 Task: Find connections with filter location Weiterstadt with filter topic #marketingdigitalwith filter profile language Potuguese with filter current company Motive with filter school Dr.Vishwanath Karad MIT WORLD PEACE UNIVERSITY|PUNE with filter industry Technical and Vocational Training with filter service category Tax Law with filter keywords title Waiter/Waitress
Action: Mouse moved to (655, 91)
Screenshot: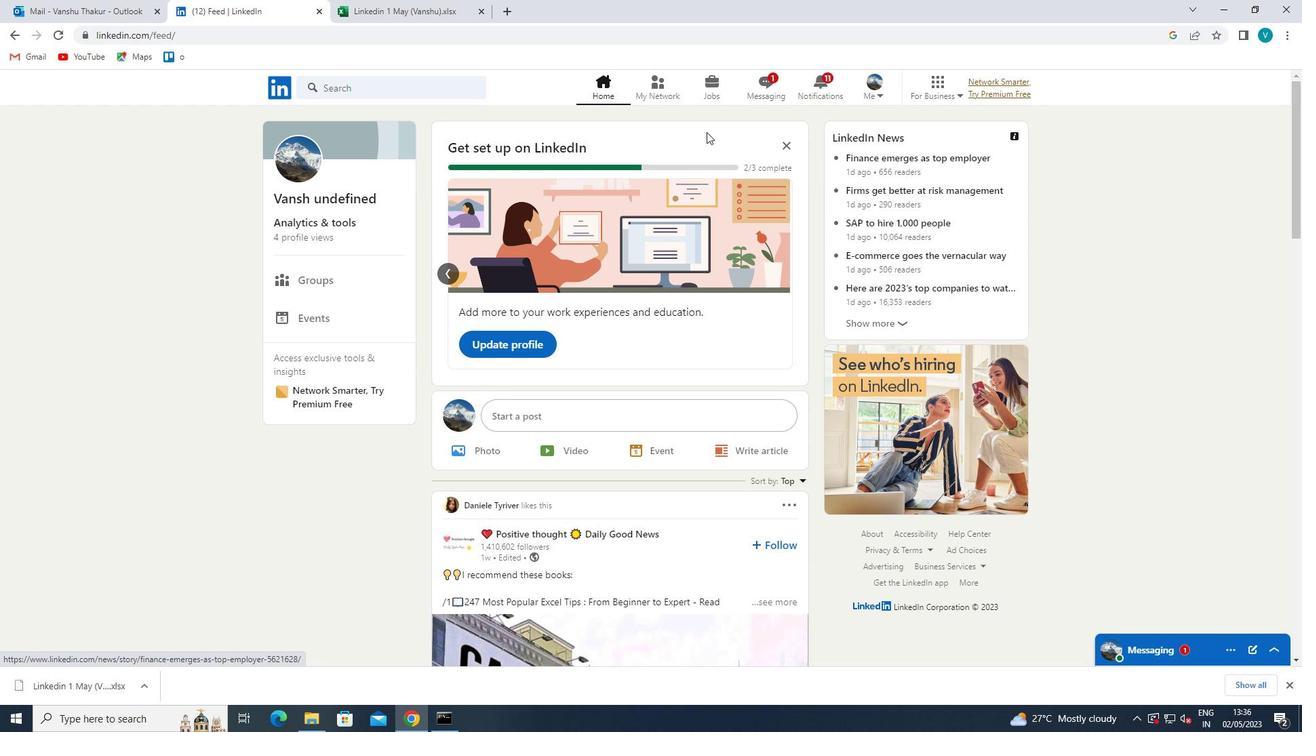 
Action: Mouse pressed left at (655, 91)
Screenshot: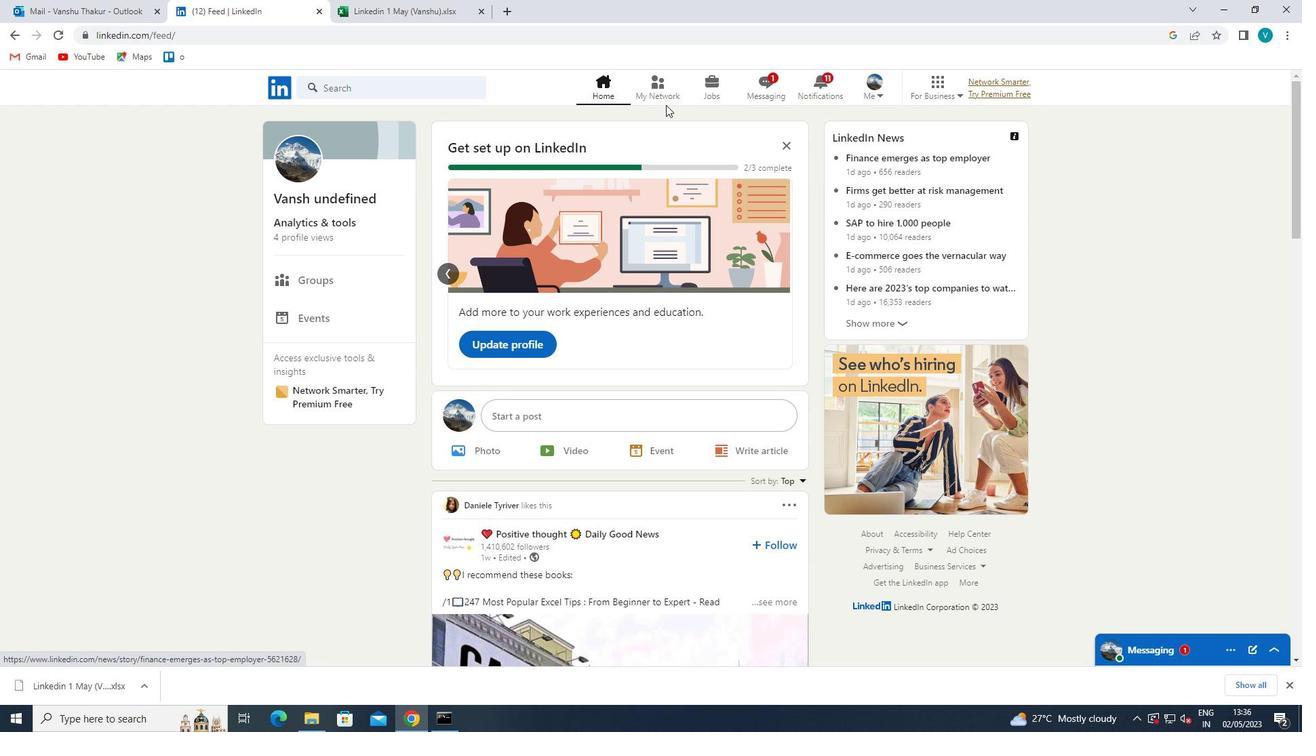 
Action: Mouse moved to (374, 162)
Screenshot: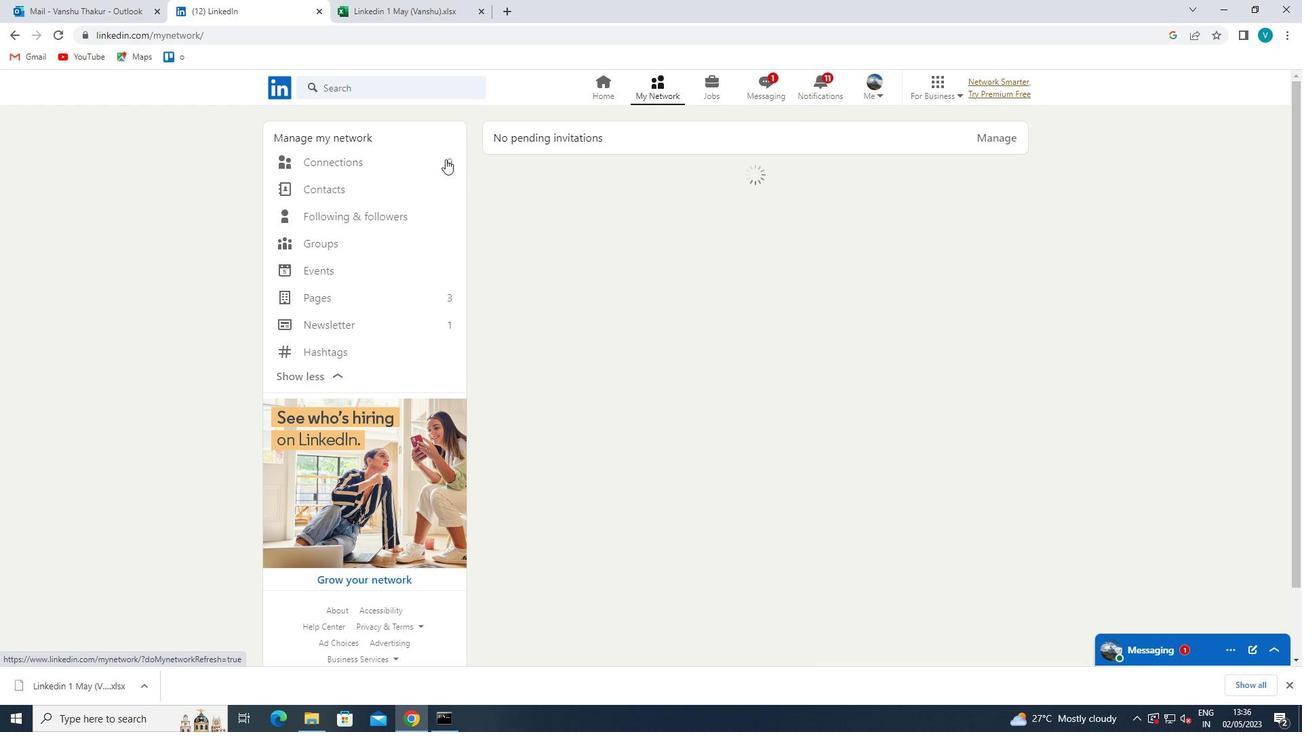 
Action: Mouse pressed left at (374, 162)
Screenshot: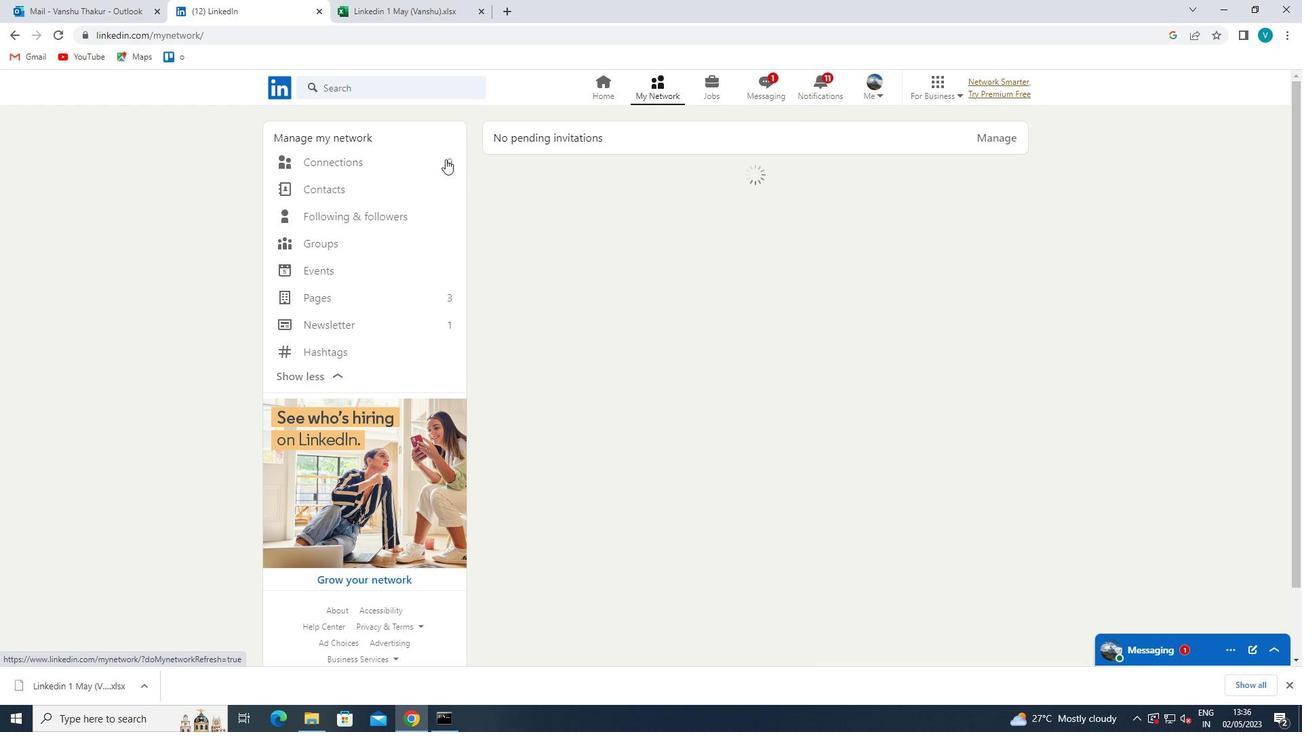 
Action: Mouse moved to (756, 171)
Screenshot: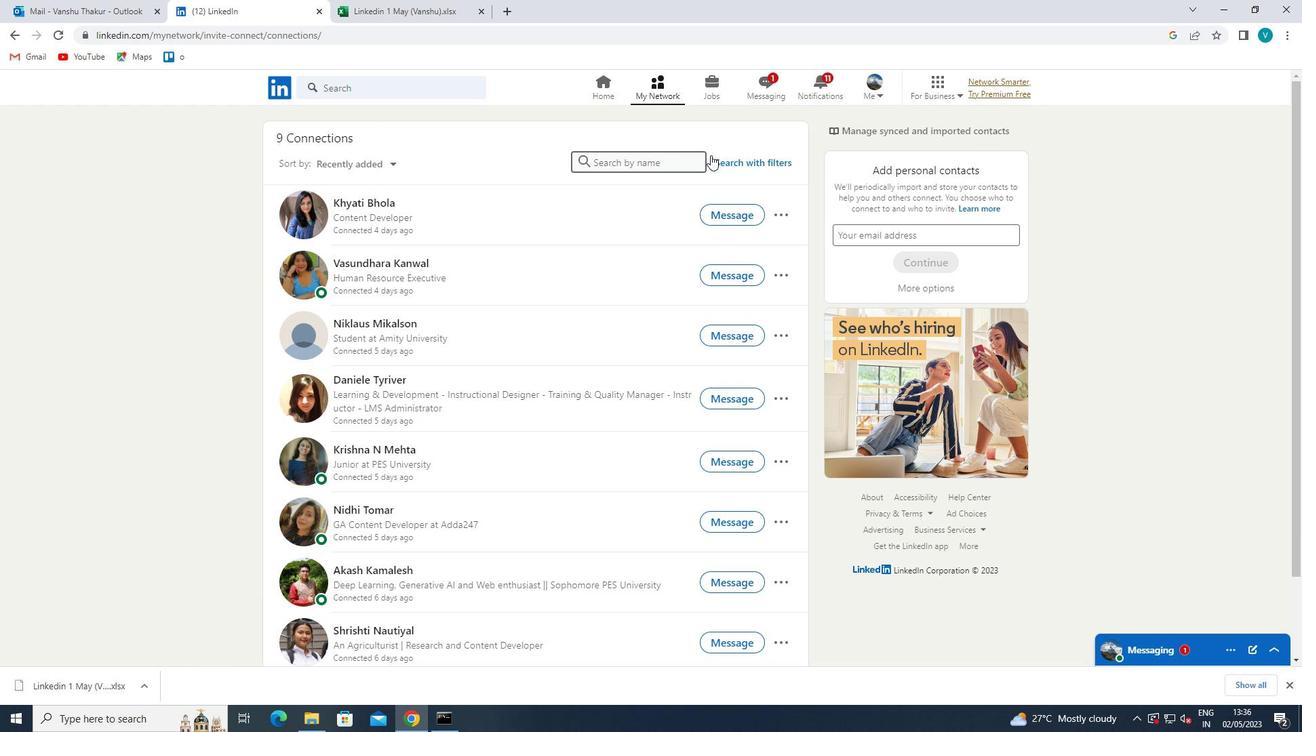
Action: Mouse pressed left at (756, 171)
Screenshot: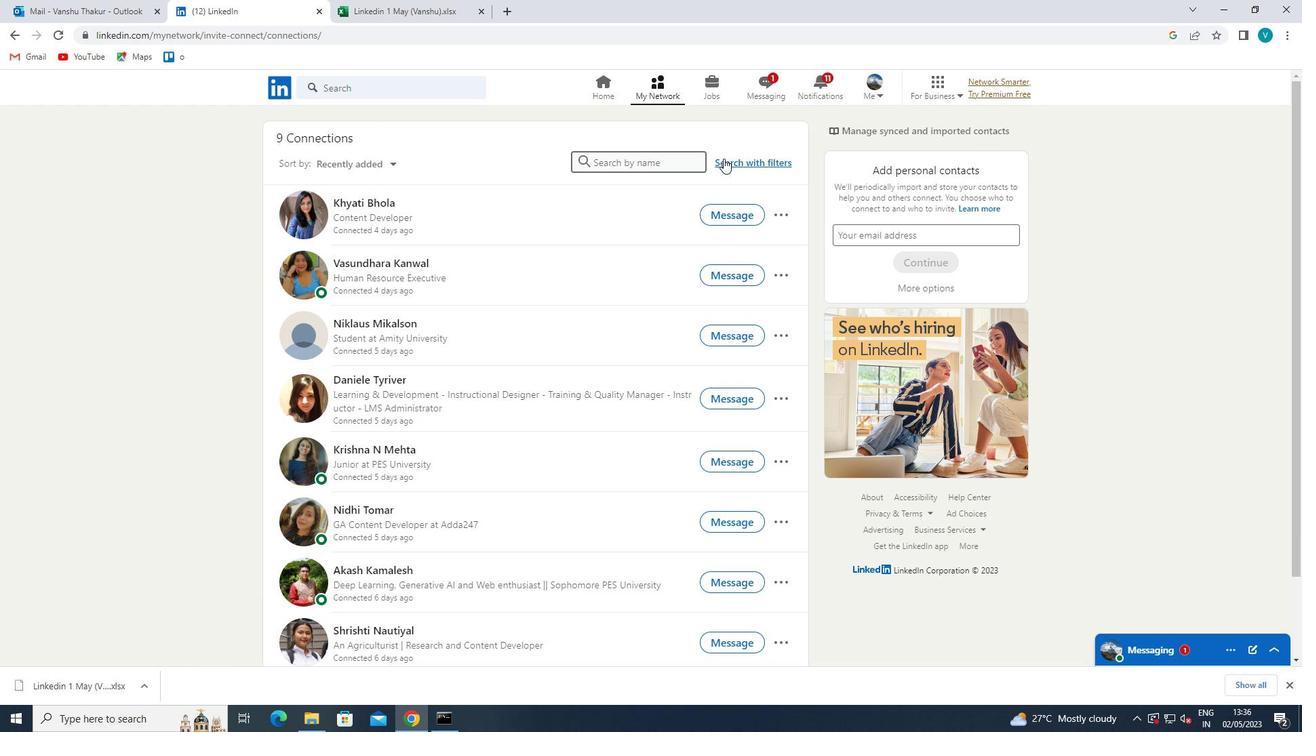 
Action: Mouse moved to (765, 162)
Screenshot: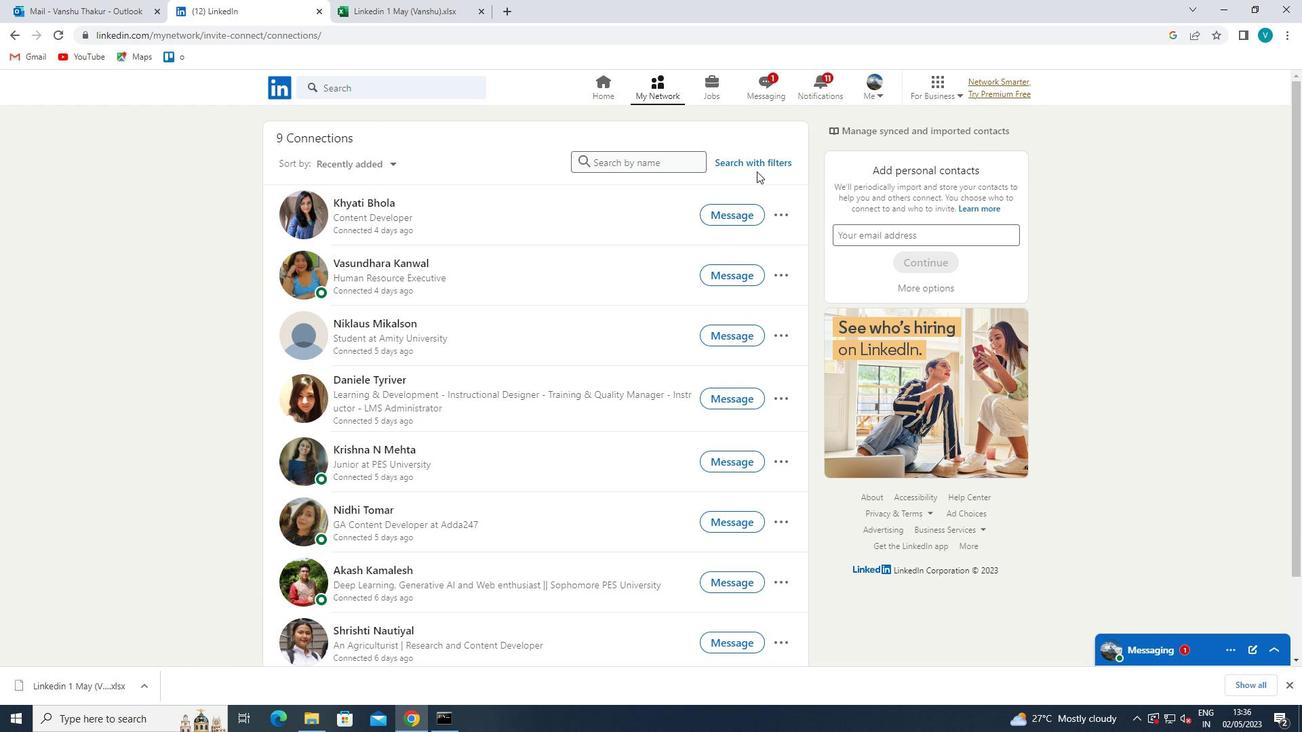 
Action: Mouse pressed left at (765, 162)
Screenshot: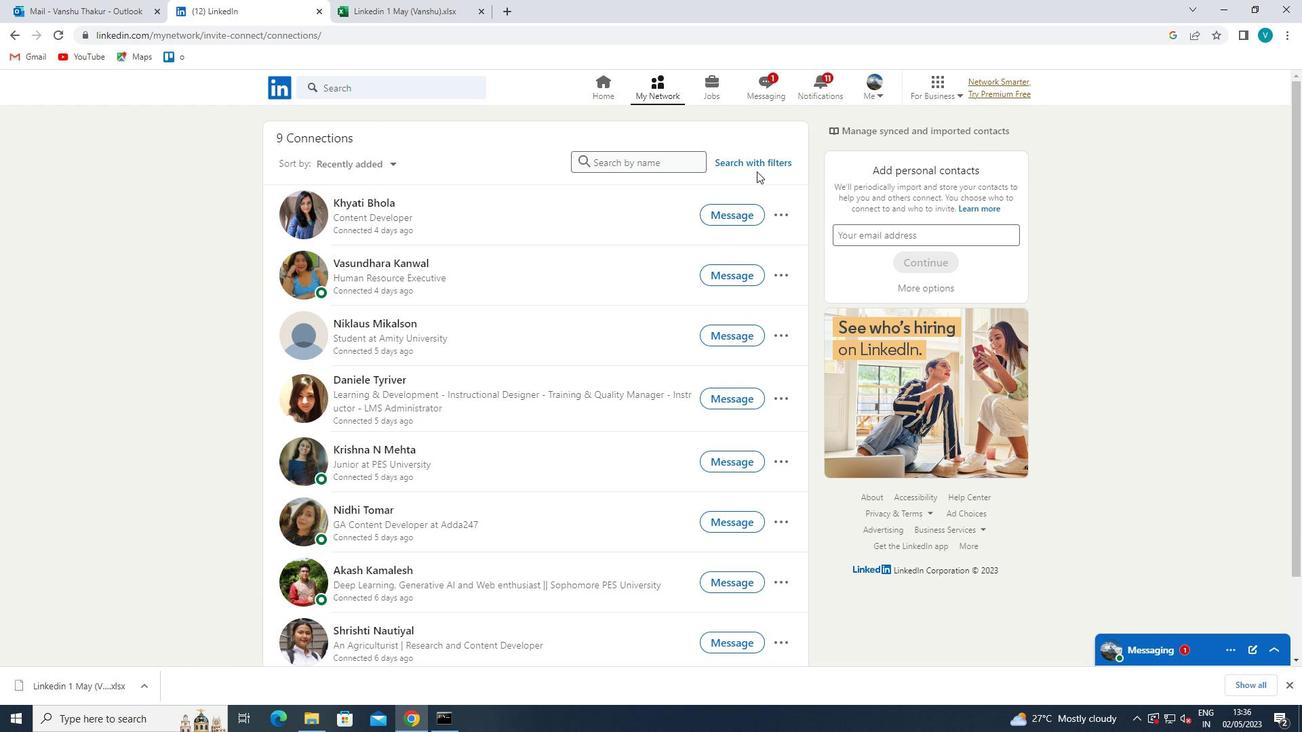 
Action: Mouse moved to (617, 118)
Screenshot: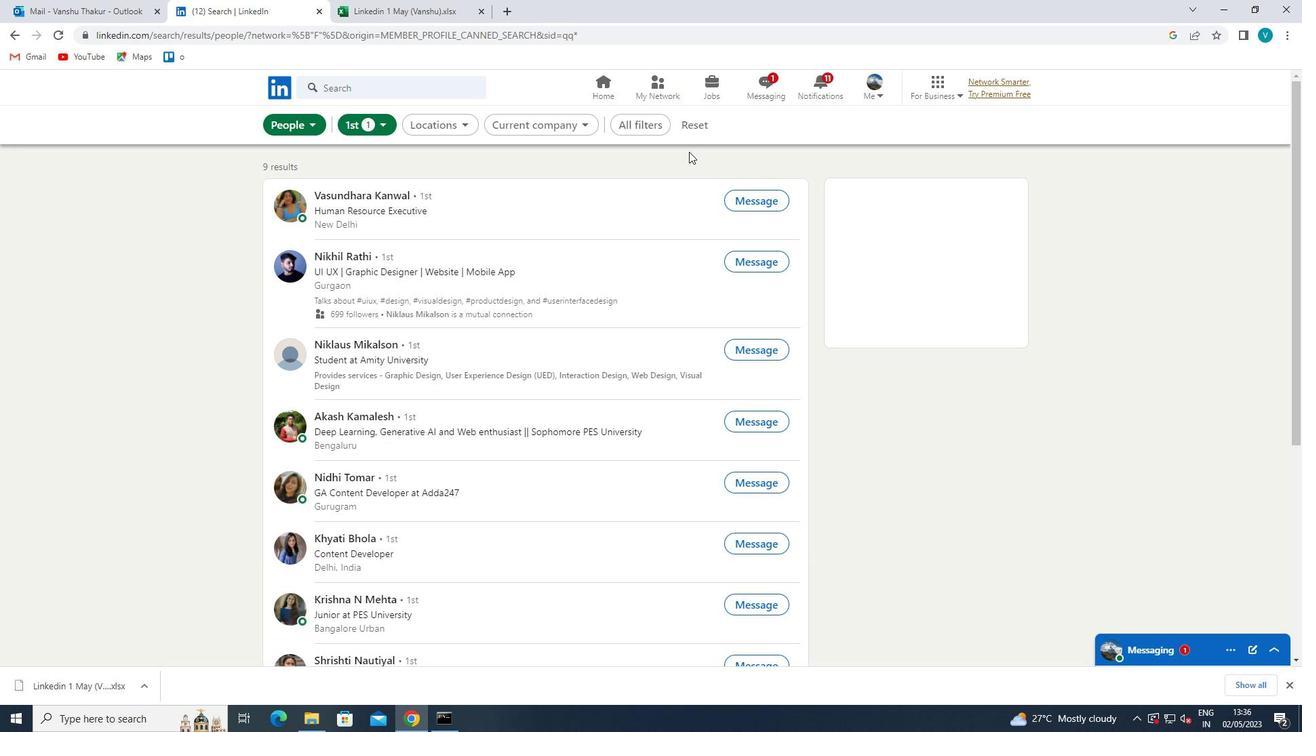 
Action: Mouse pressed left at (617, 118)
Screenshot: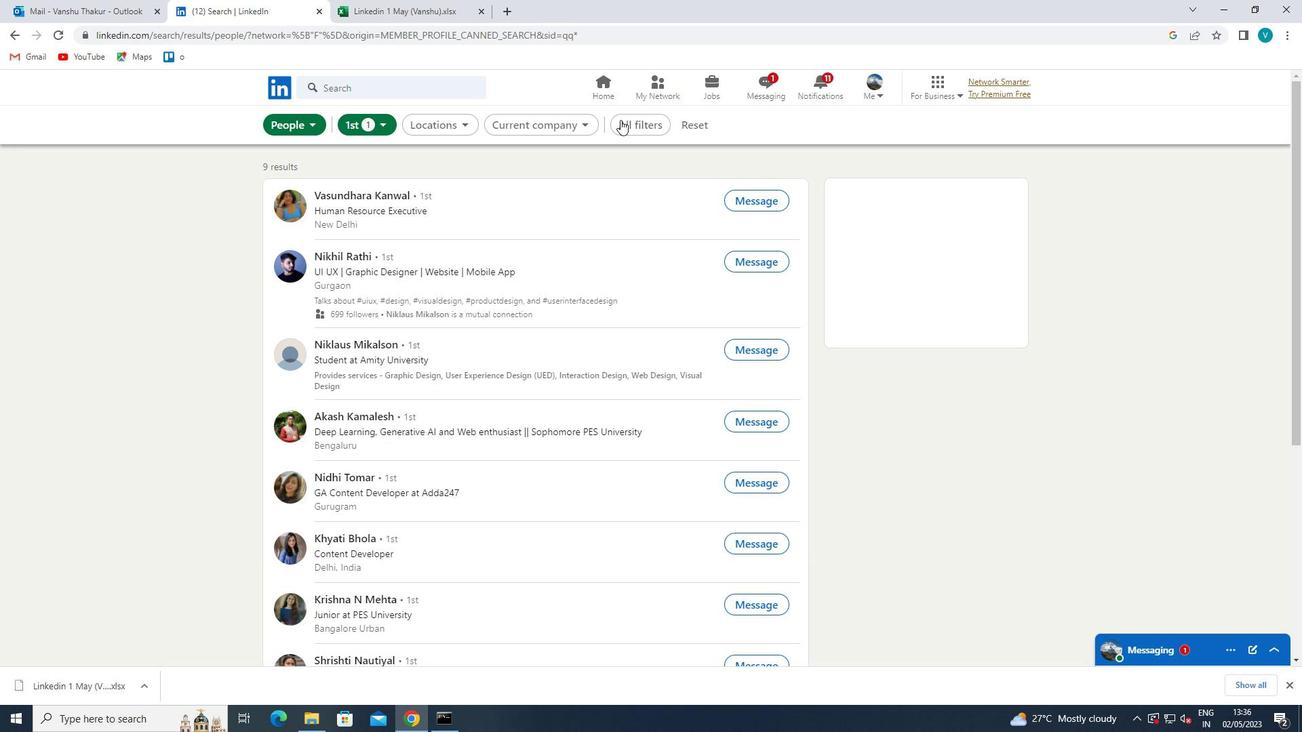 
Action: Mouse moved to (1063, 331)
Screenshot: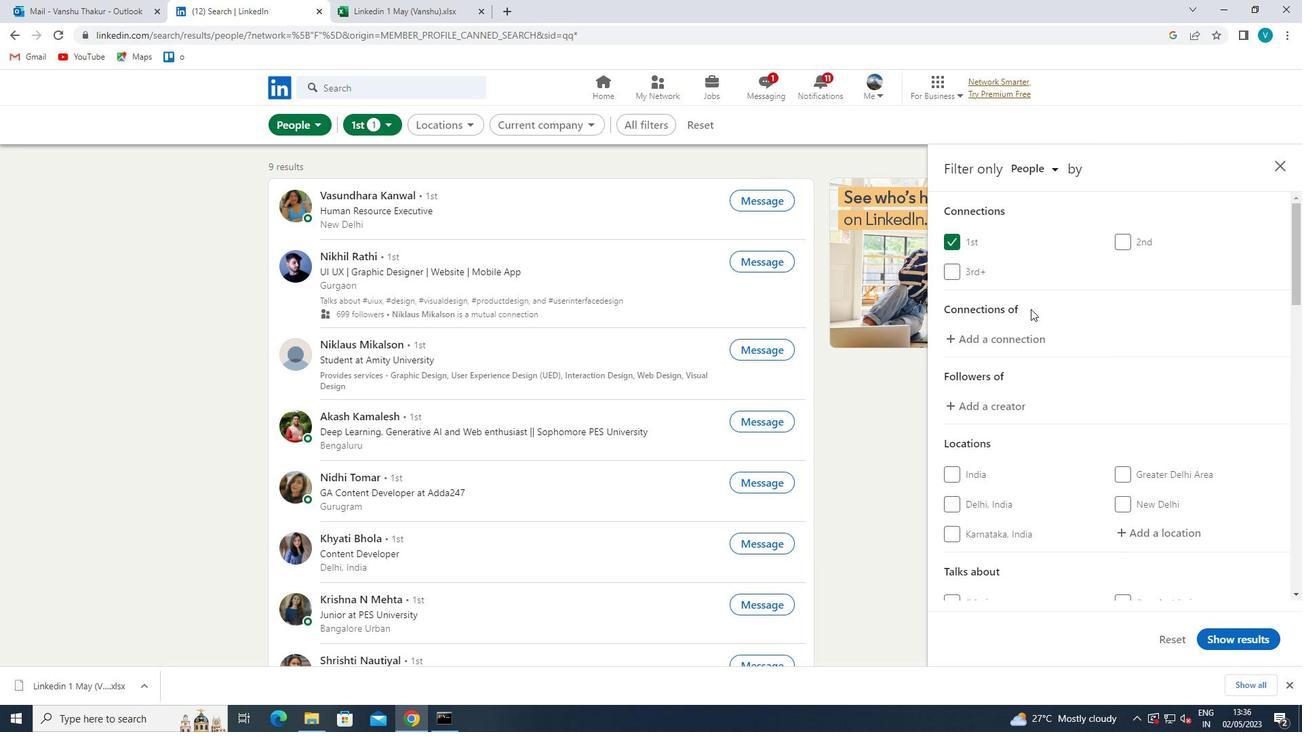 
Action: Mouse scrolled (1063, 330) with delta (0, 0)
Screenshot: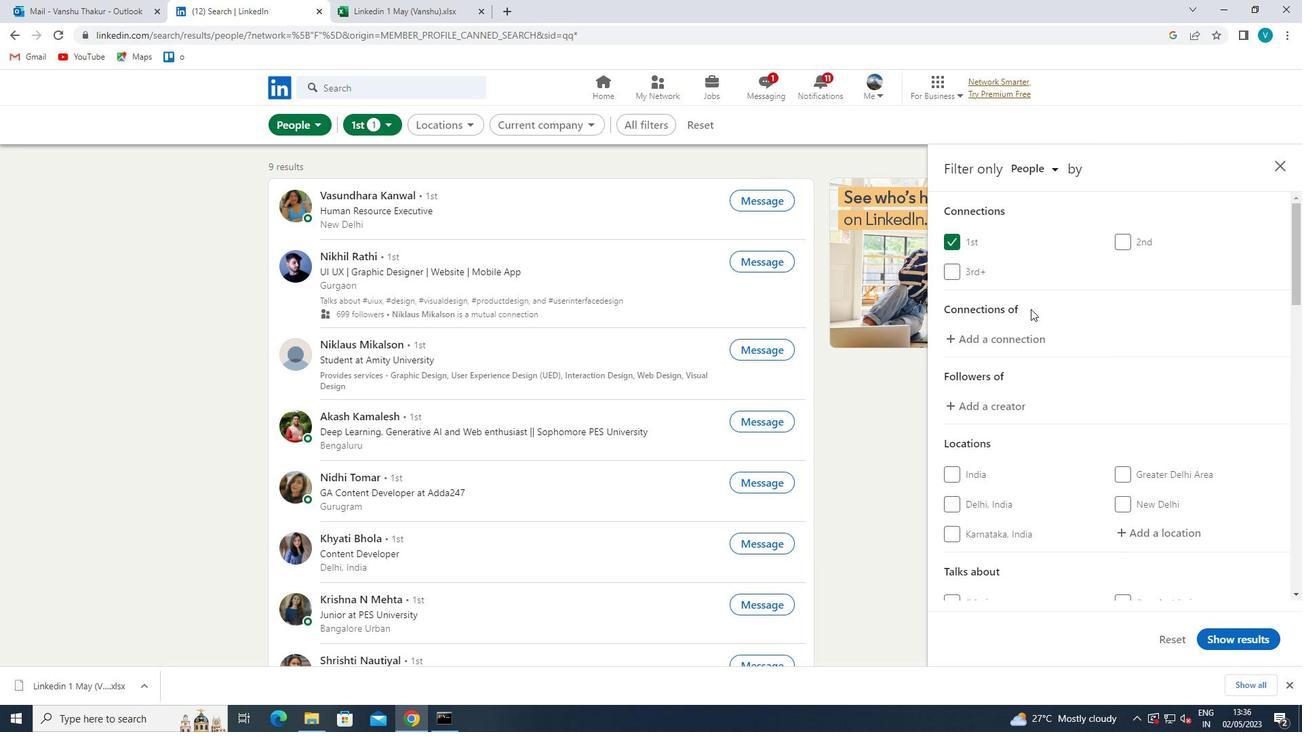 
Action: Mouse moved to (1146, 468)
Screenshot: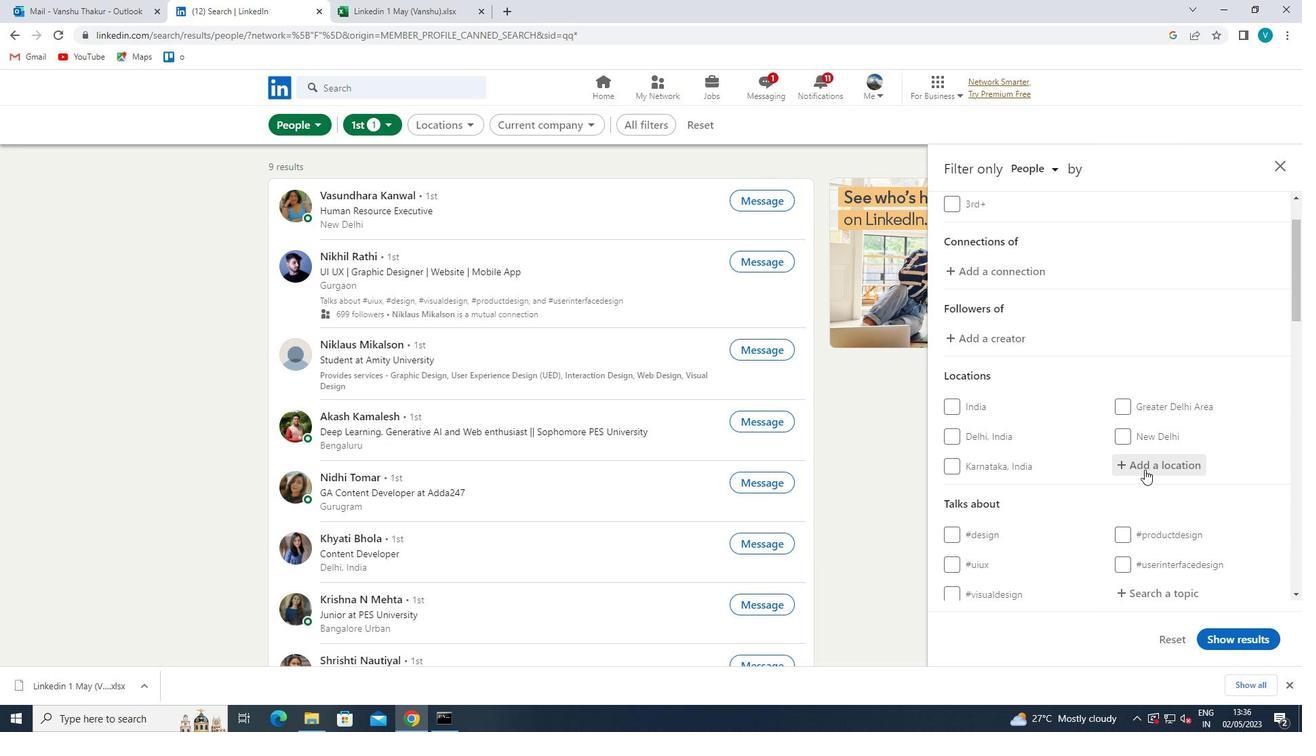 
Action: Mouse pressed left at (1146, 468)
Screenshot: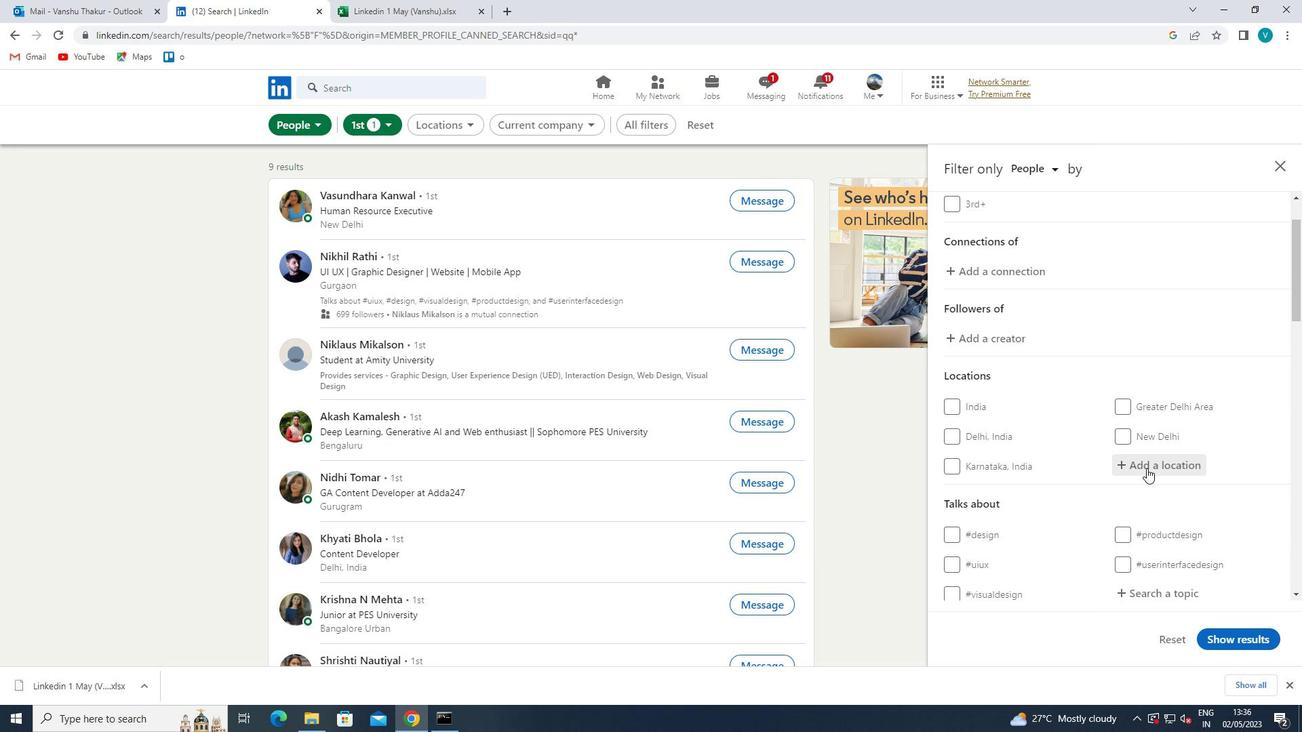 
Action: Key pressed <Key.shift><Key.shift><Key.shift><Key.shift><Key.shift>WEITERSTADT
Screenshot: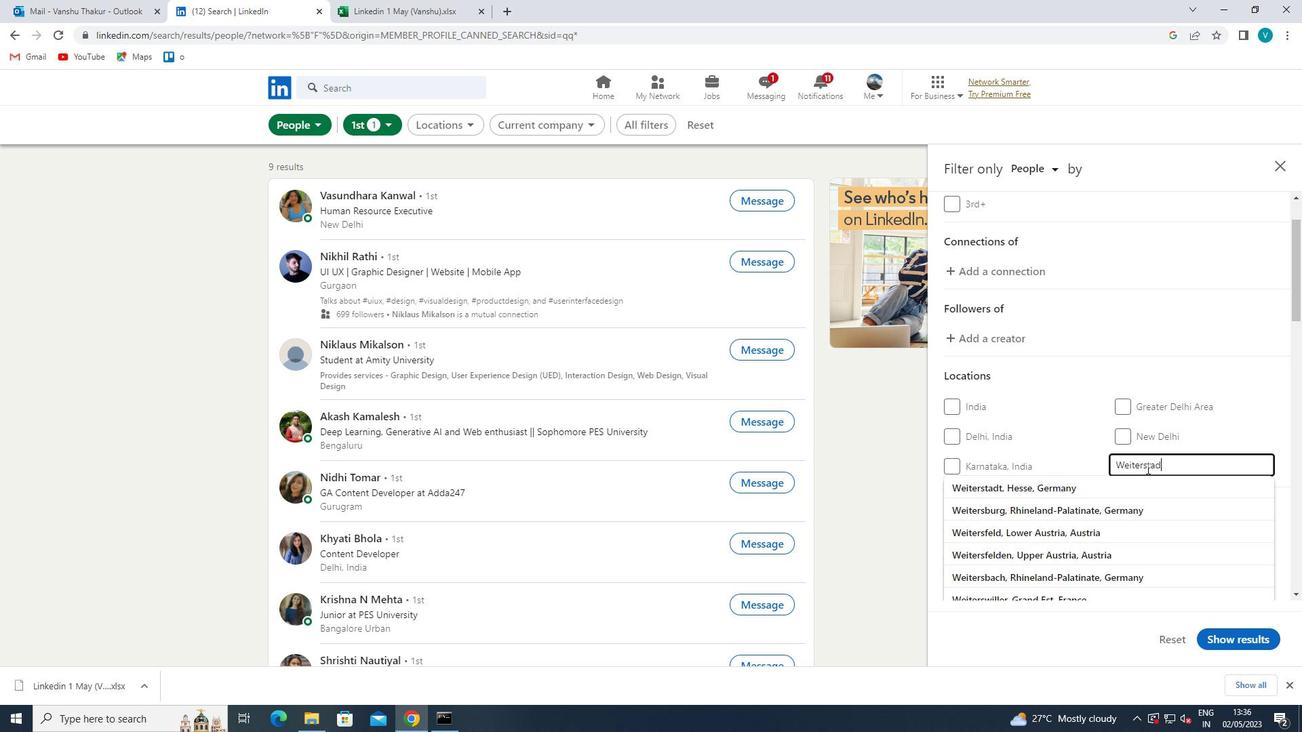 
Action: Mouse moved to (1133, 480)
Screenshot: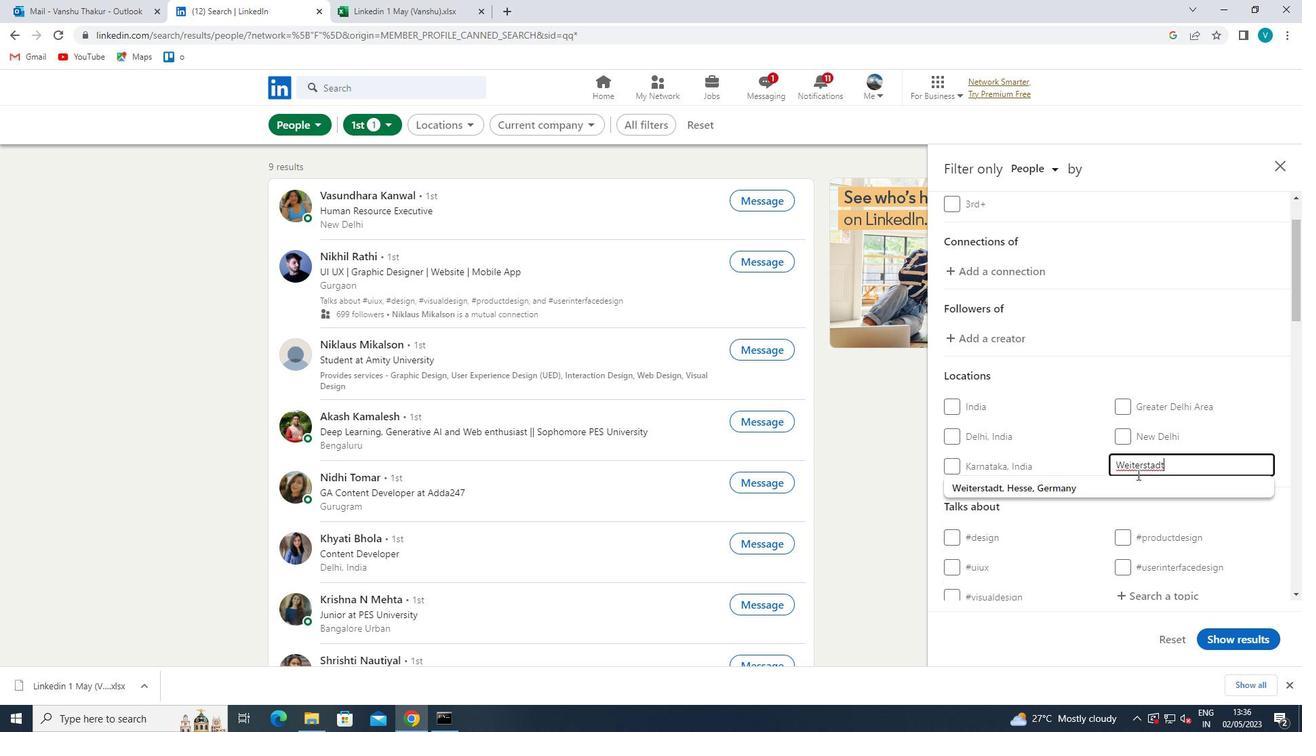 
Action: Mouse pressed left at (1133, 480)
Screenshot: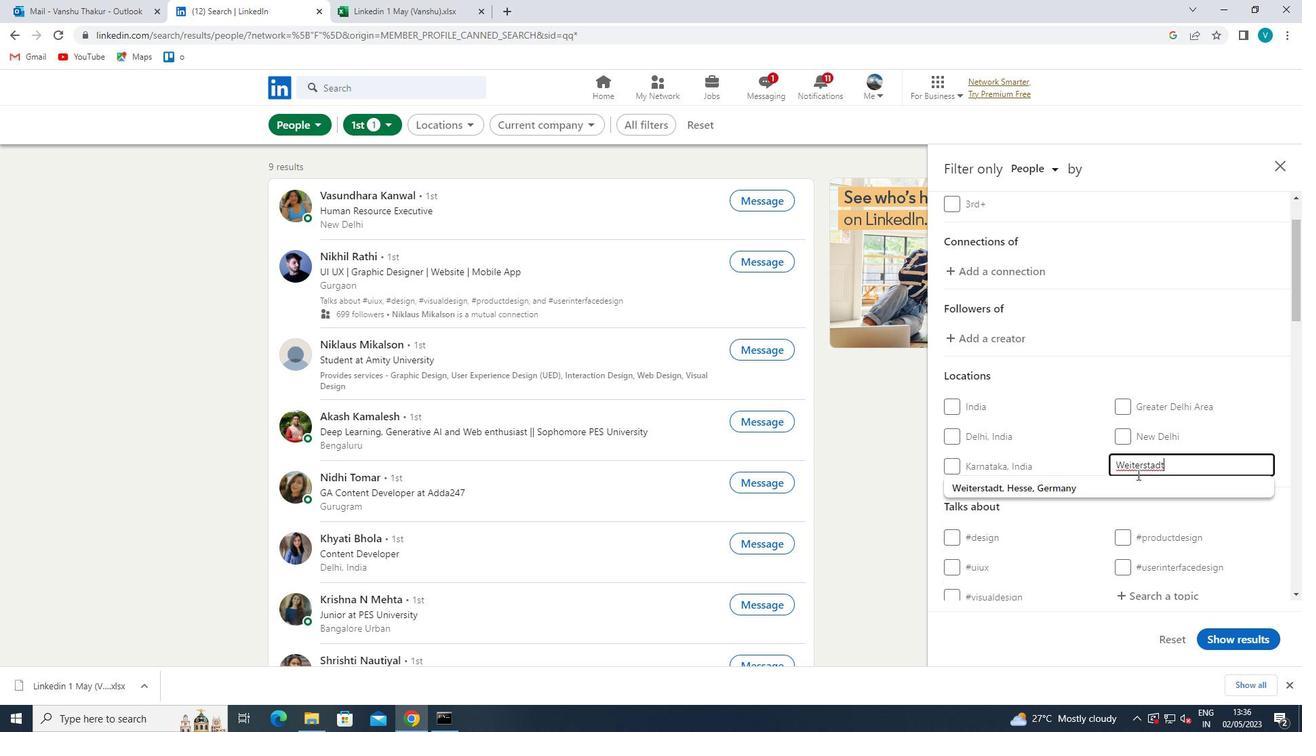 
Action: Mouse moved to (1138, 431)
Screenshot: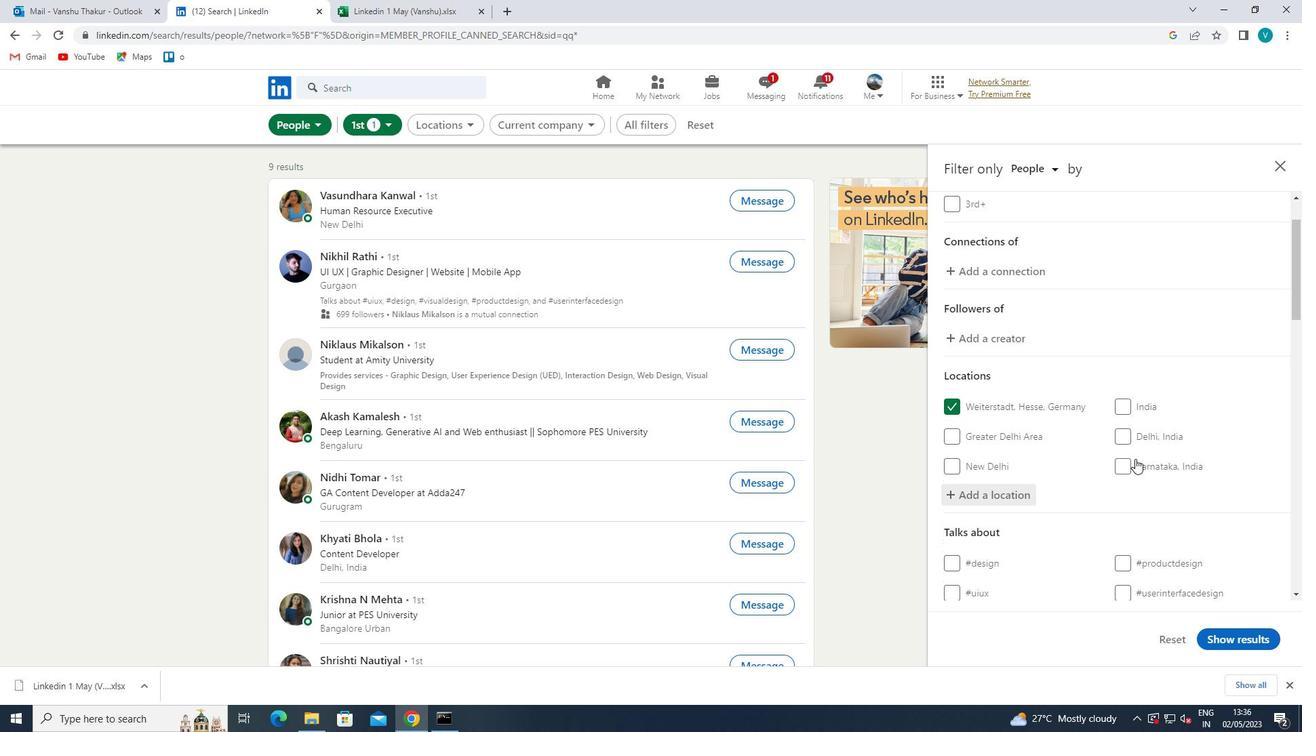 
Action: Mouse scrolled (1138, 430) with delta (0, 0)
Screenshot: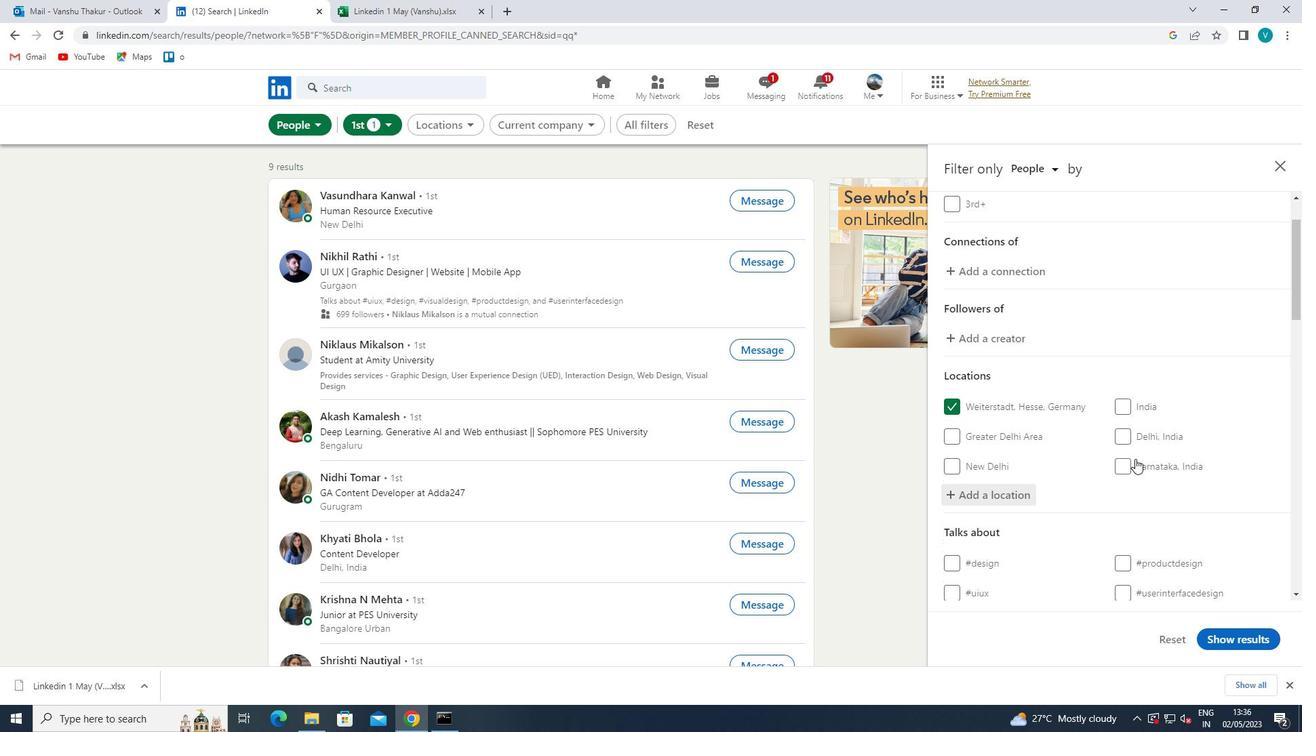 
Action: Mouse moved to (1139, 430)
Screenshot: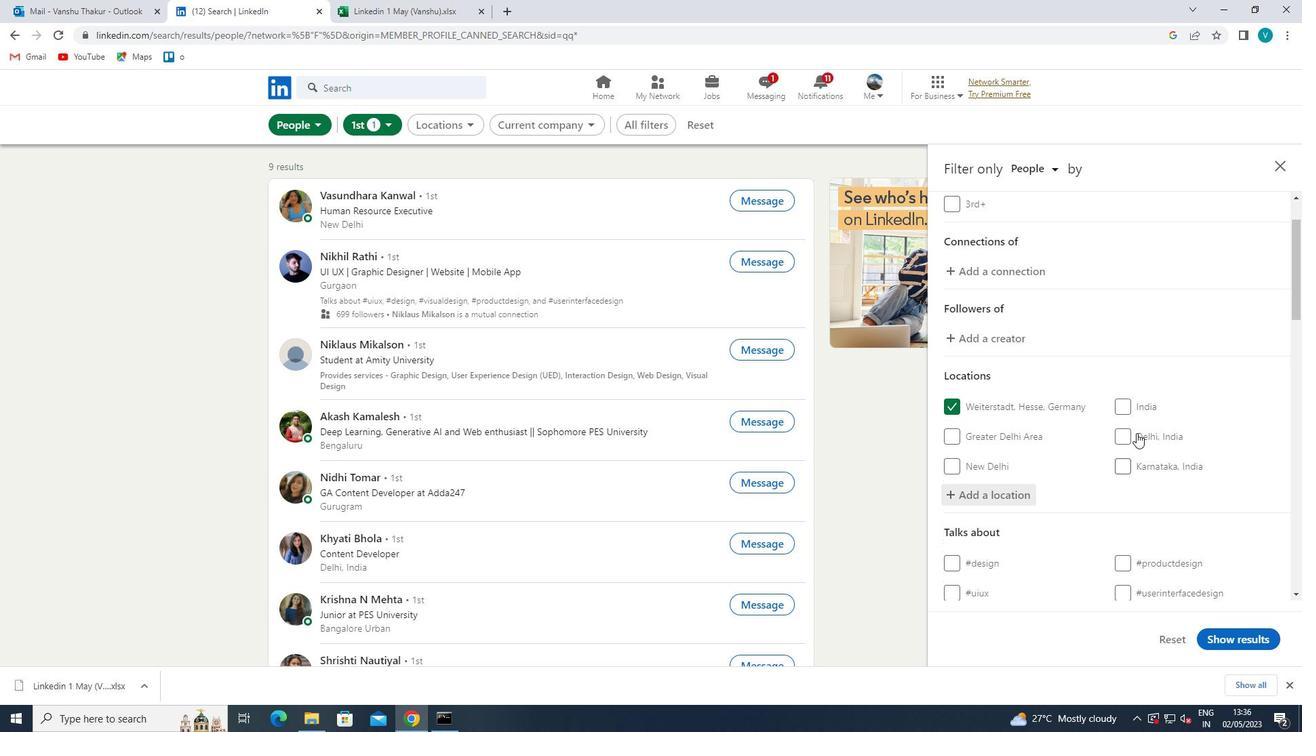 
Action: Mouse scrolled (1139, 429) with delta (0, 0)
Screenshot: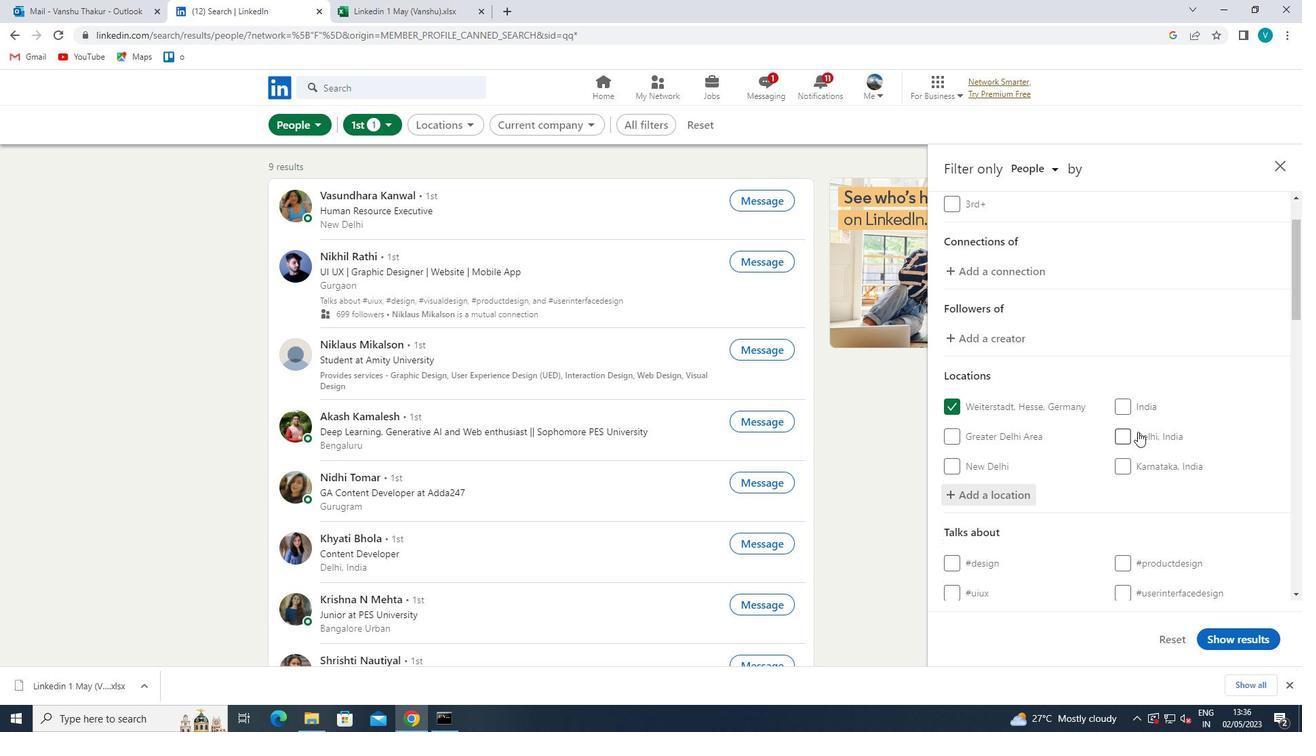 
Action: Mouse moved to (1139, 430)
Screenshot: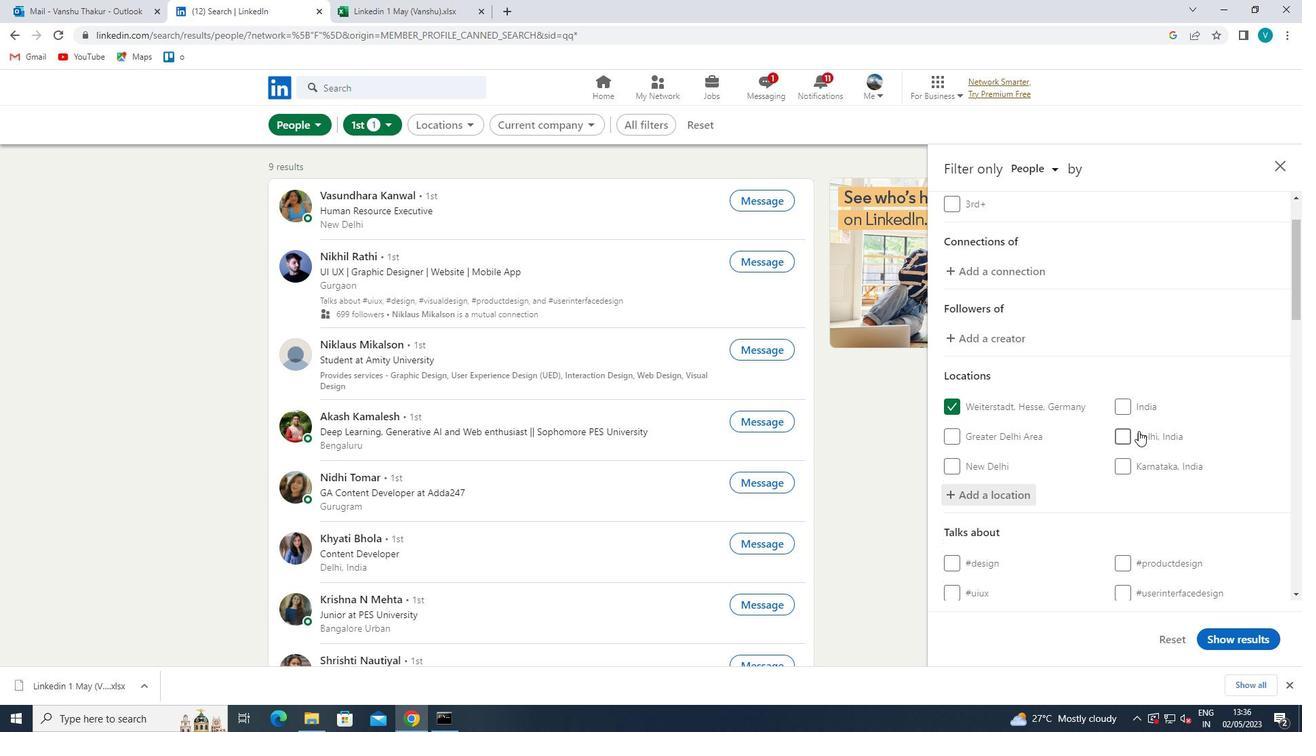 
Action: Mouse scrolled (1139, 429) with delta (0, 0)
Screenshot: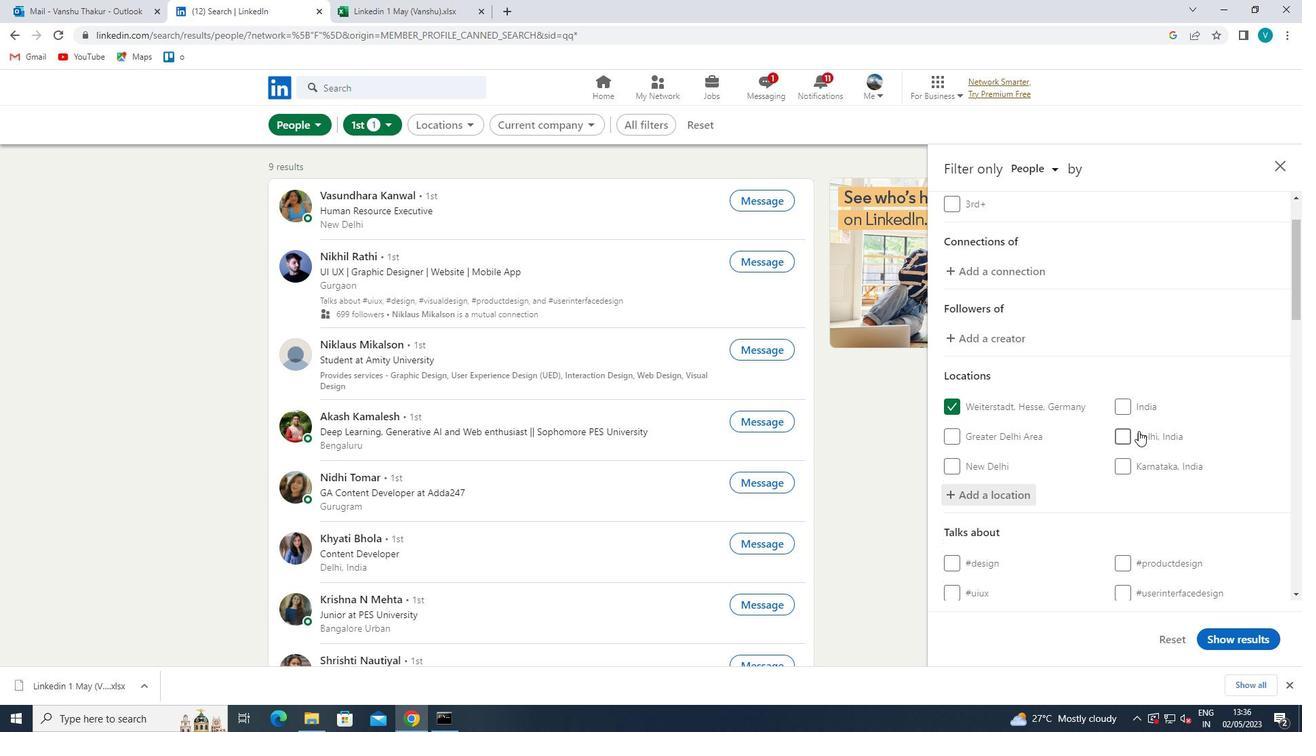 
Action: Mouse moved to (1168, 426)
Screenshot: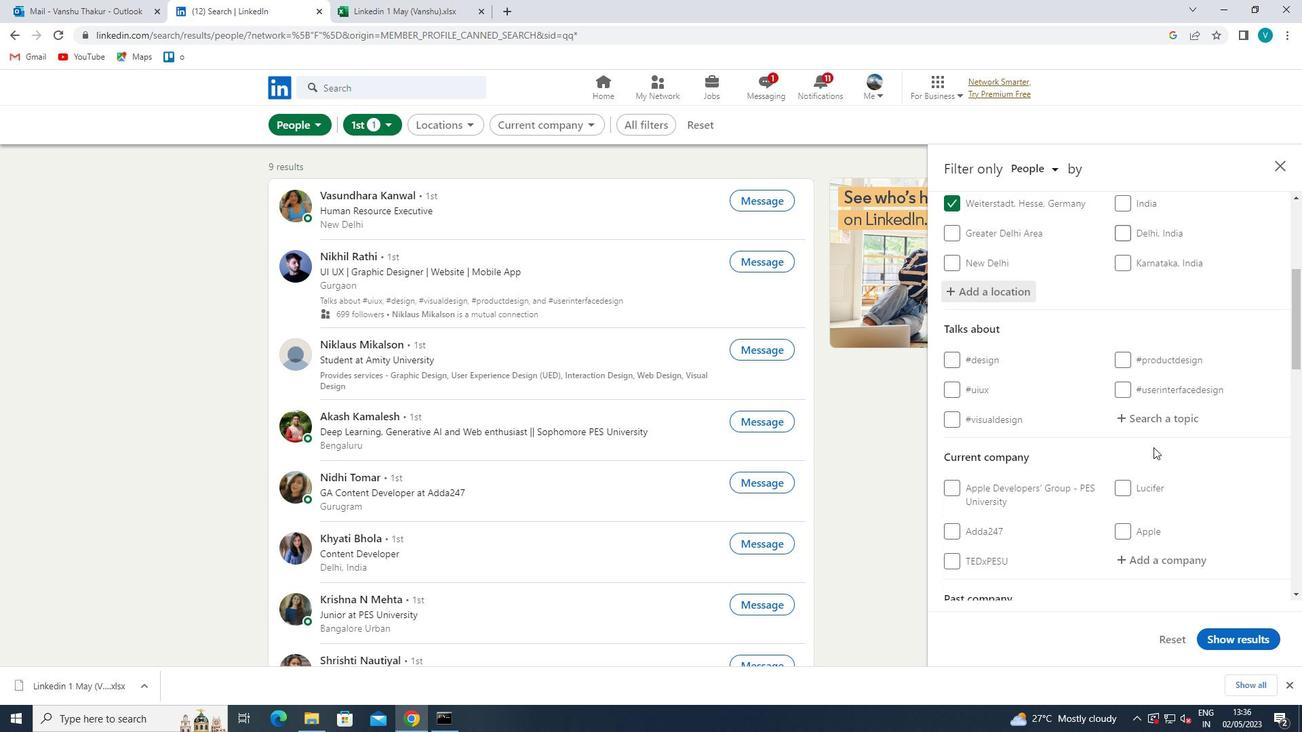 
Action: Mouse pressed left at (1168, 426)
Screenshot: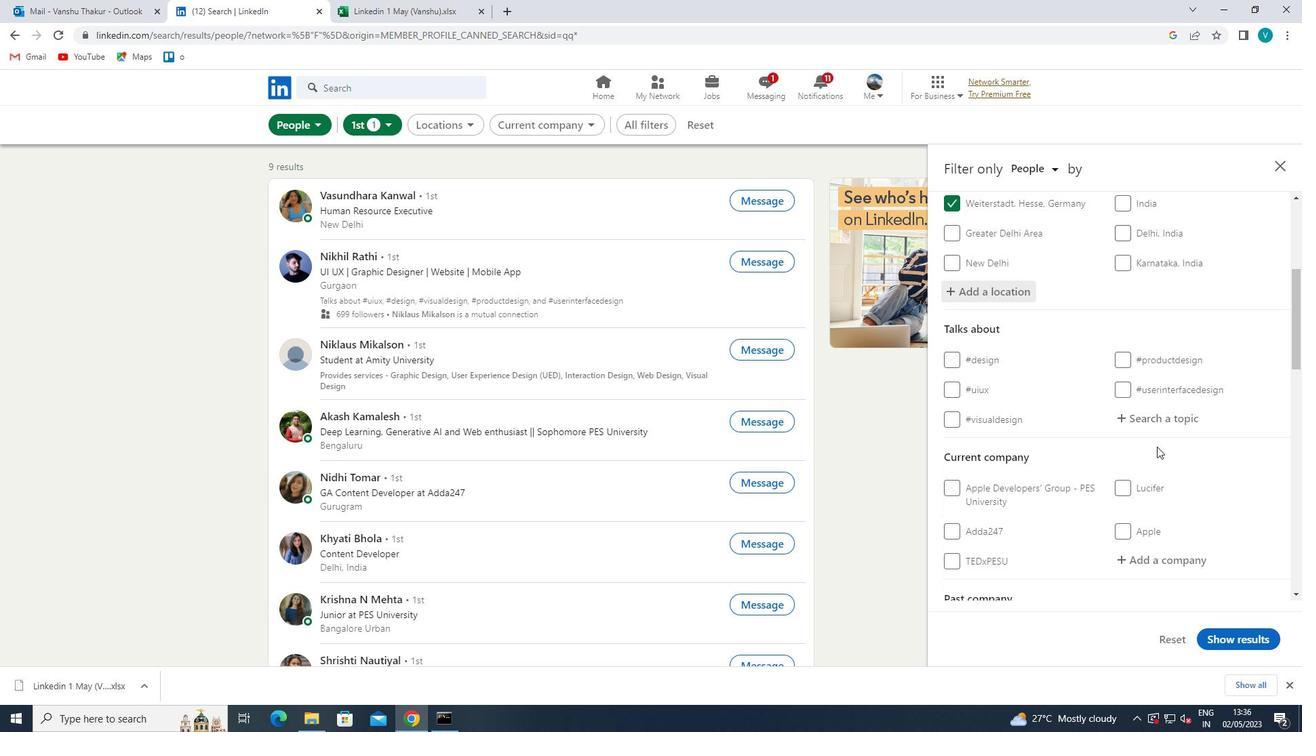
Action: Mouse moved to (1168, 425)
Screenshot: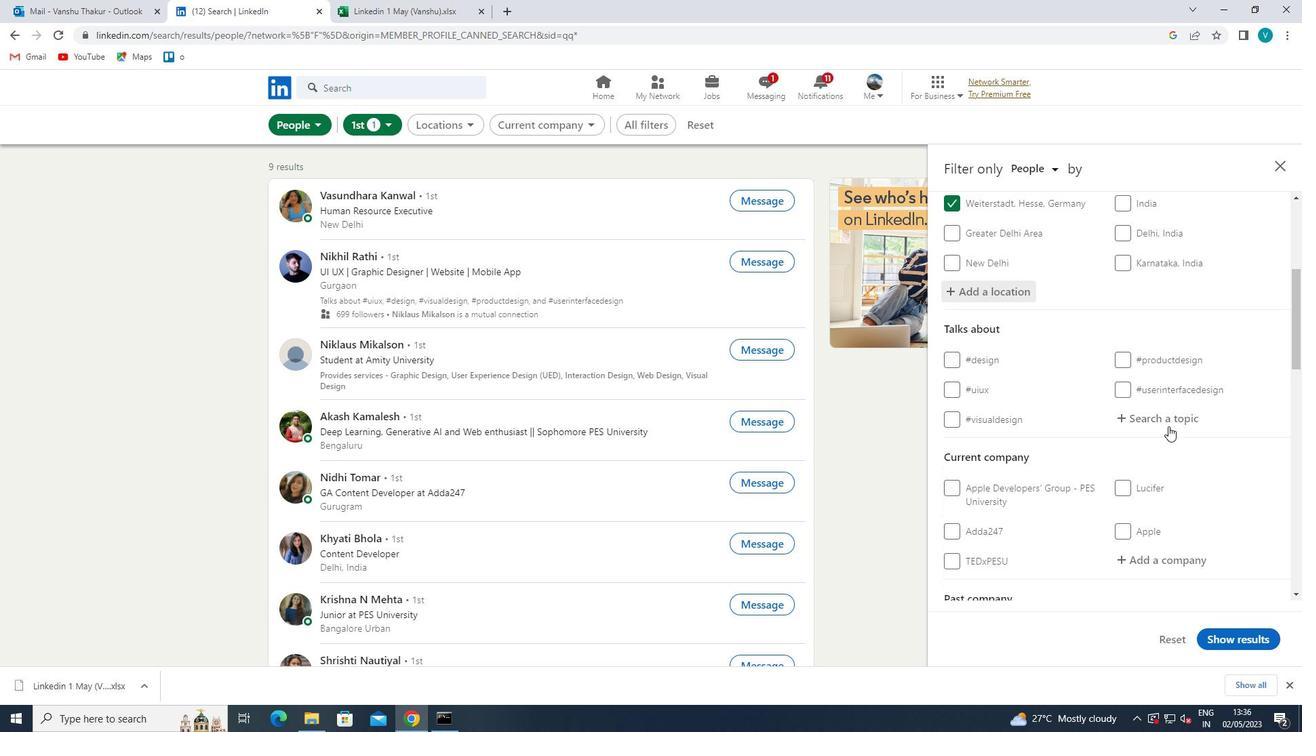 
Action: Key pressed MARKETDIGITAL
Screenshot: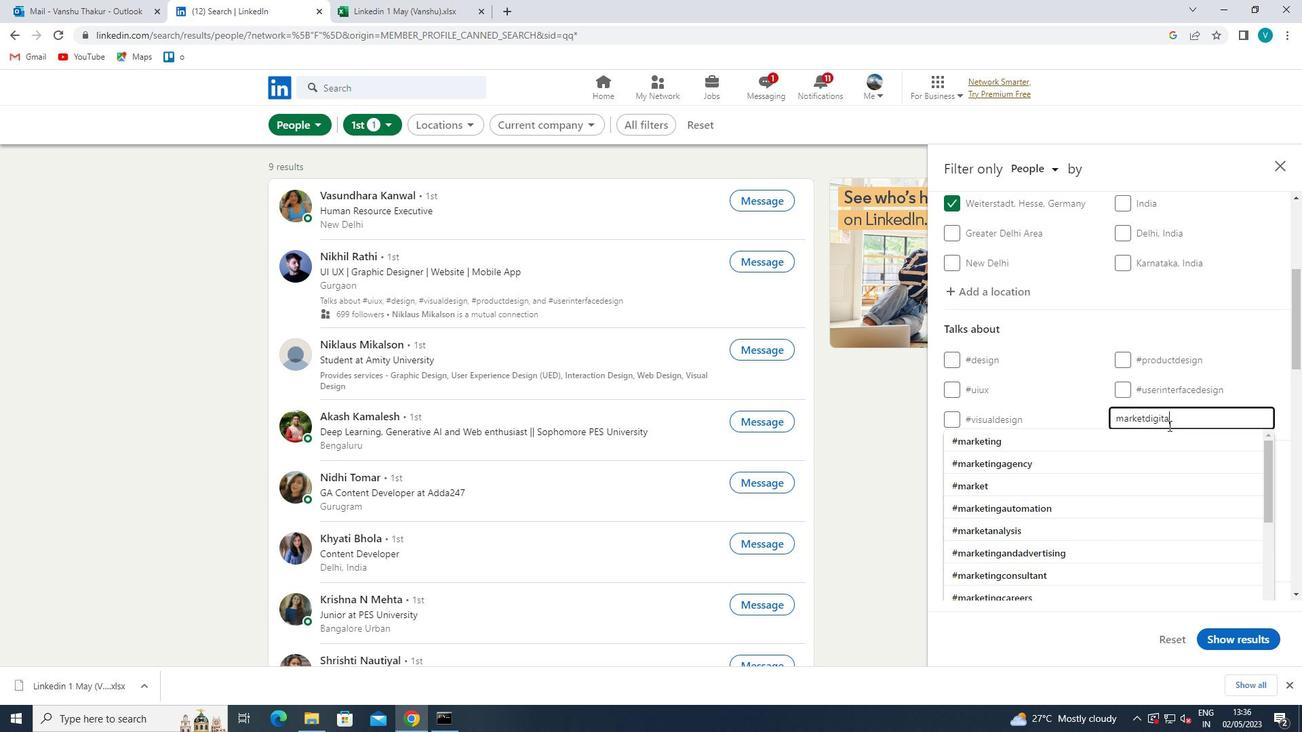 
Action: Mouse moved to (1118, 416)
Screenshot: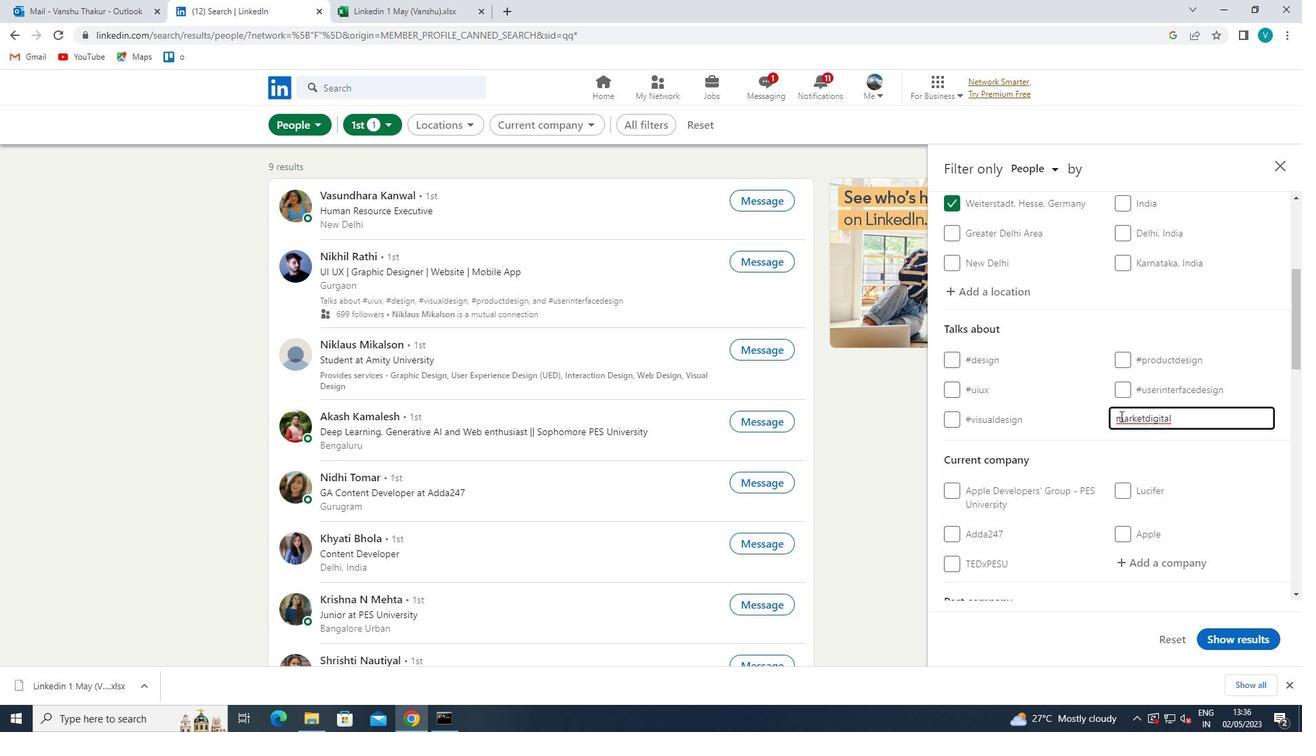 
Action: Mouse pressed left at (1118, 416)
Screenshot: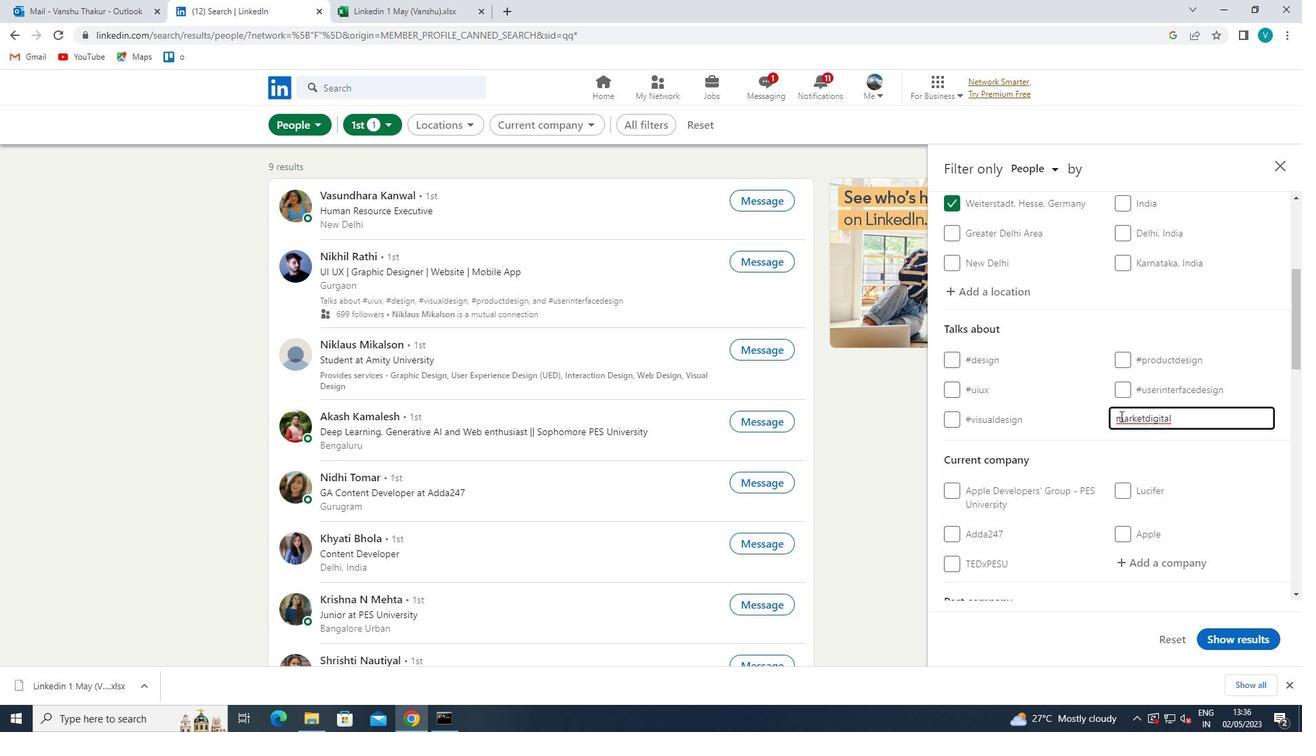 
Action: Mouse moved to (1147, 455)
Screenshot: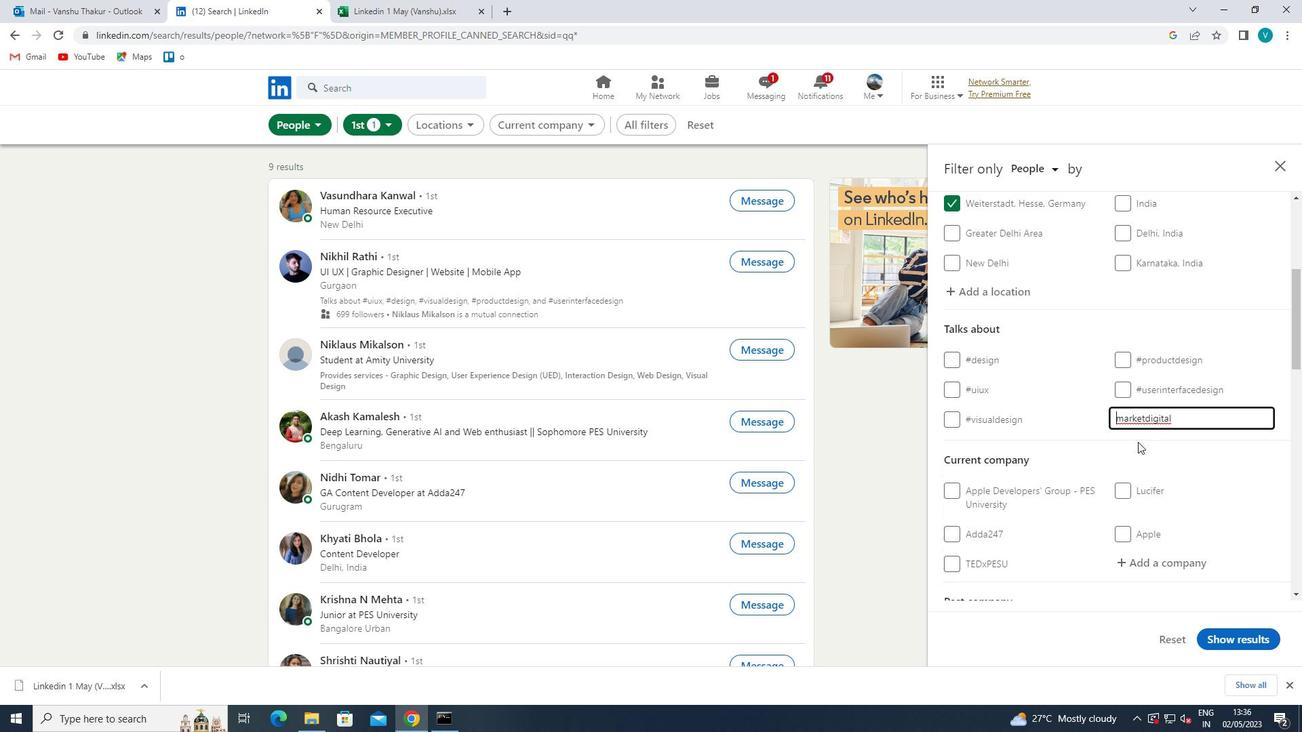 
Action: Key pressed <Key.shift><Key.shift><Key.shift>#
Screenshot: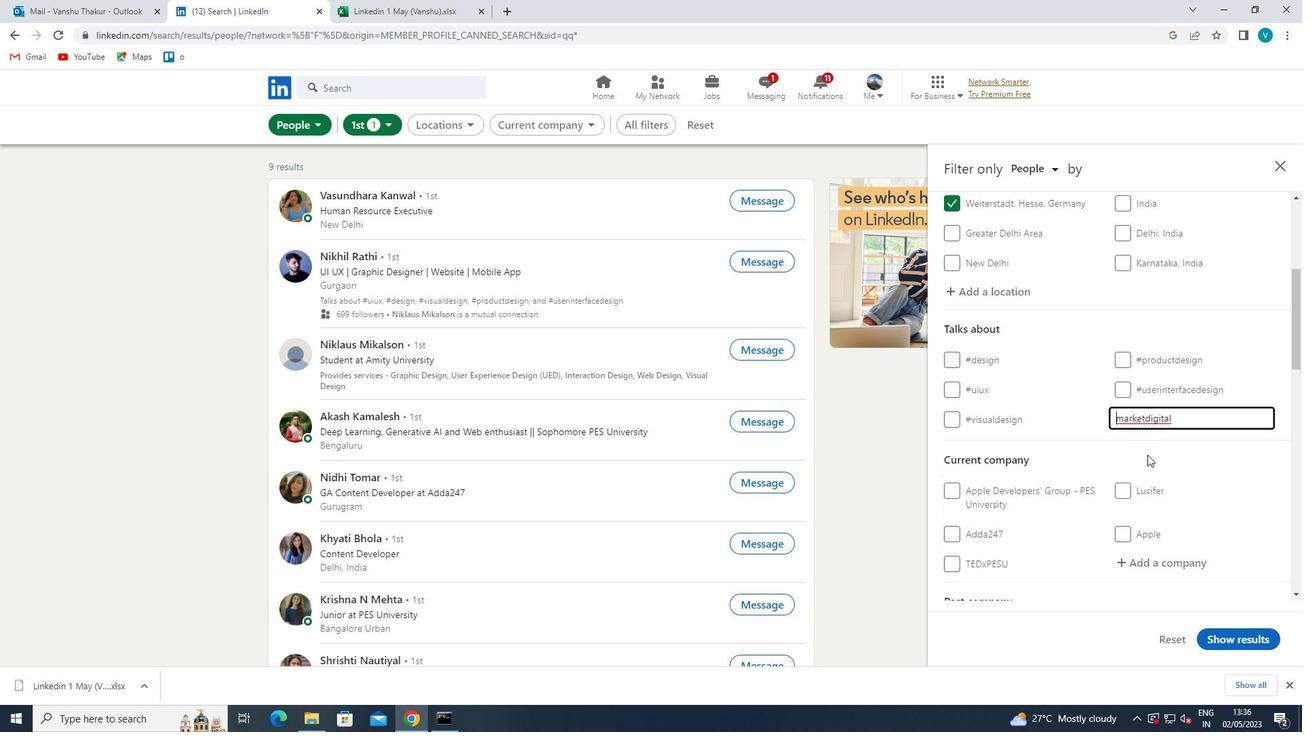 
Action: Mouse moved to (1108, 432)
Screenshot: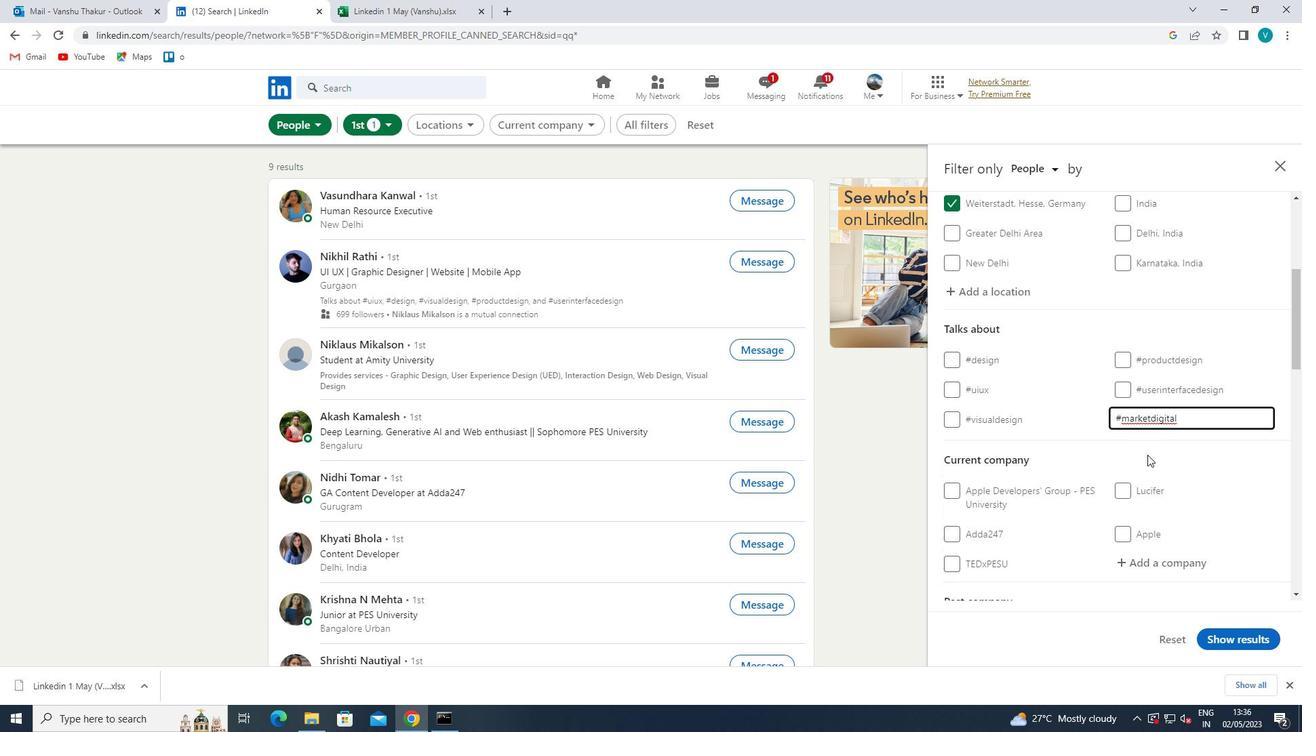 
Action: Mouse pressed left at (1108, 432)
Screenshot: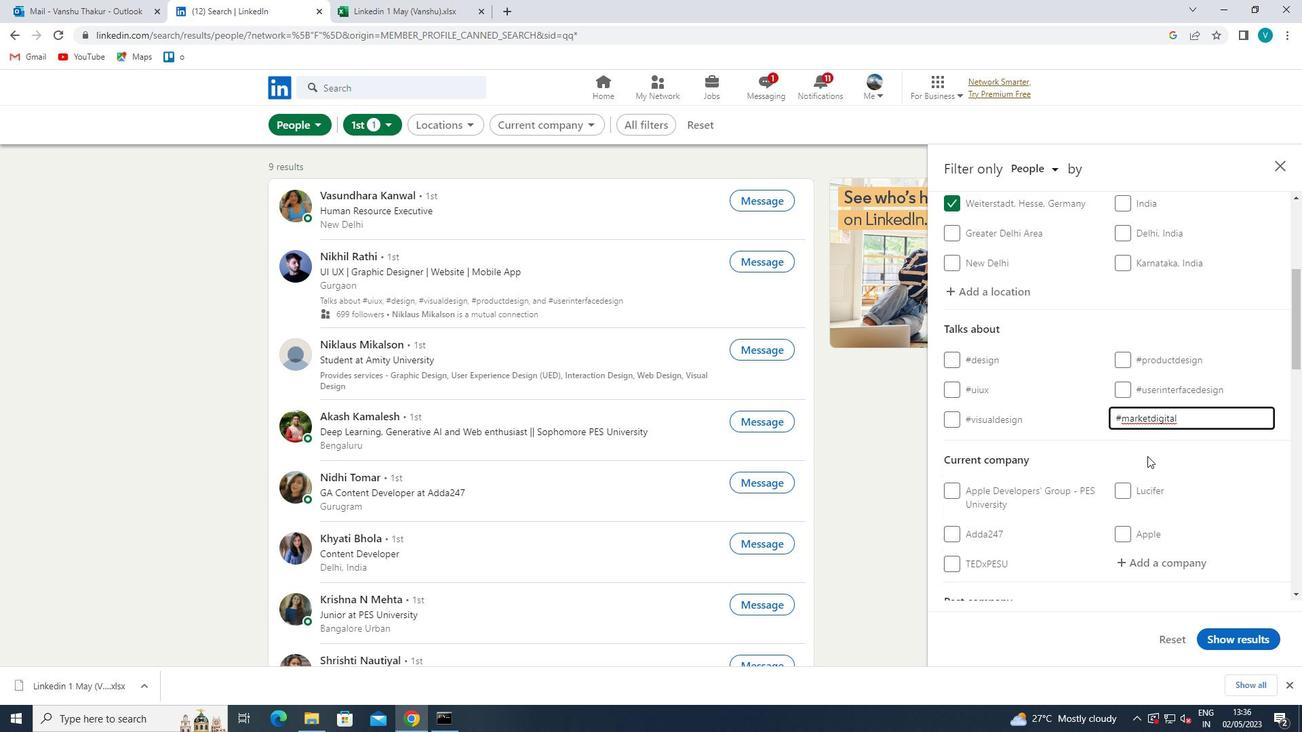 
Action: Mouse scrolled (1108, 431) with delta (0, 0)
Screenshot: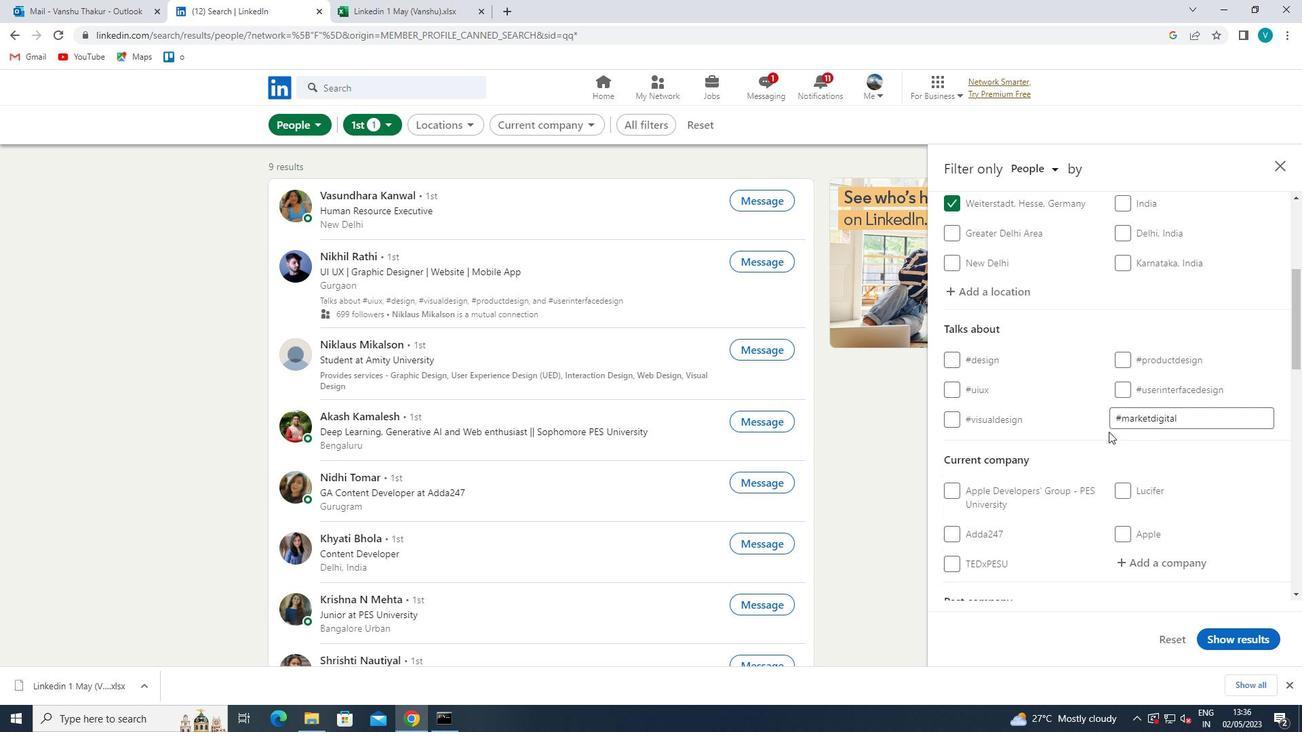 
Action: Mouse scrolled (1108, 431) with delta (0, 0)
Screenshot: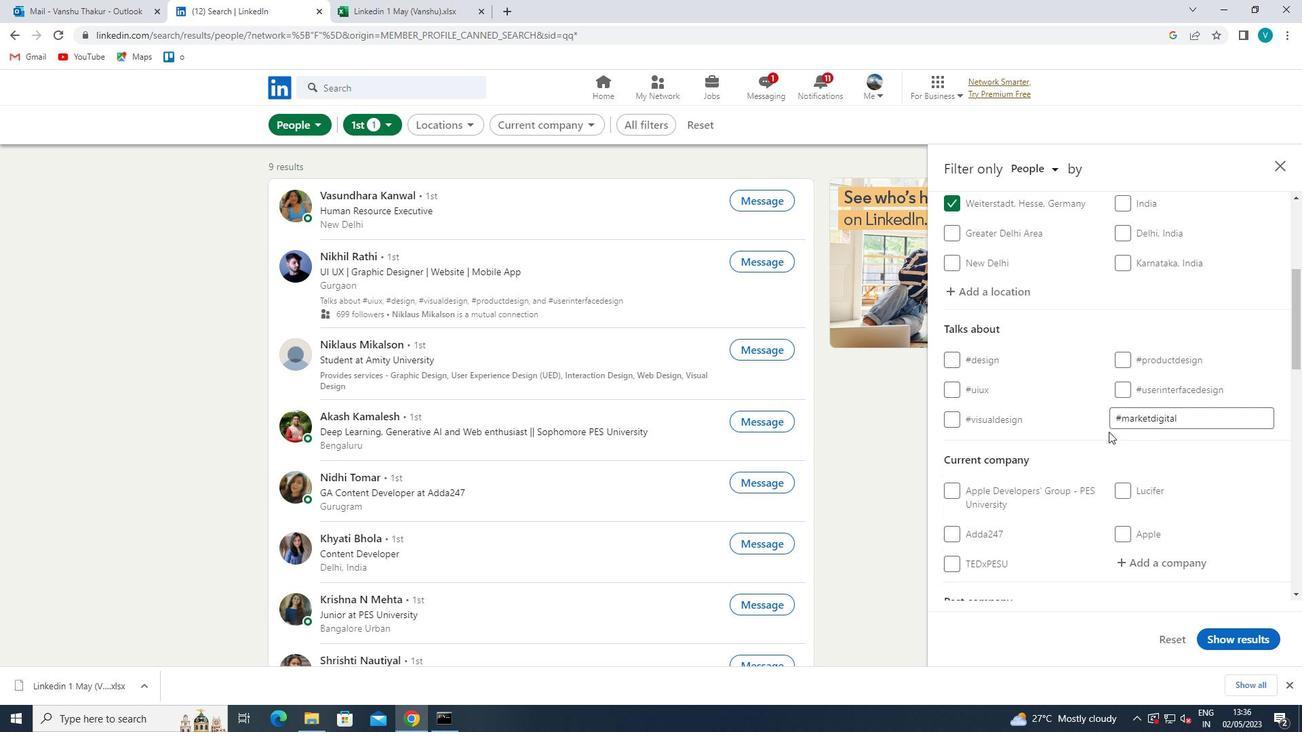 
Action: Mouse scrolled (1108, 431) with delta (0, 0)
Screenshot: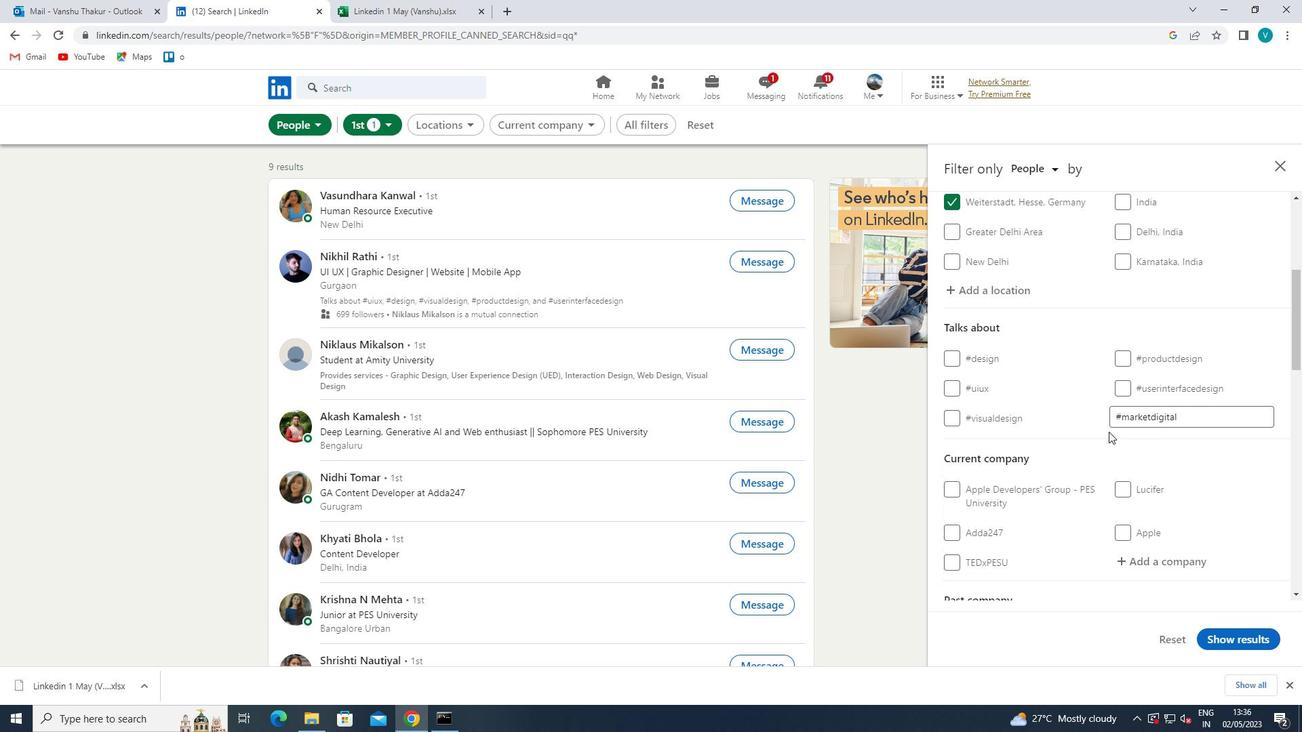 
Action: Mouse moved to (1179, 359)
Screenshot: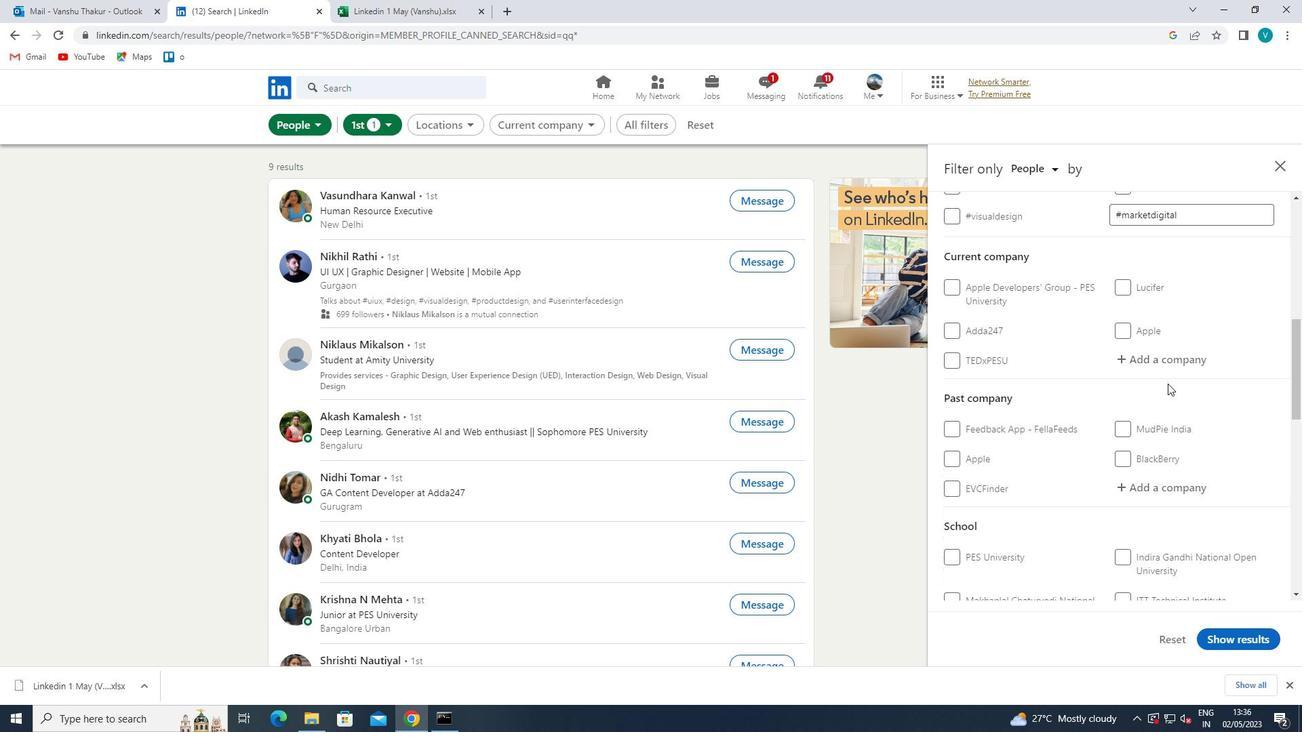 
Action: Mouse pressed left at (1179, 359)
Screenshot: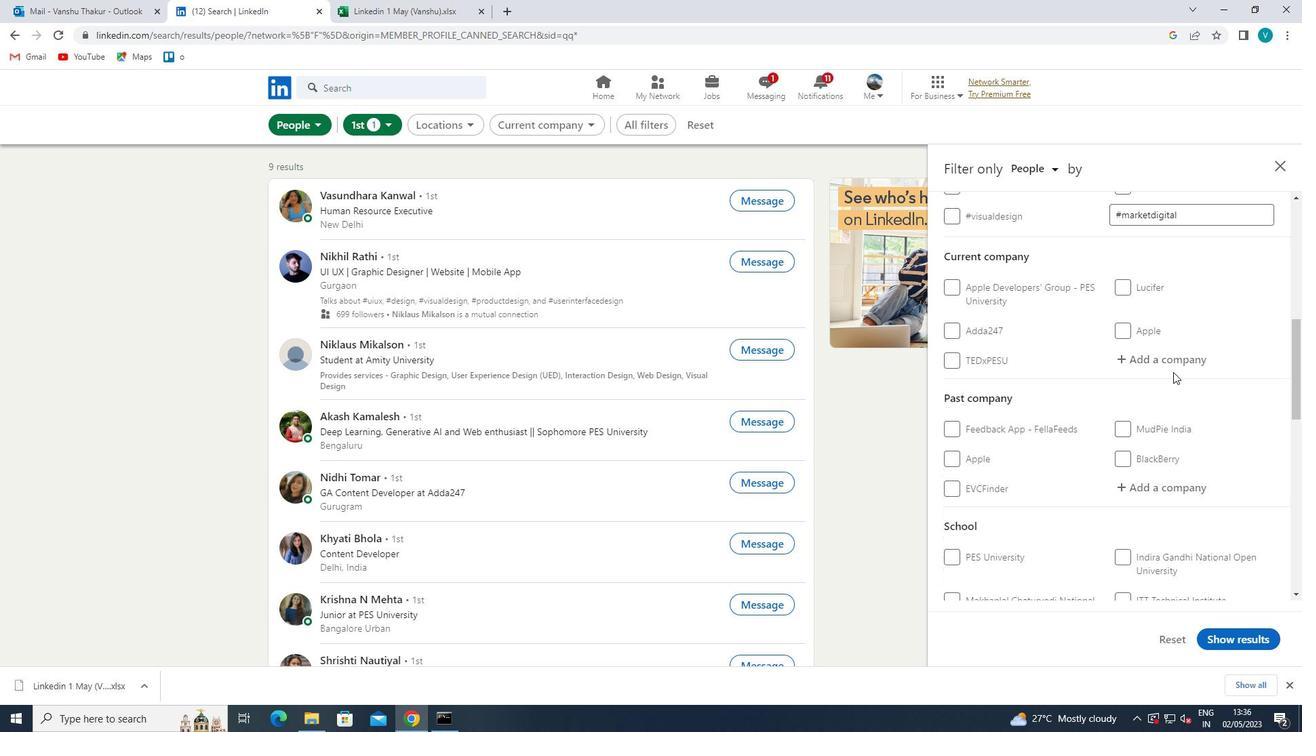 
Action: Key pressed <Key.shift>MOTIVE
Screenshot: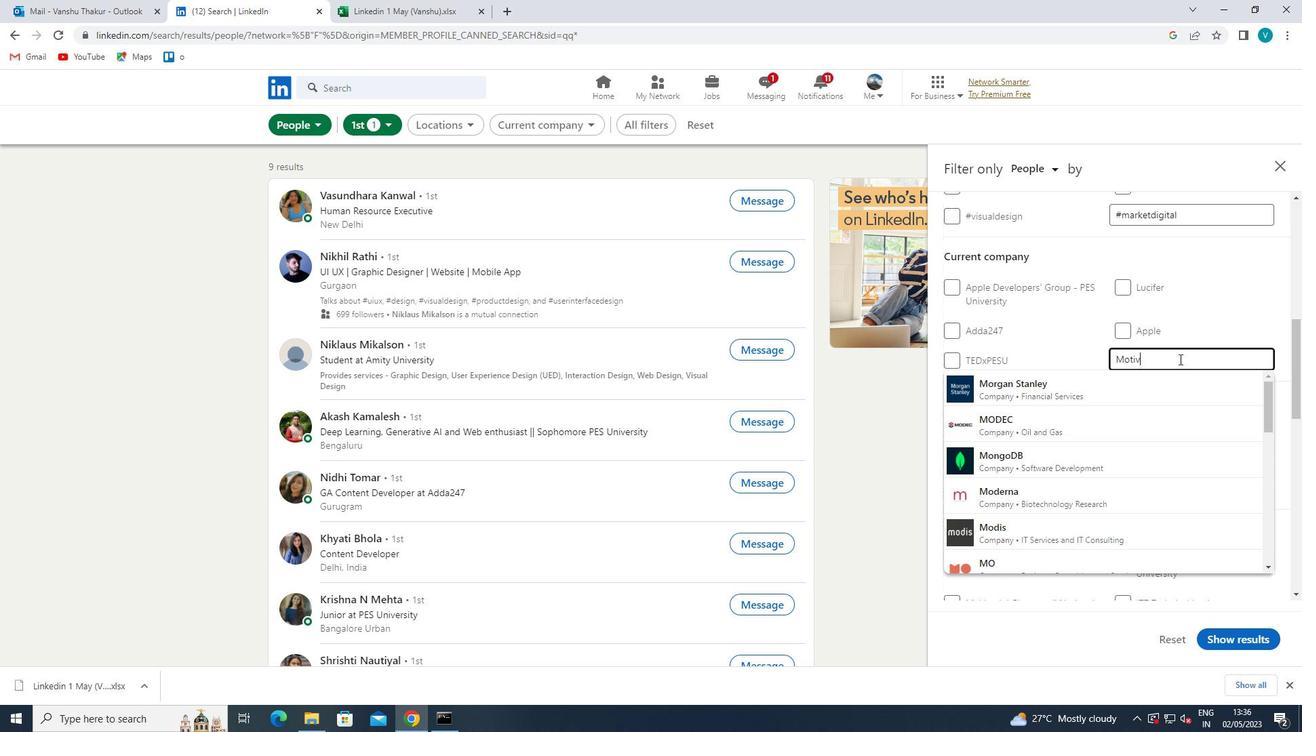 
Action: Mouse moved to (1148, 394)
Screenshot: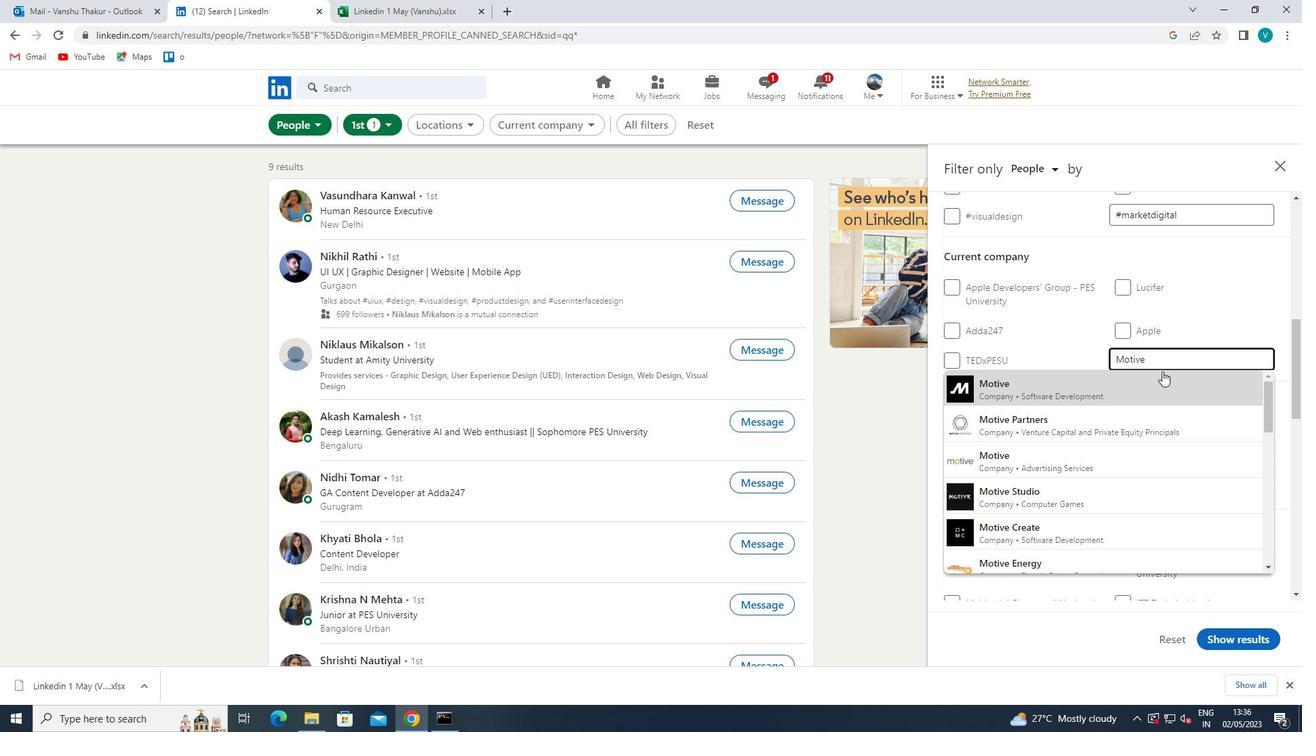 
Action: Mouse pressed left at (1148, 394)
Screenshot: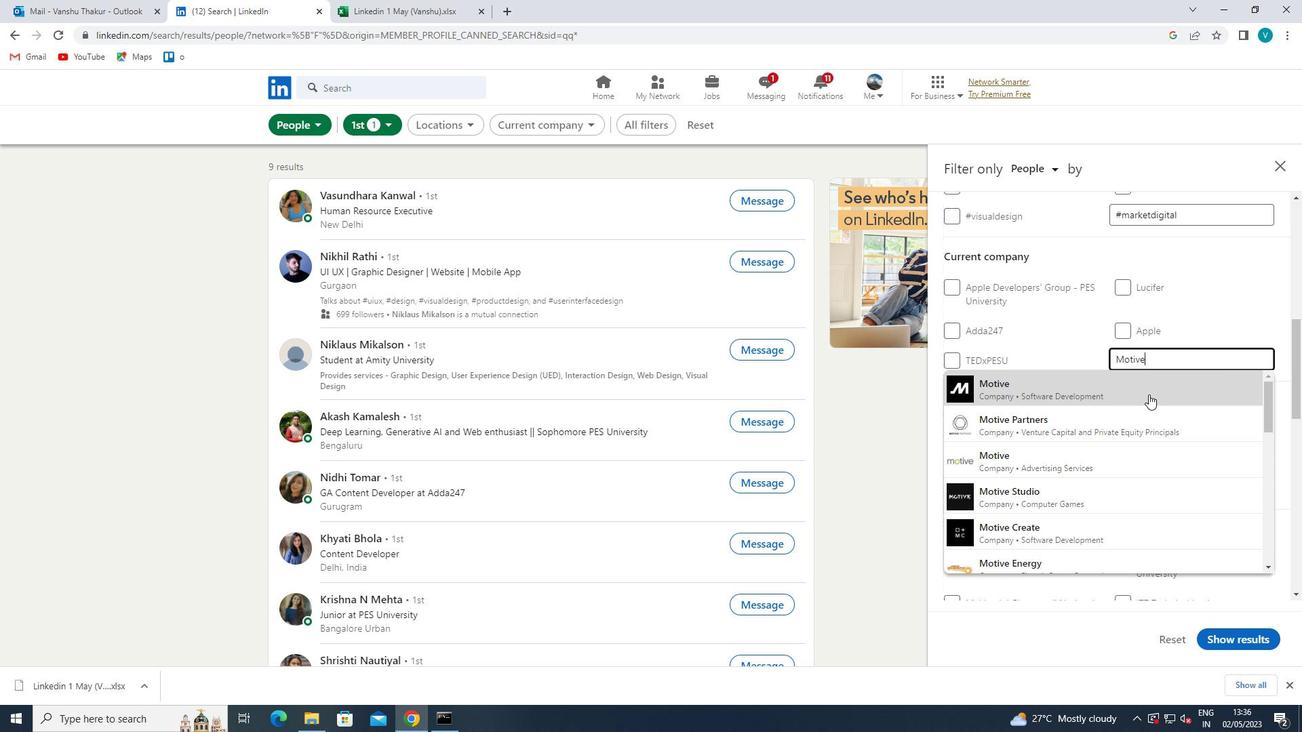
Action: Mouse scrolled (1148, 394) with delta (0, 0)
Screenshot: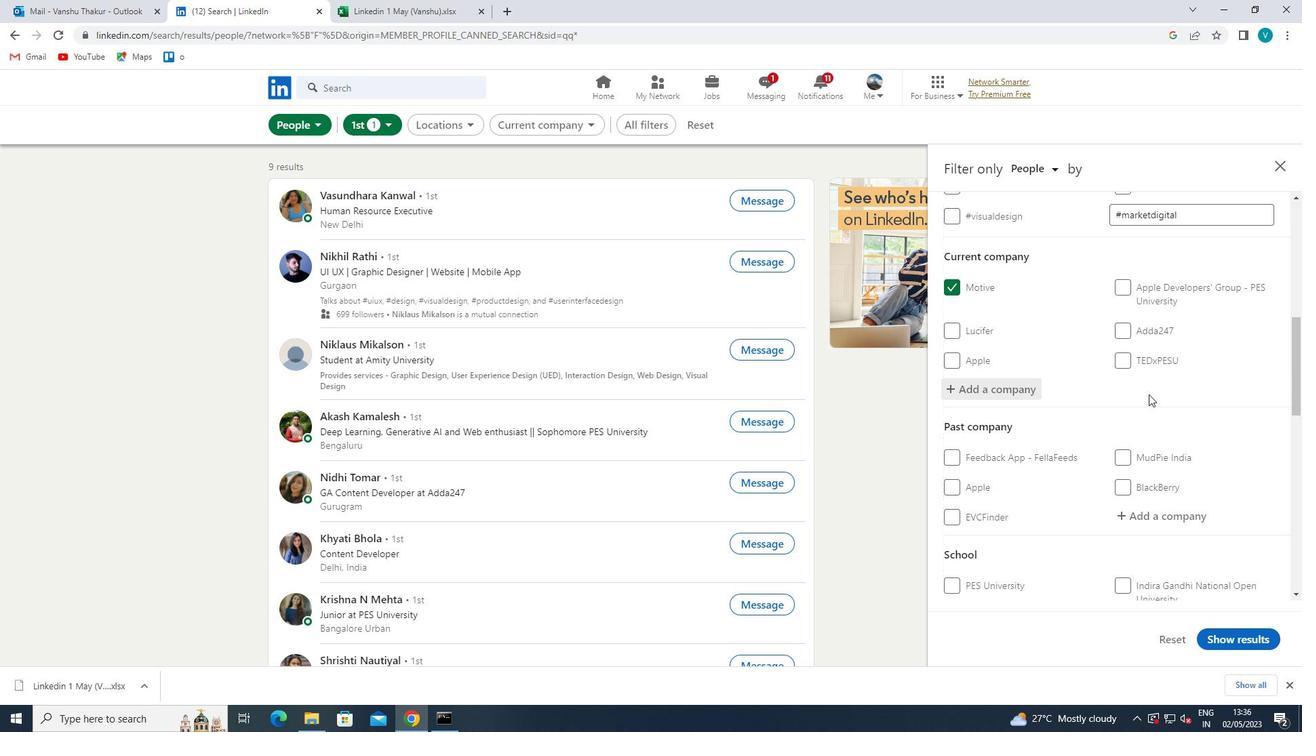 
Action: Mouse scrolled (1148, 394) with delta (0, 0)
Screenshot: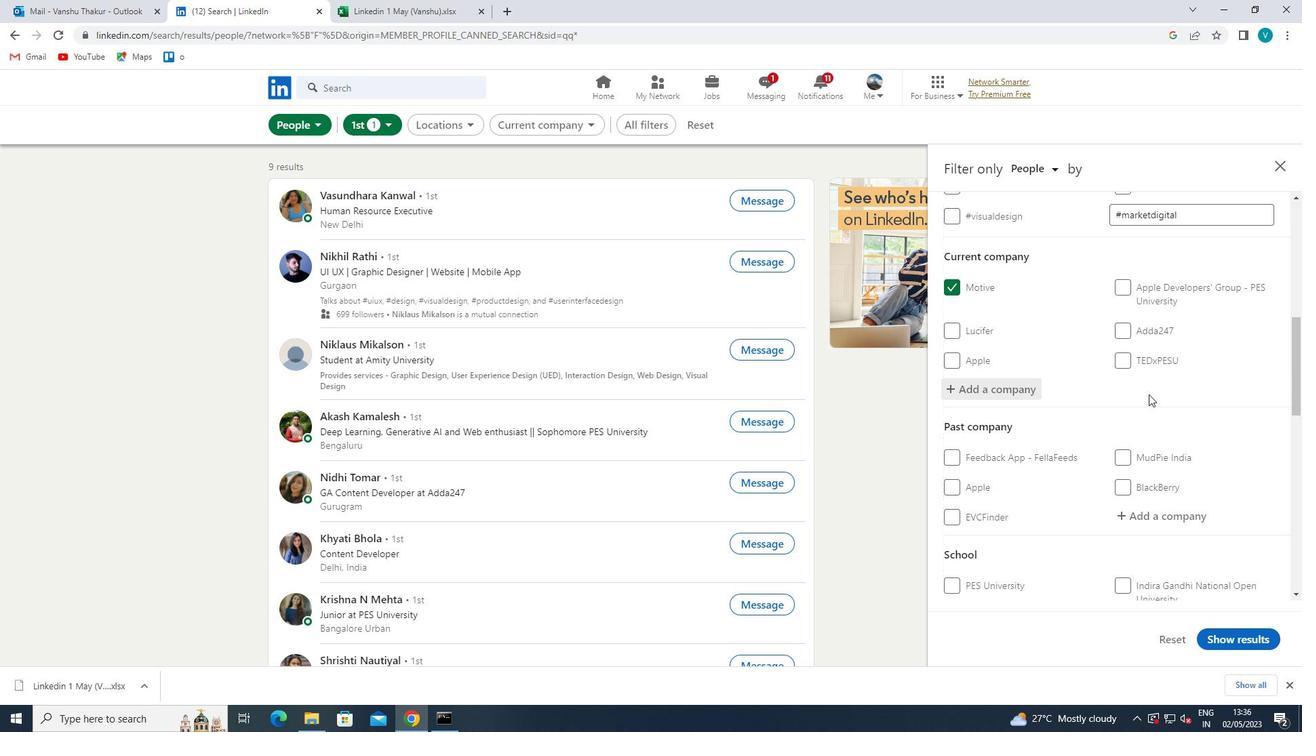 
Action: Mouse scrolled (1148, 394) with delta (0, 0)
Screenshot: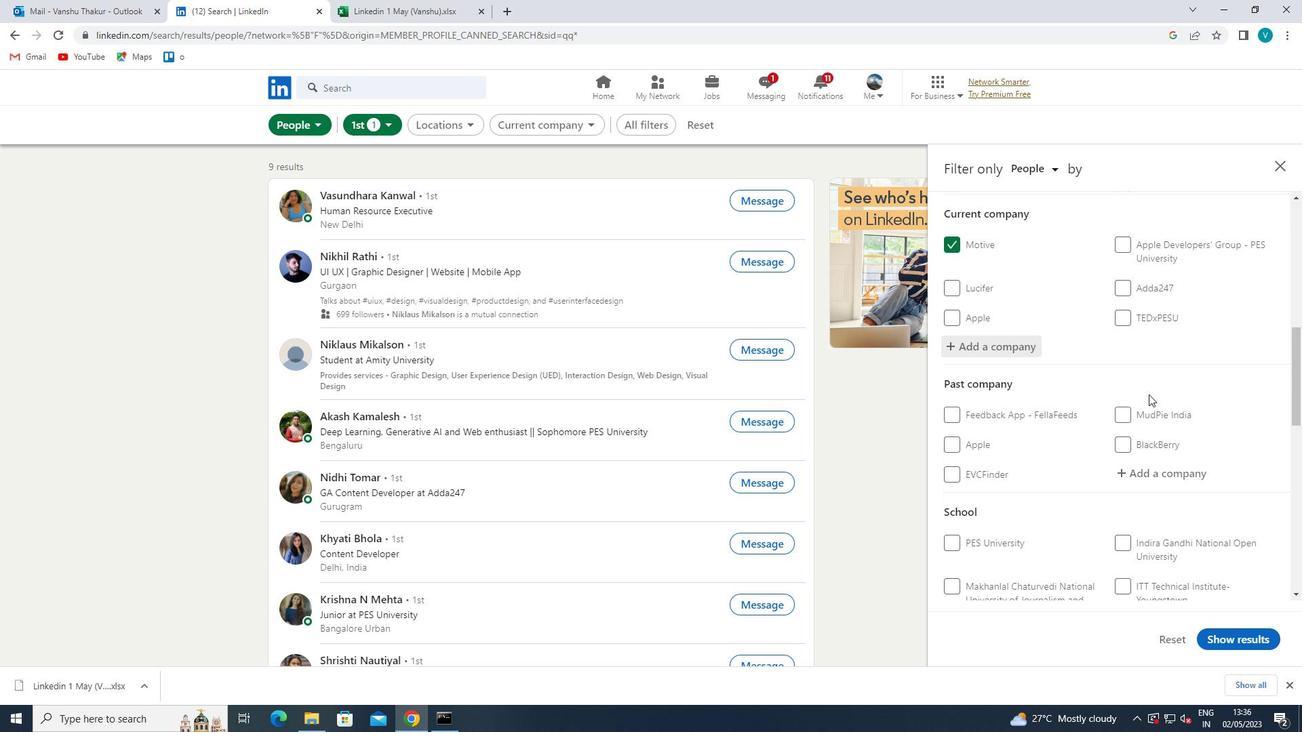 
Action: Mouse scrolled (1148, 394) with delta (0, 0)
Screenshot: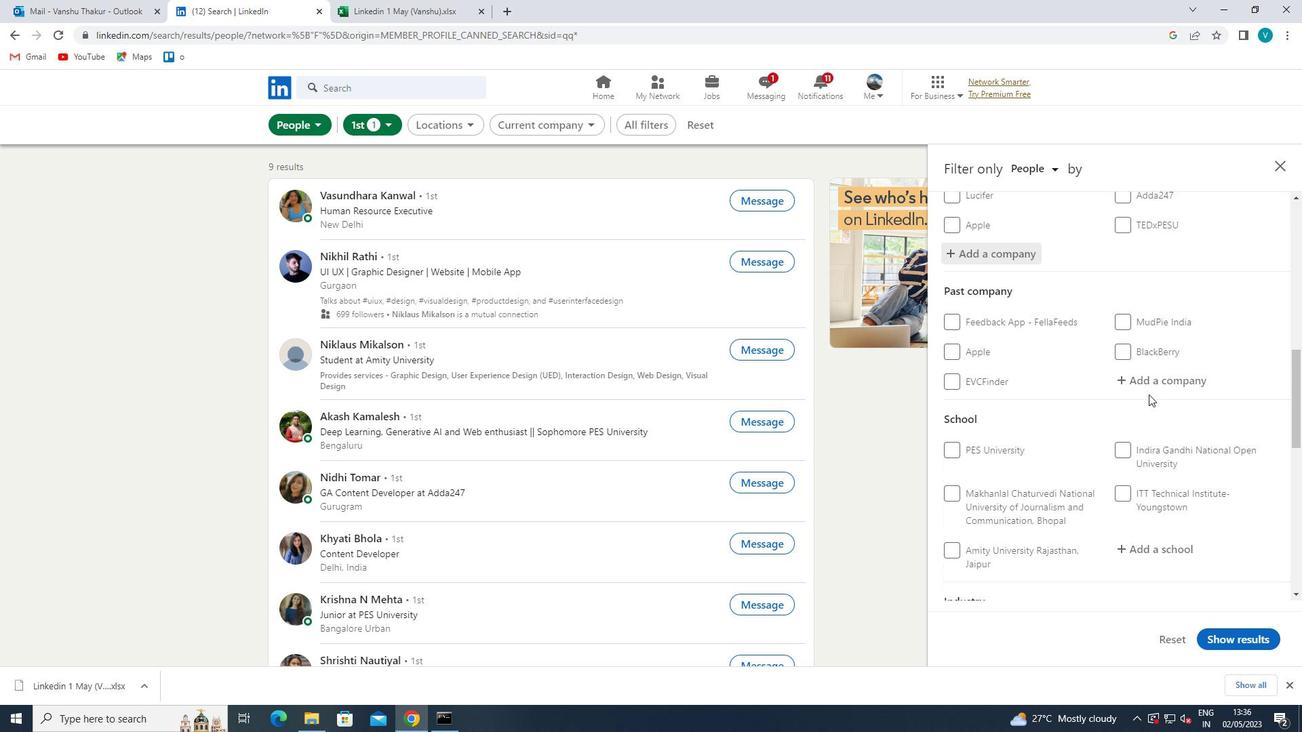 
Action: Mouse moved to (1146, 406)
Screenshot: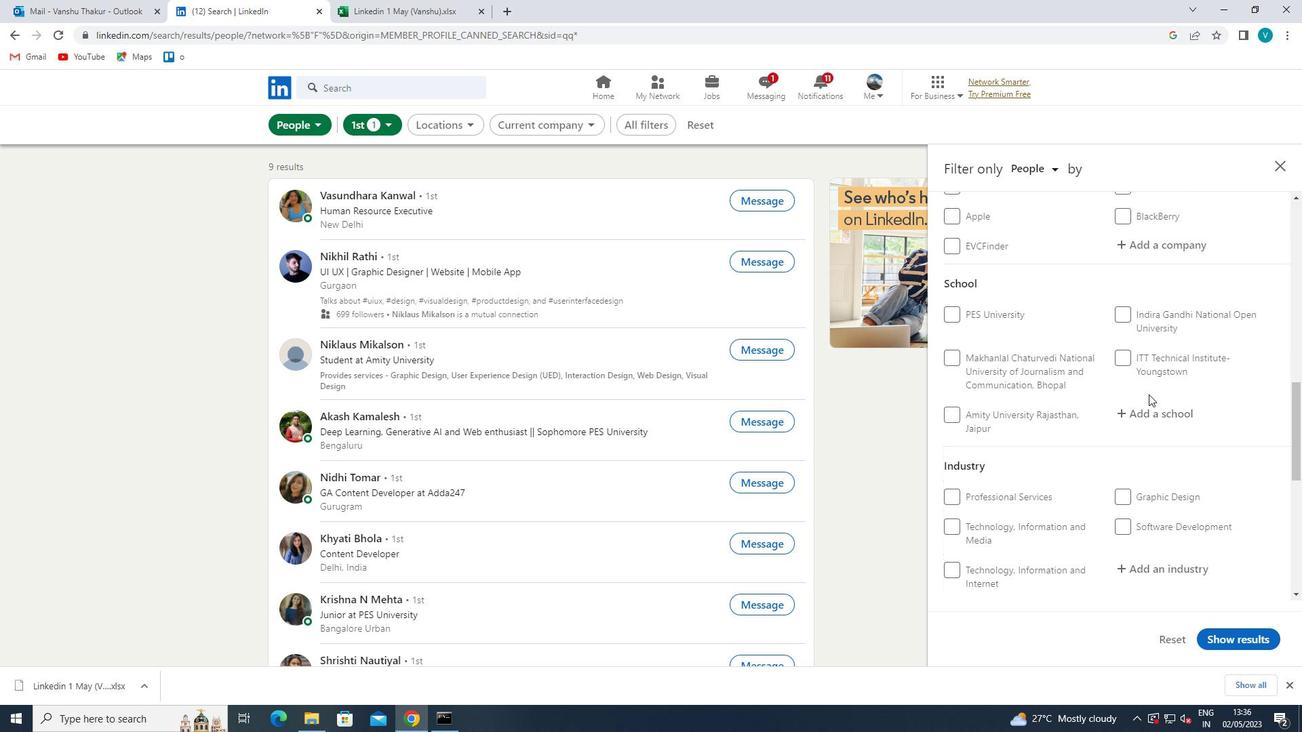 
Action: Mouse pressed left at (1146, 406)
Screenshot: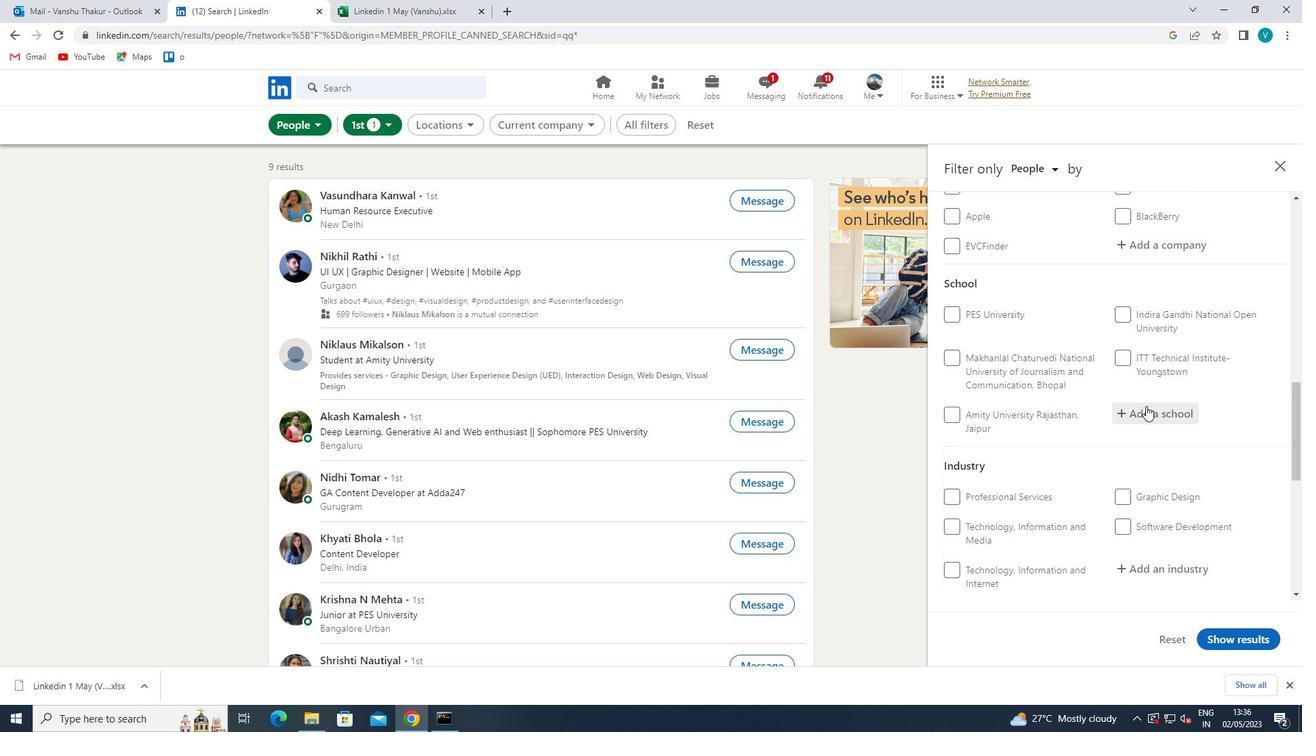 
Action: Key pressed <Key.shift>DR.<Key.space><Key.shift>VISHWANATH<Key.space>
Screenshot: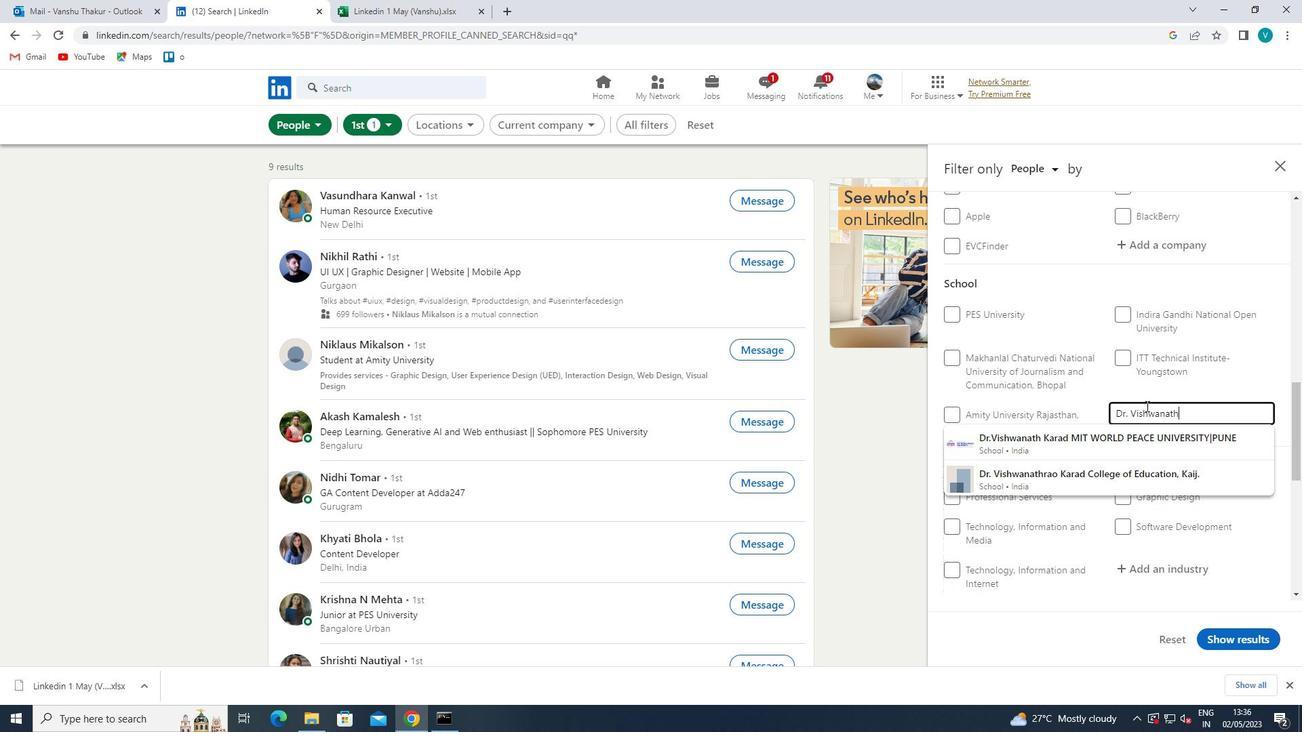 
Action: Mouse moved to (1142, 438)
Screenshot: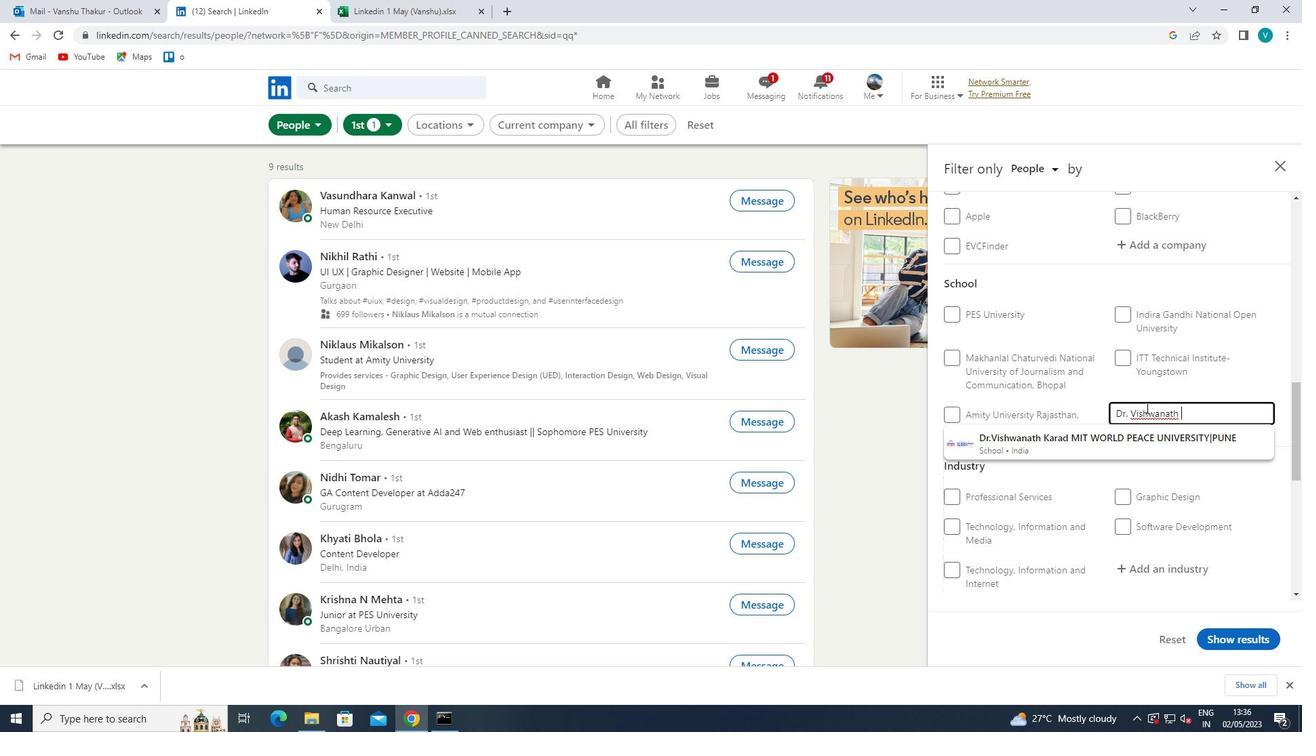 
Action: Mouse pressed left at (1142, 438)
Screenshot: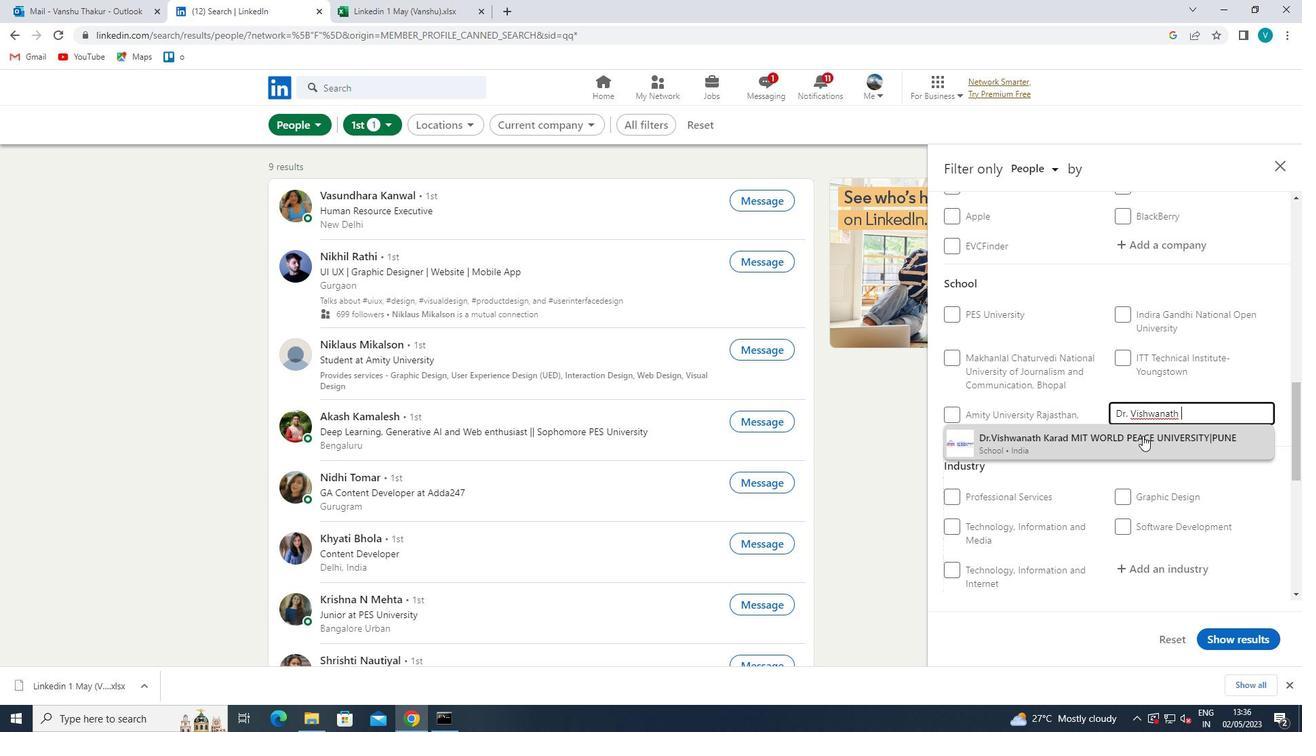
Action: Mouse scrolled (1142, 438) with delta (0, 0)
Screenshot: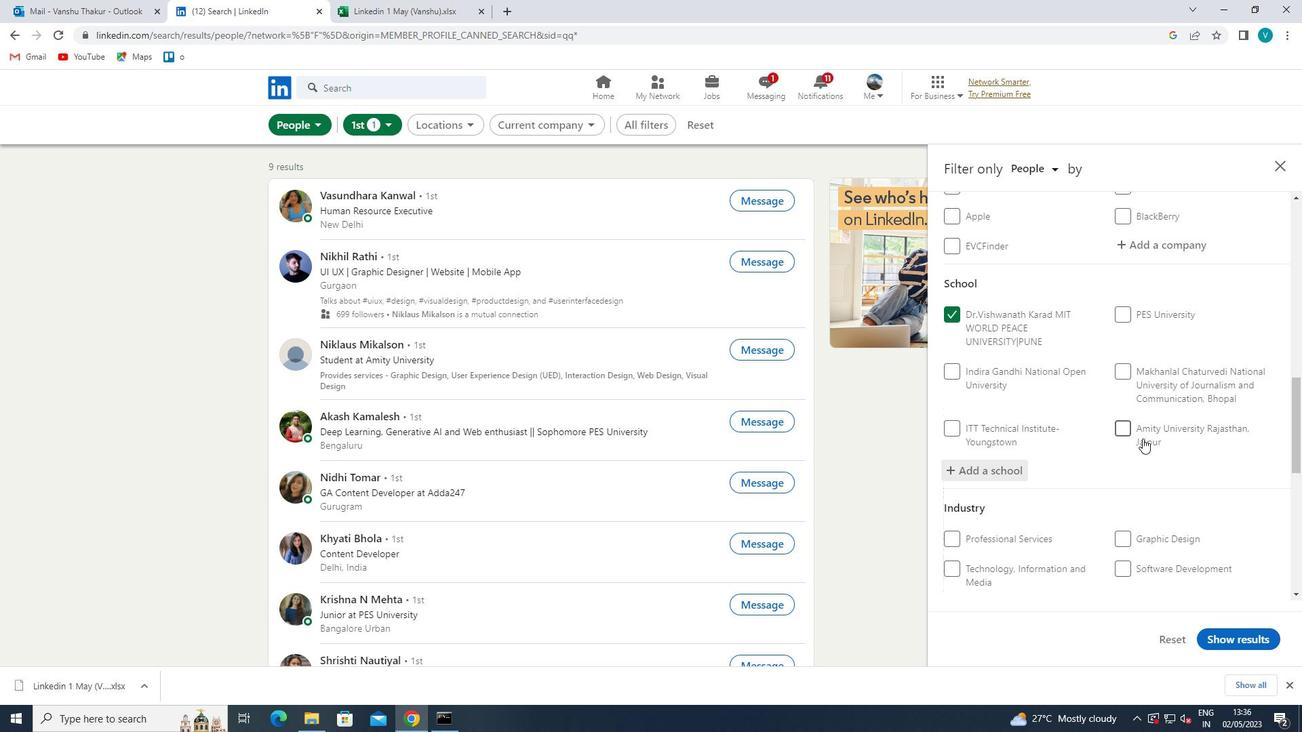 
Action: Mouse scrolled (1142, 438) with delta (0, 0)
Screenshot: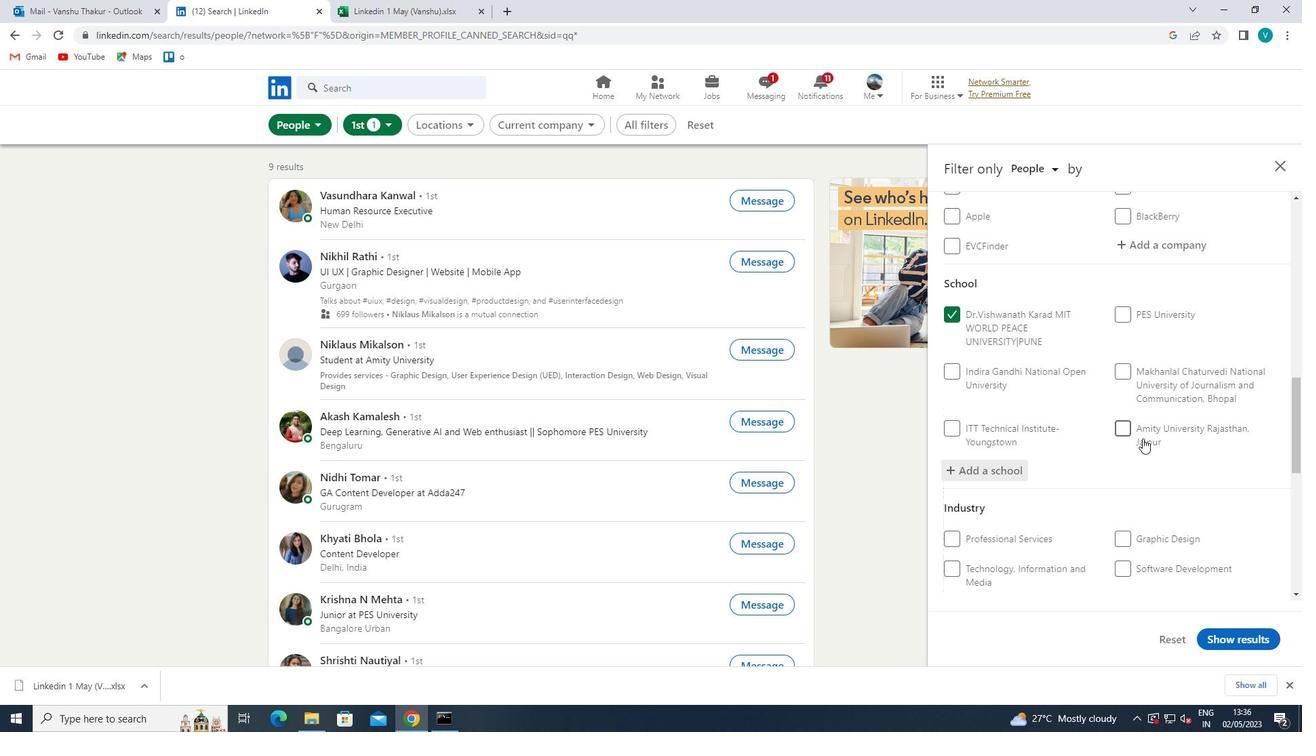 
Action: Mouse moved to (1145, 471)
Screenshot: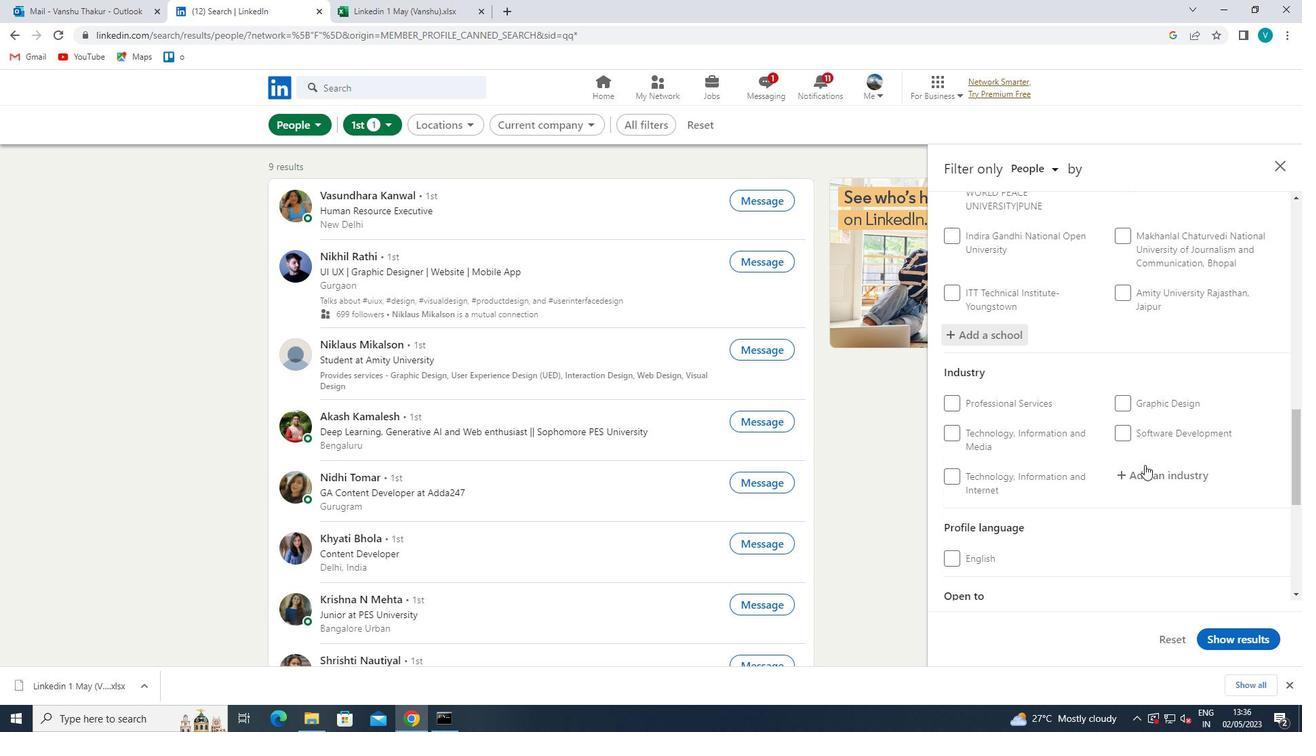 
Action: Mouse pressed left at (1145, 471)
Screenshot: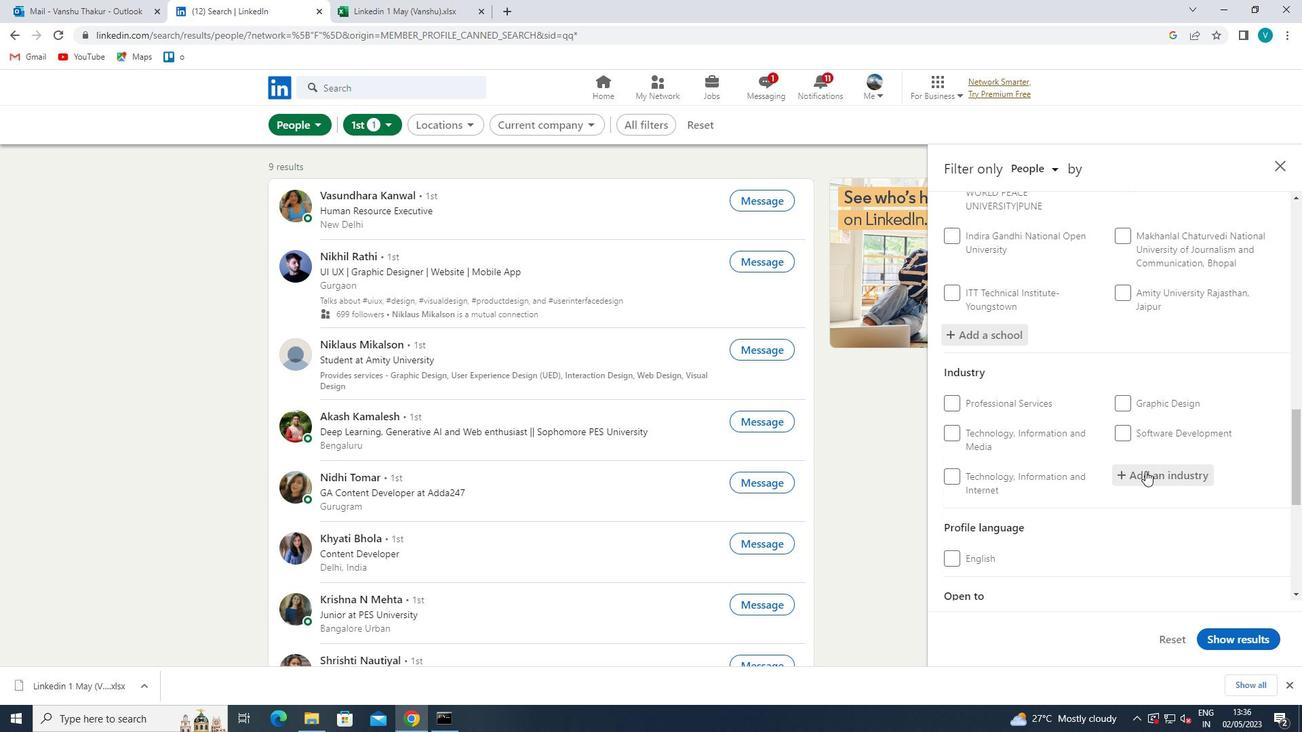 
Action: Key pressed <Key.shift>TECHNICAL<Key.space>
Screenshot: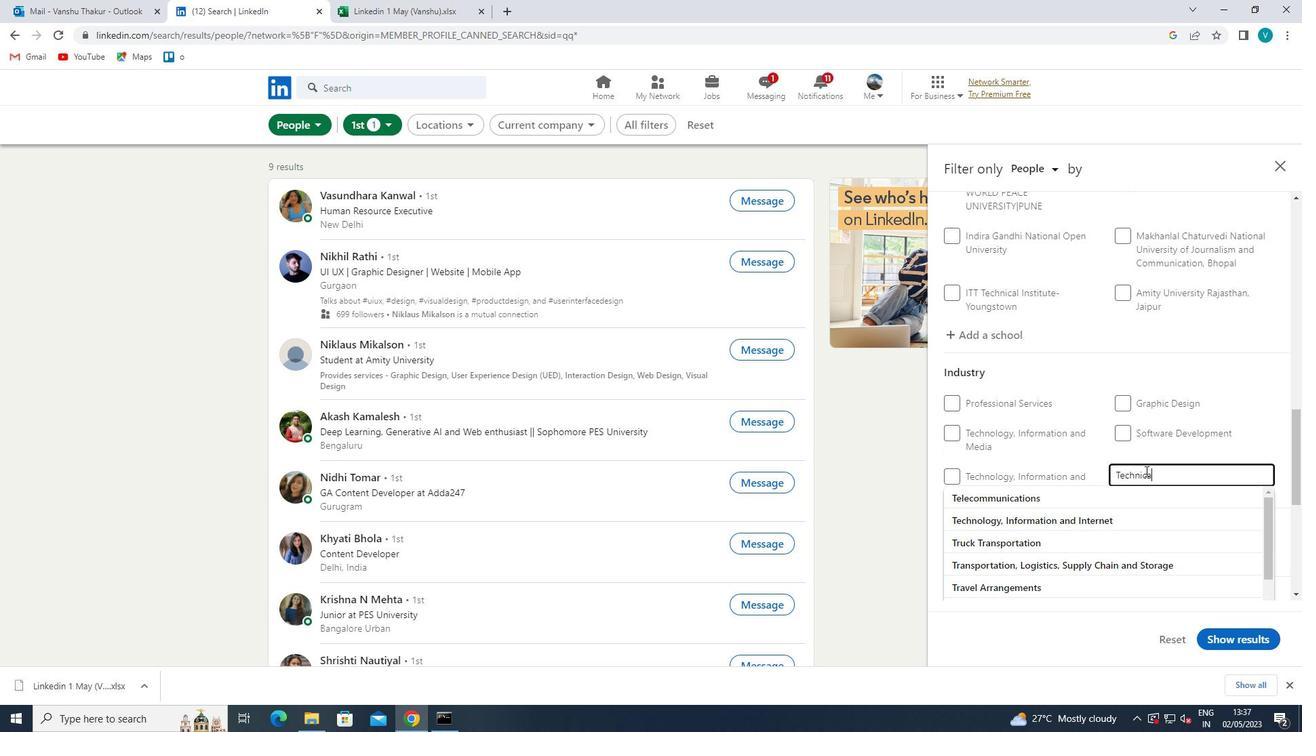 
Action: Mouse moved to (1138, 492)
Screenshot: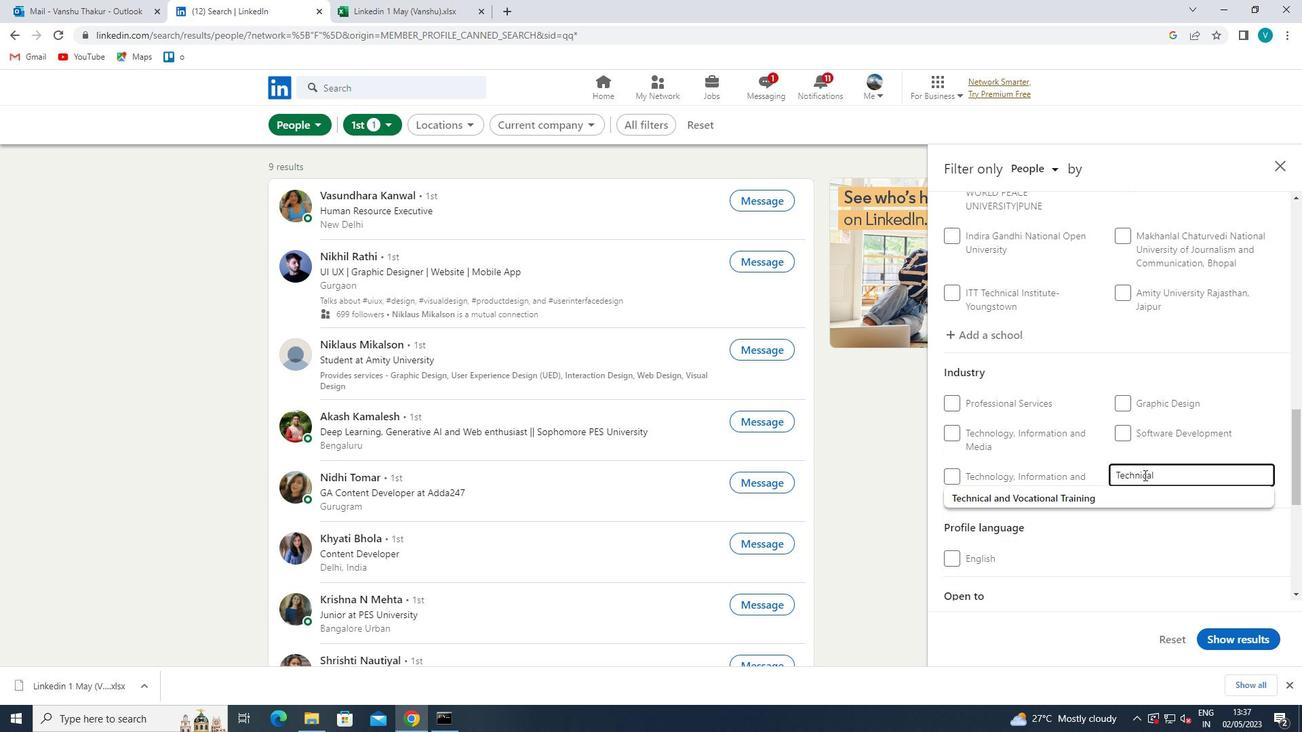 
Action: Mouse pressed left at (1138, 492)
Screenshot: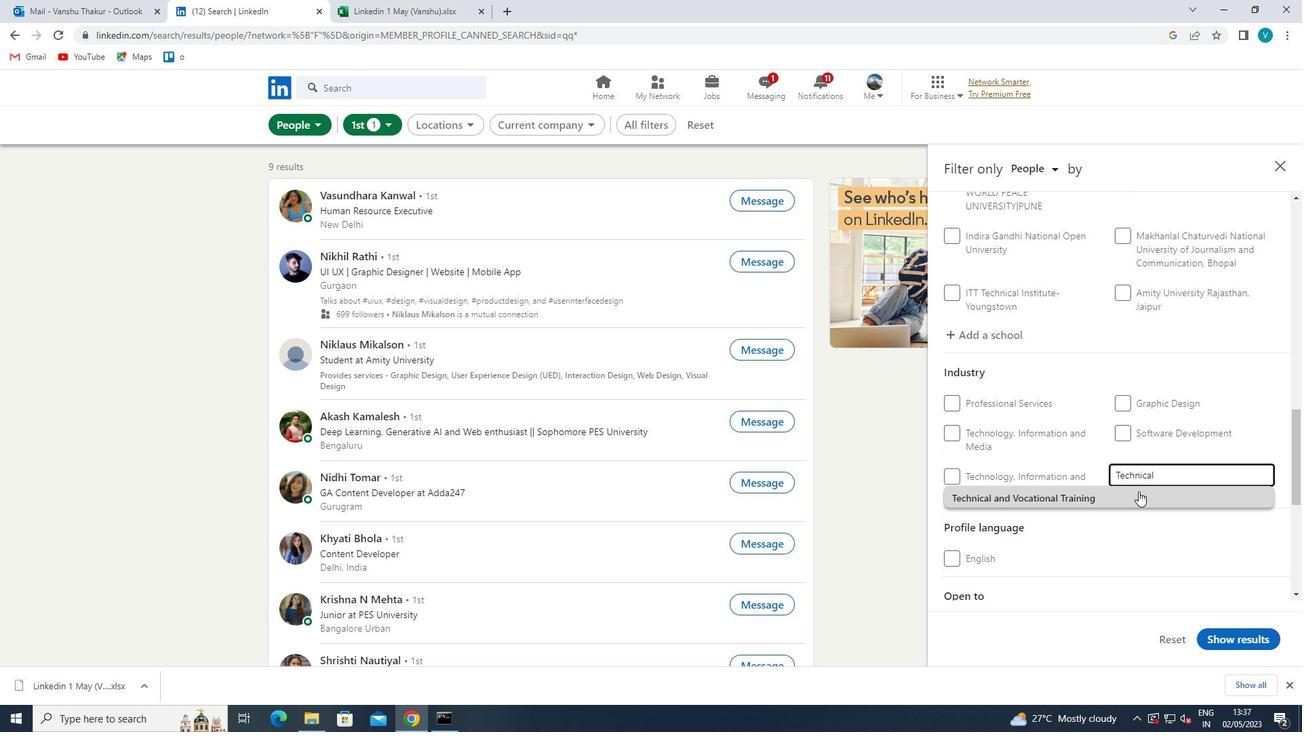 
Action: Mouse moved to (1138, 478)
Screenshot: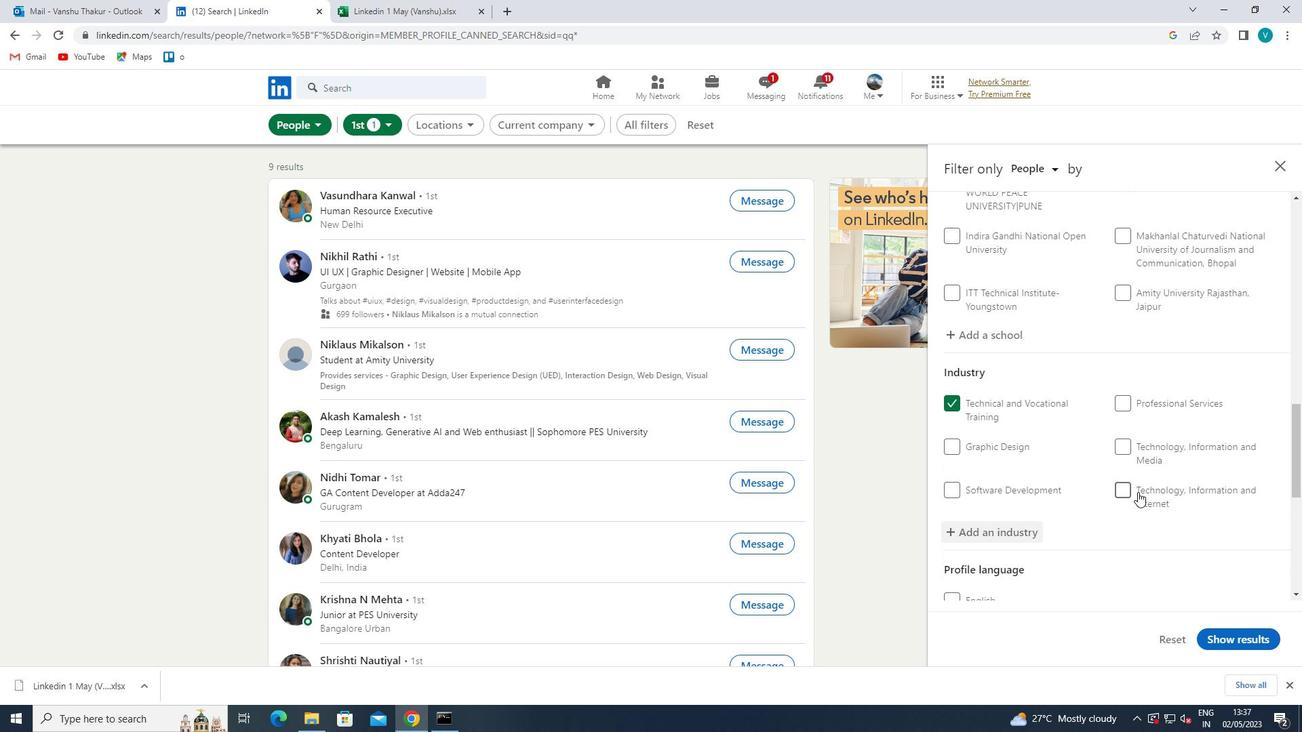 
Action: Mouse scrolled (1138, 478) with delta (0, 0)
Screenshot: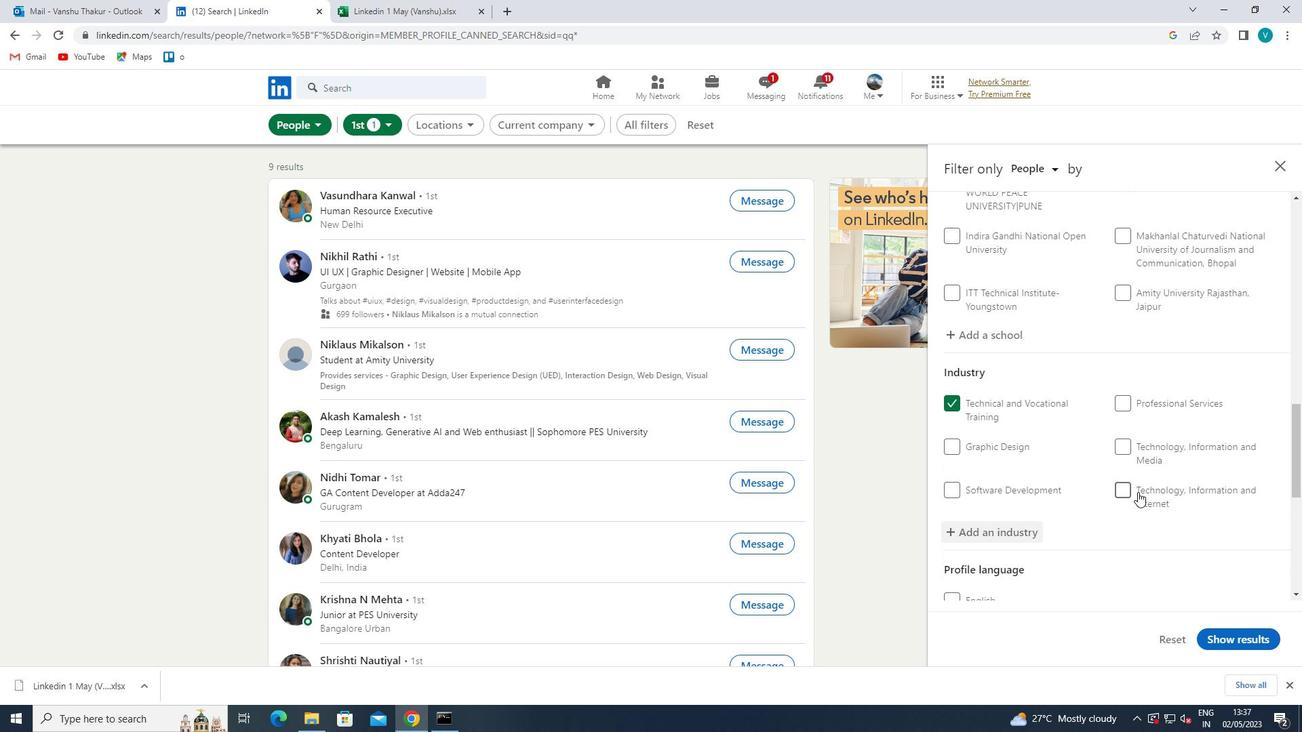 
Action: Mouse moved to (1138, 476)
Screenshot: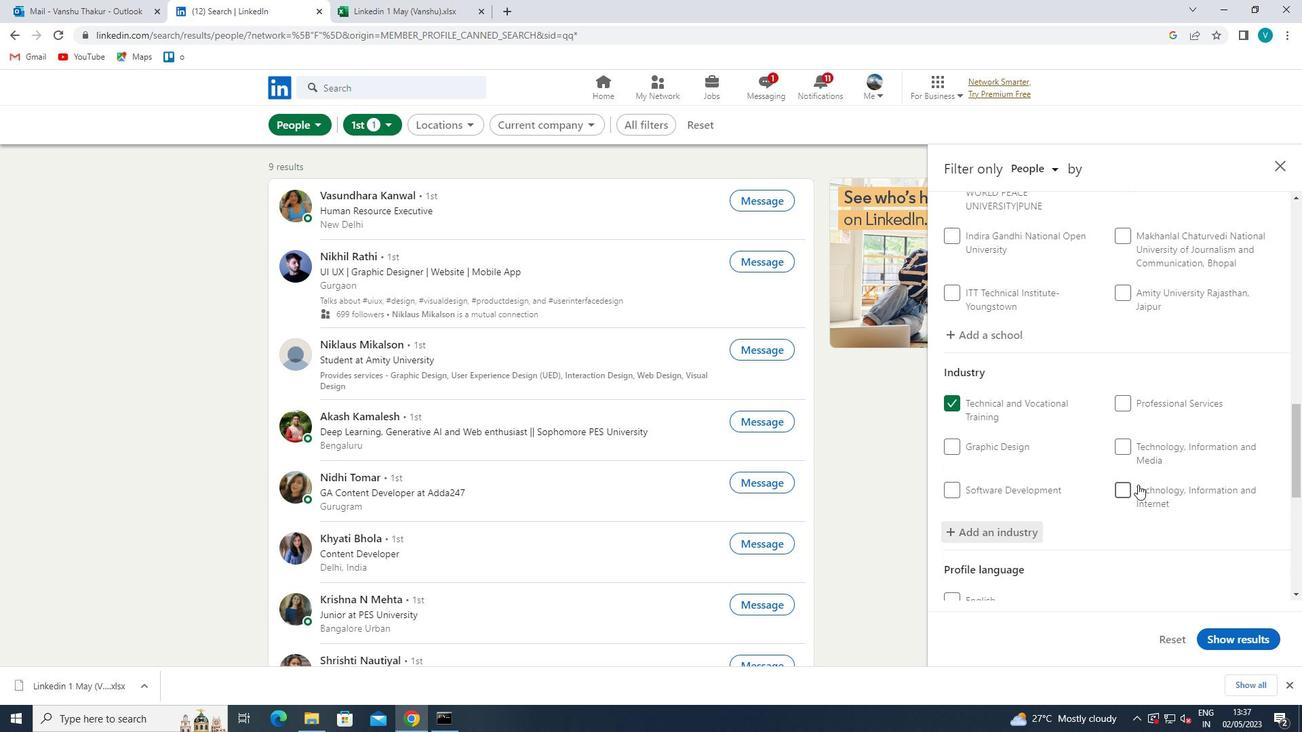 
Action: Mouse scrolled (1138, 475) with delta (0, 0)
Screenshot: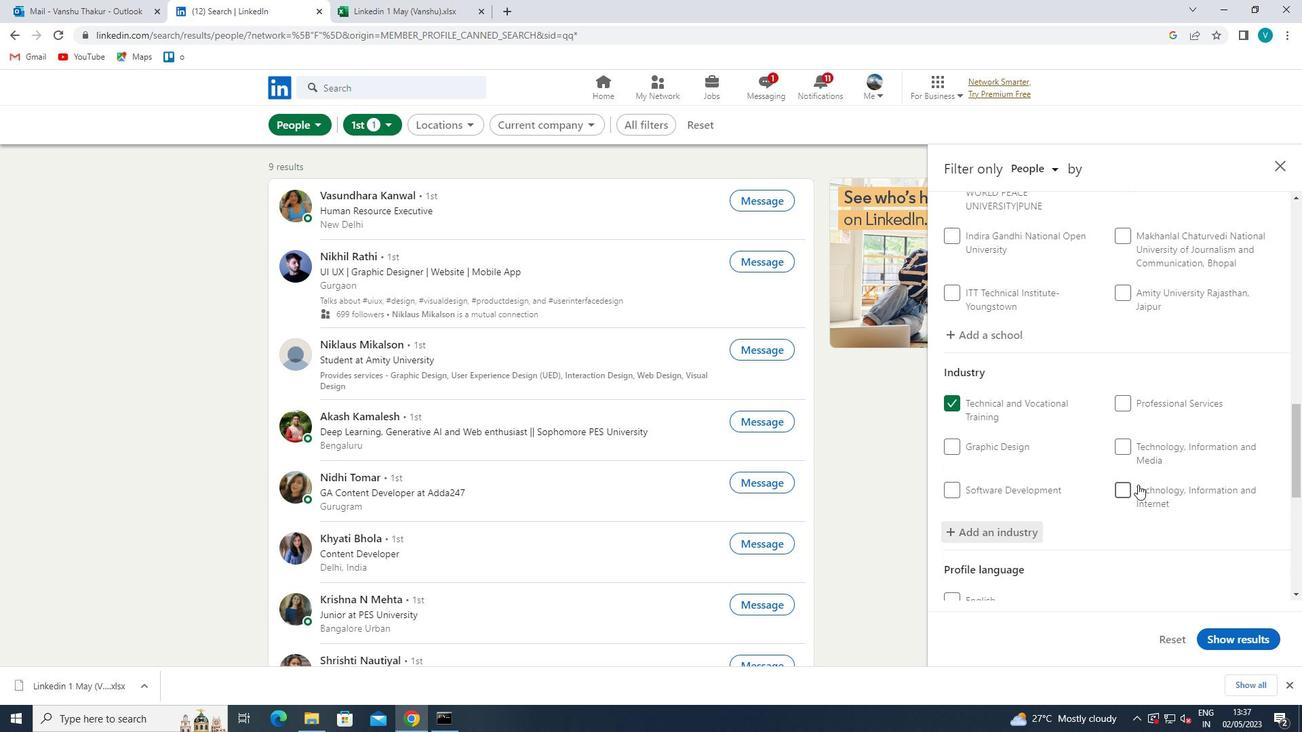 
Action: Mouse moved to (1138, 475)
Screenshot: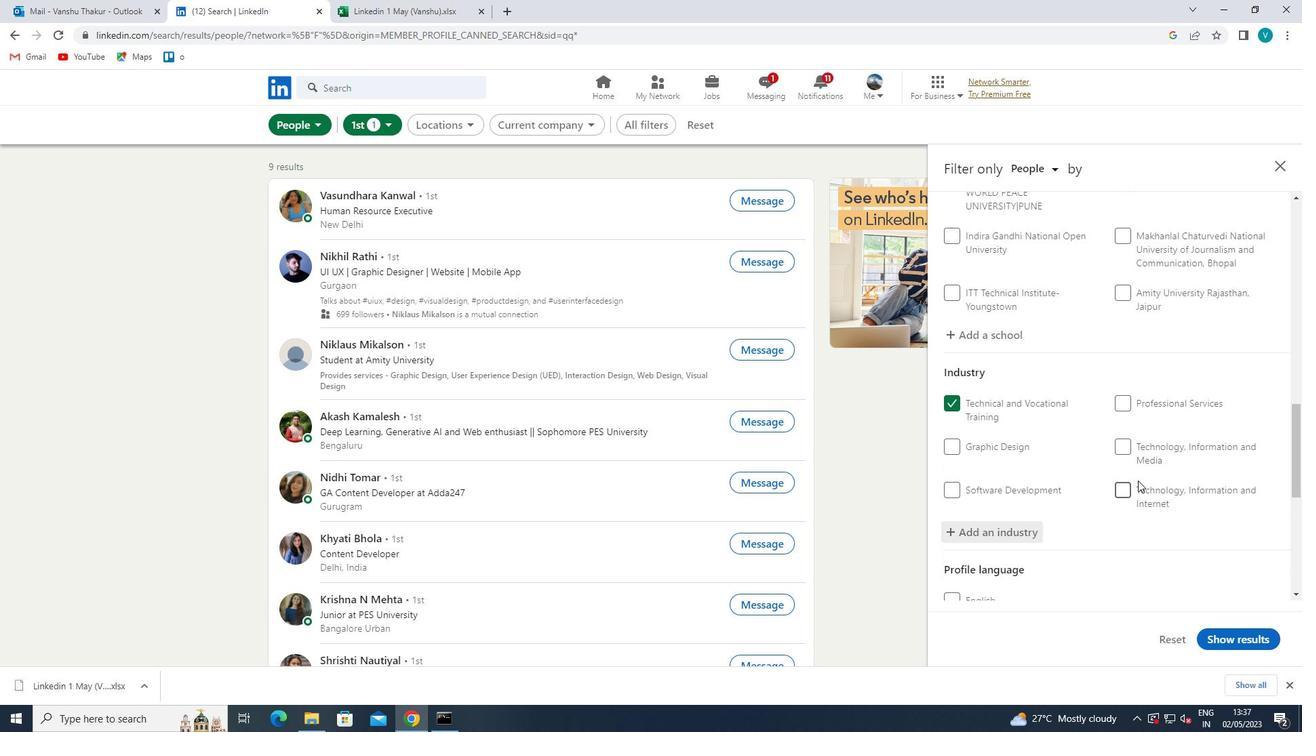 
Action: Mouse scrolled (1138, 474) with delta (0, 0)
Screenshot: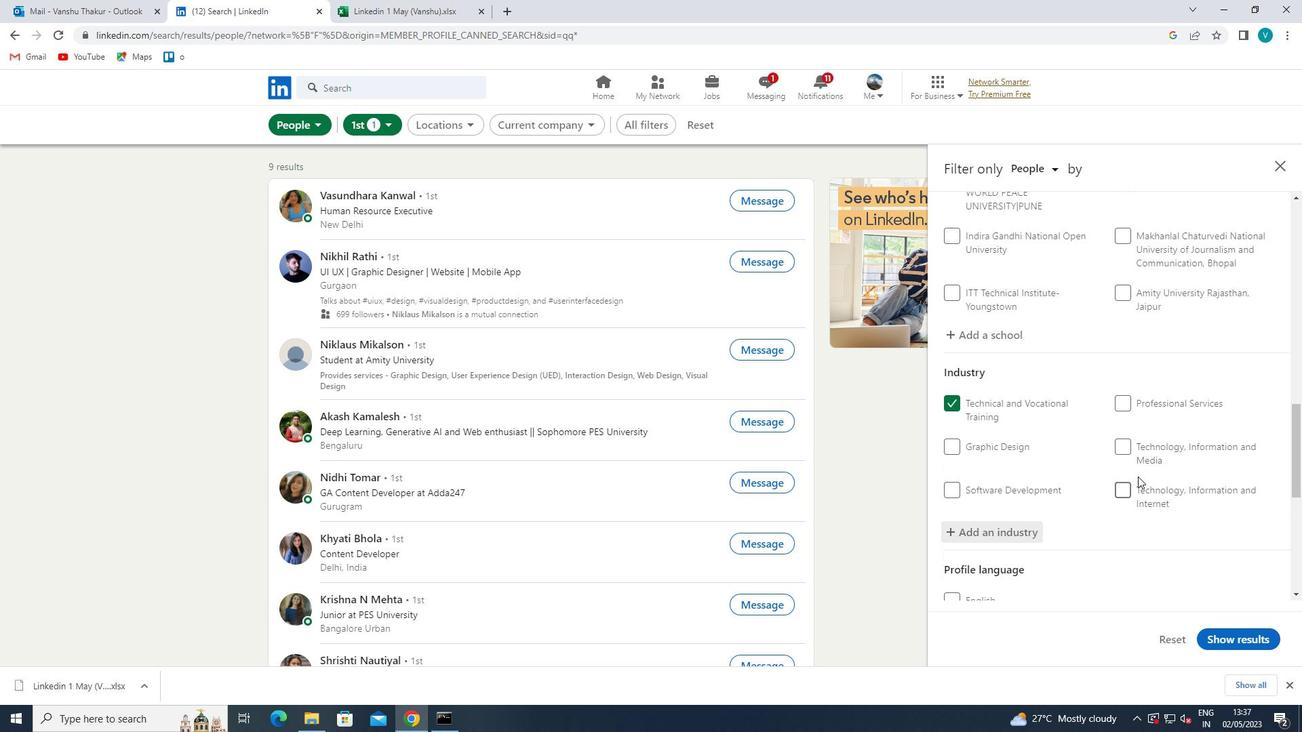 
Action: Mouse scrolled (1138, 474) with delta (0, 0)
Screenshot: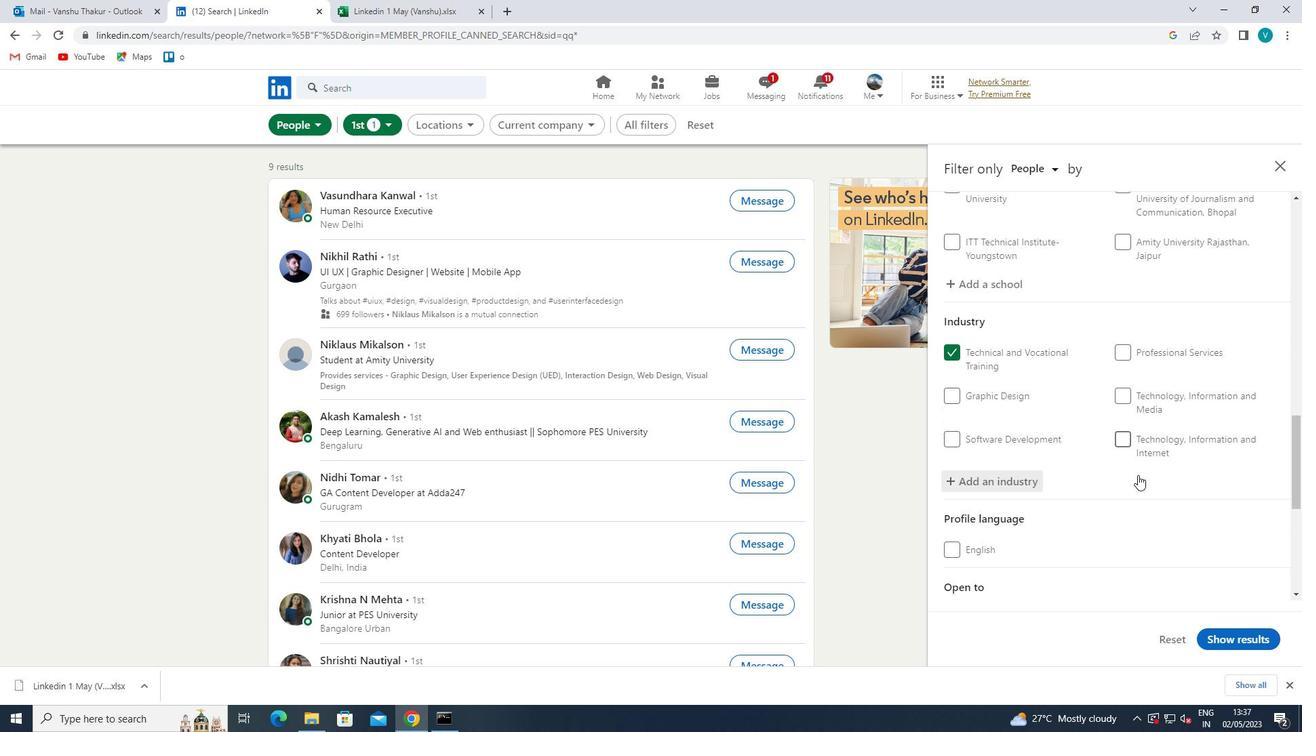 
Action: Mouse scrolled (1138, 474) with delta (0, 0)
Screenshot: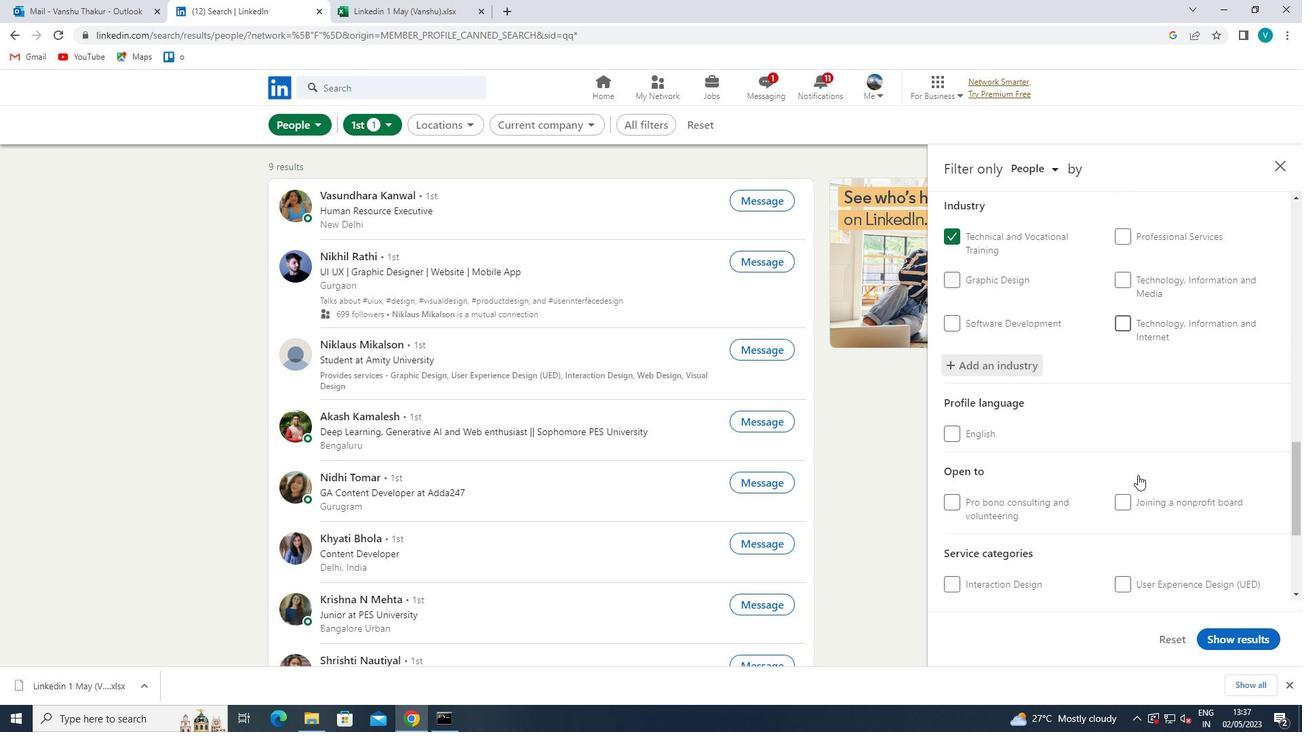 
Action: Mouse scrolled (1138, 474) with delta (0, 0)
Screenshot: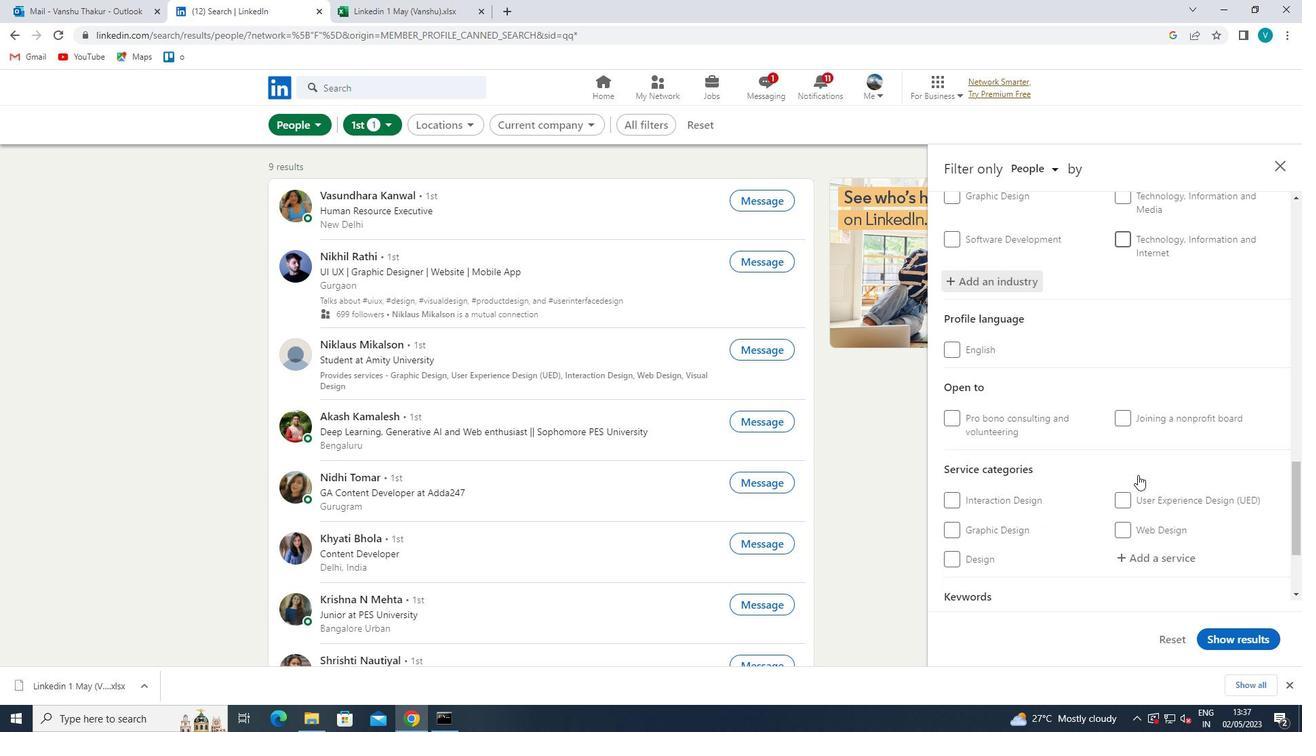 
Action: Mouse moved to (1159, 402)
Screenshot: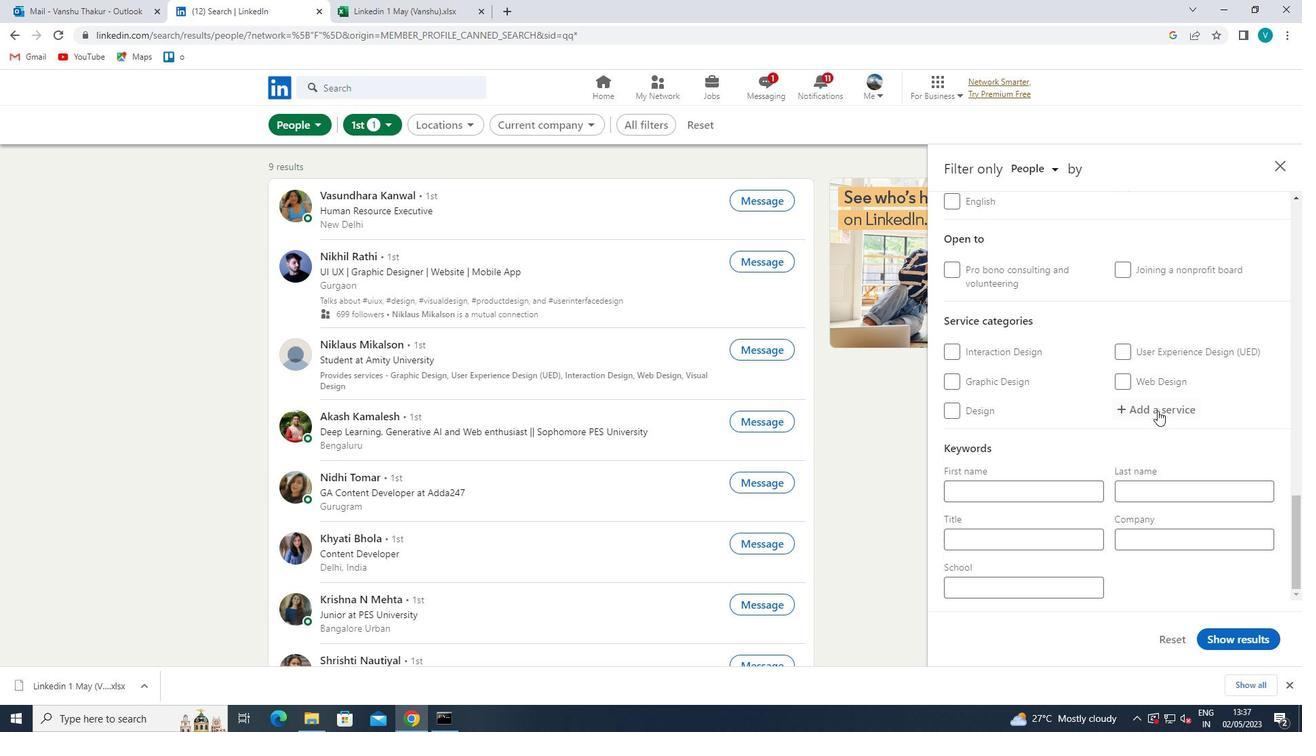 
Action: Mouse pressed left at (1159, 402)
Screenshot: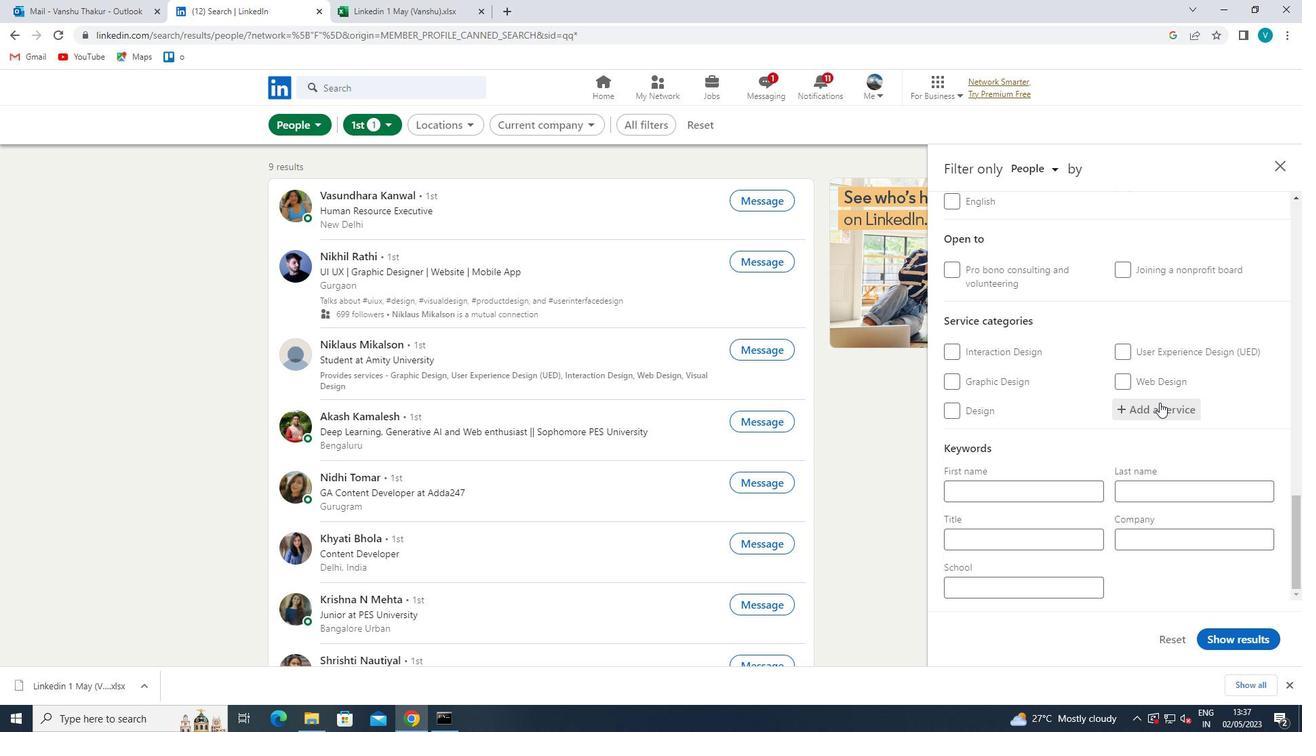 
Action: Key pressed <Key.shift>TAZ<Key.backspace>X<Key.space>
Screenshot: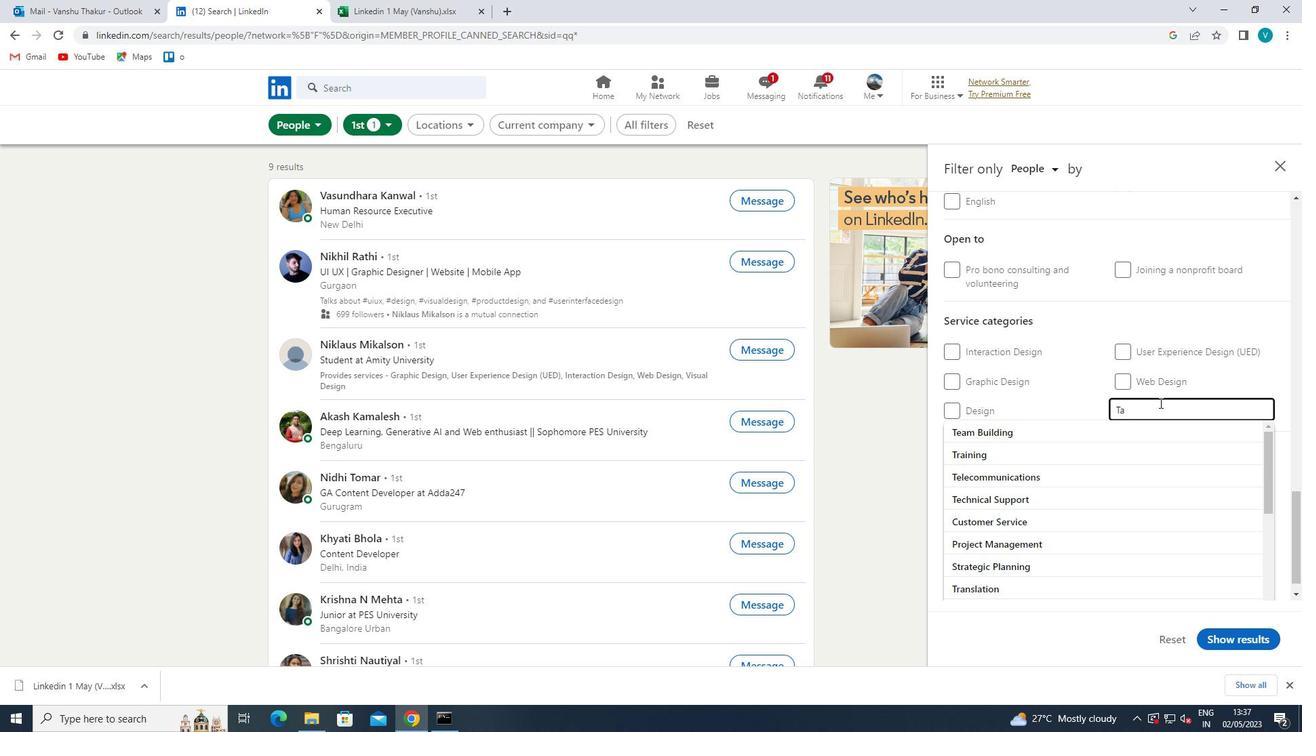 
Action: Mouse moved to (1112, 452)
Screenshot: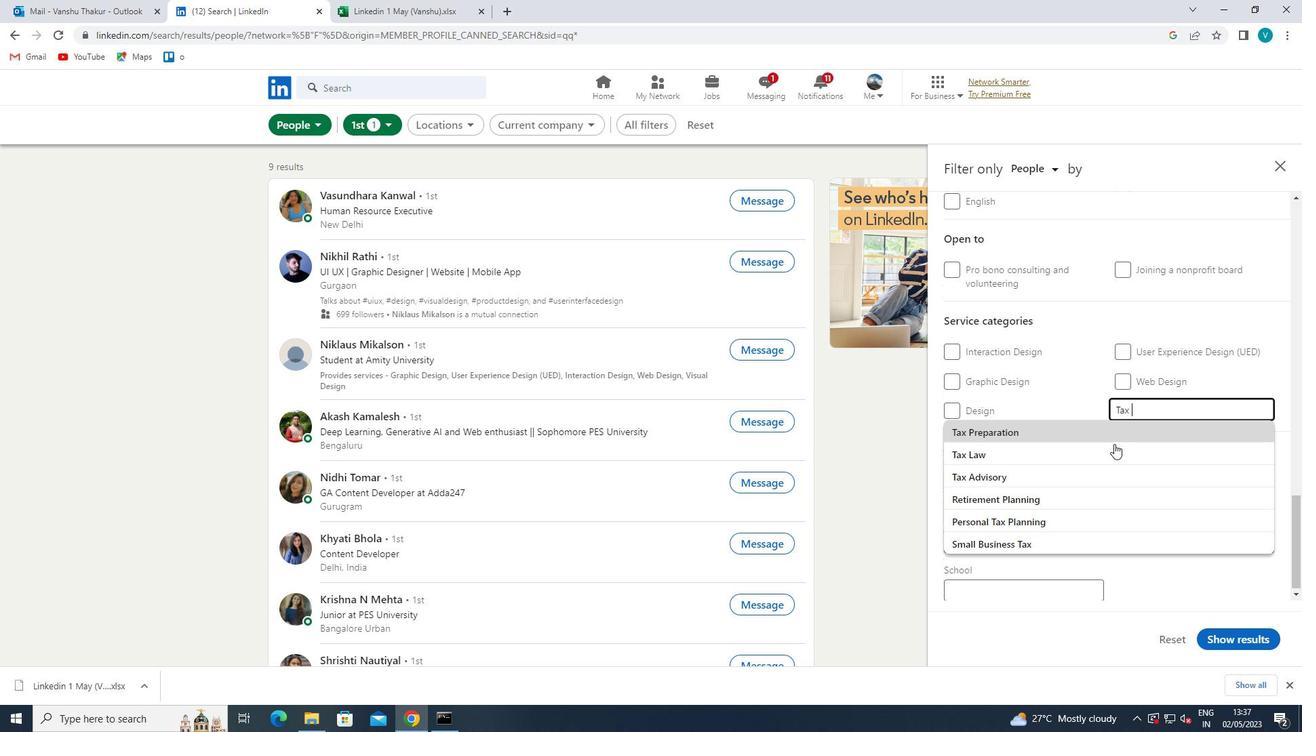 
Action: Mouse pressed left at (1112, 452)
Screenshot: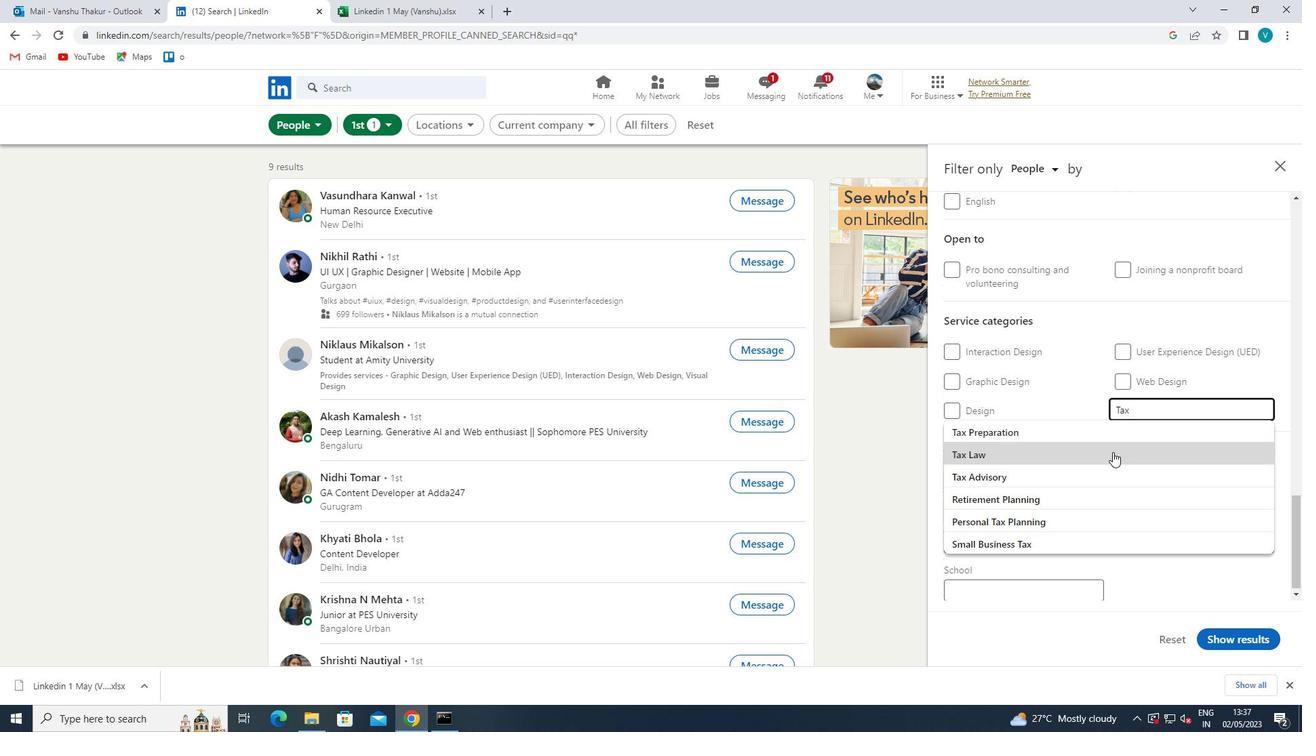 
Action: Mouse scrolled (1112, 451) with delta (0, 0)
Screenshot: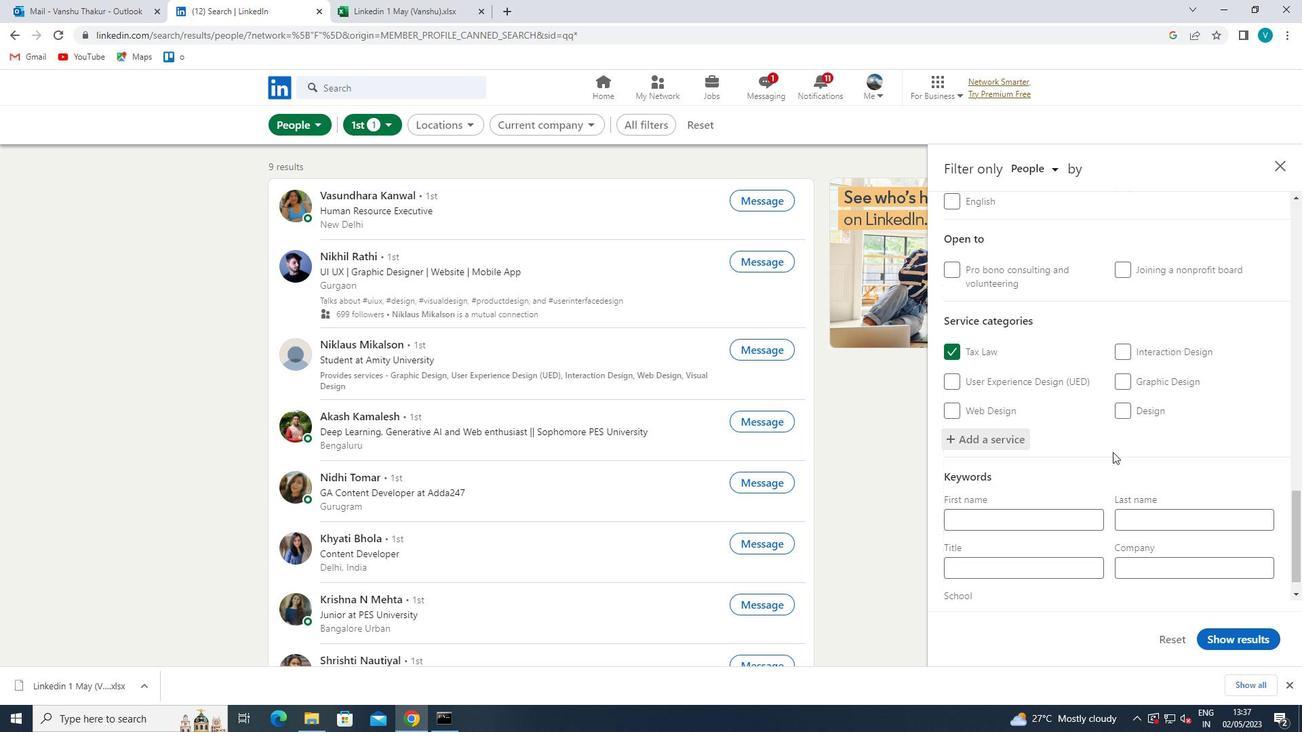 
Action: Mouse scrolled (1112, 451) with delta (0, 0)
Screenshot: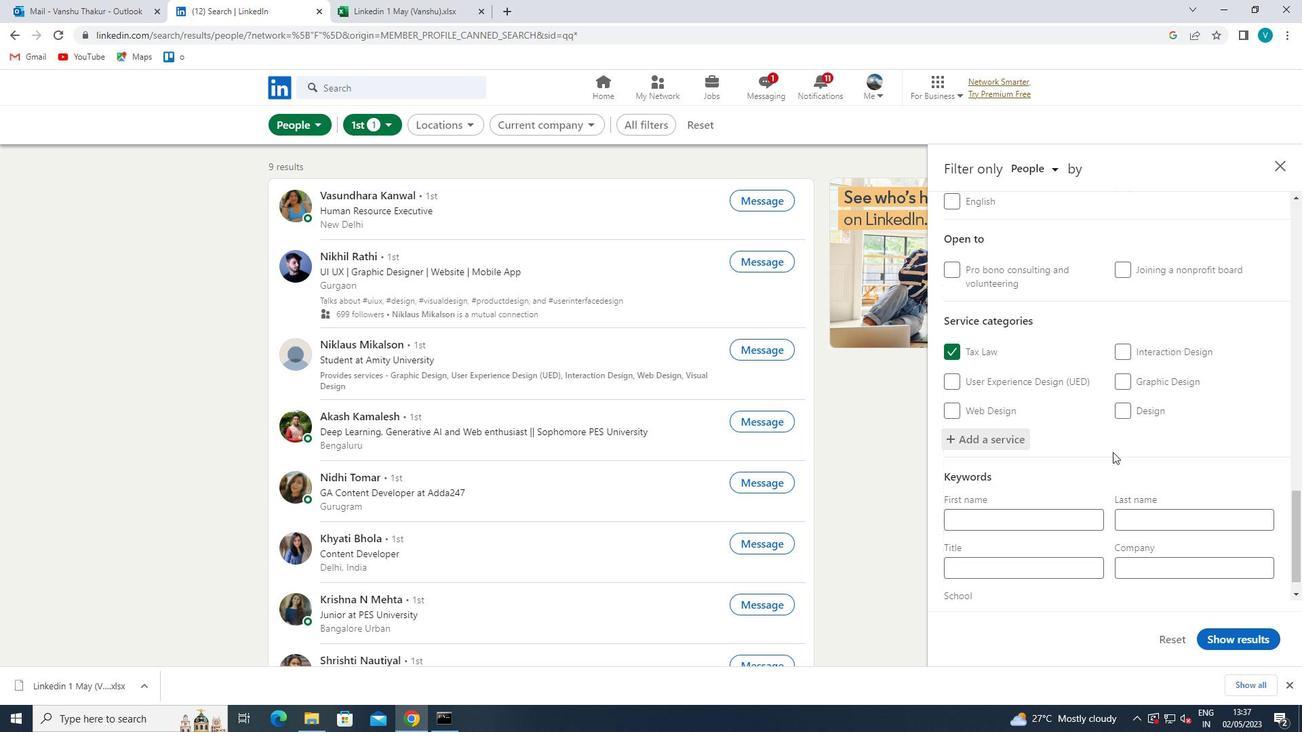 
Action: Mouse moved to (1045, 548)
Screenshot: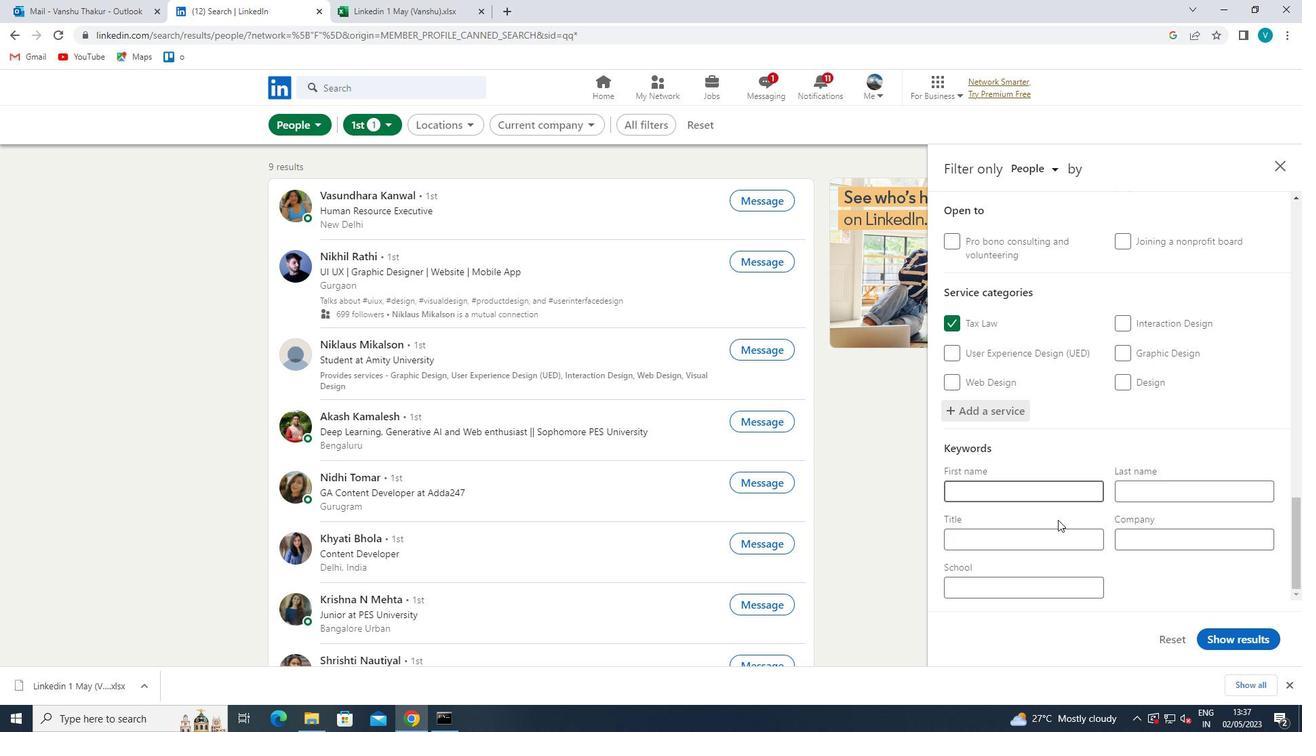 
Action: Mouse pressed left at (1045, 548)
Screenshot: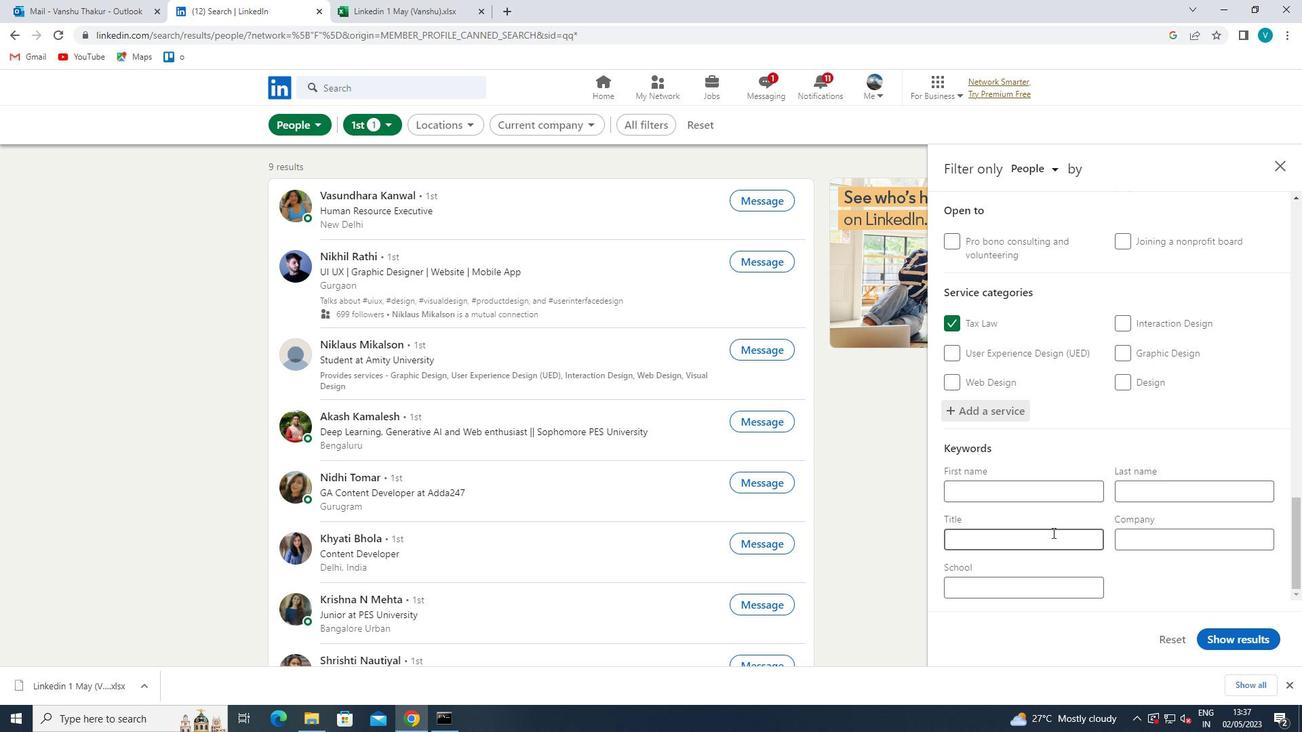 
Action: Mouse moved to (1046, 548)
Screenshot: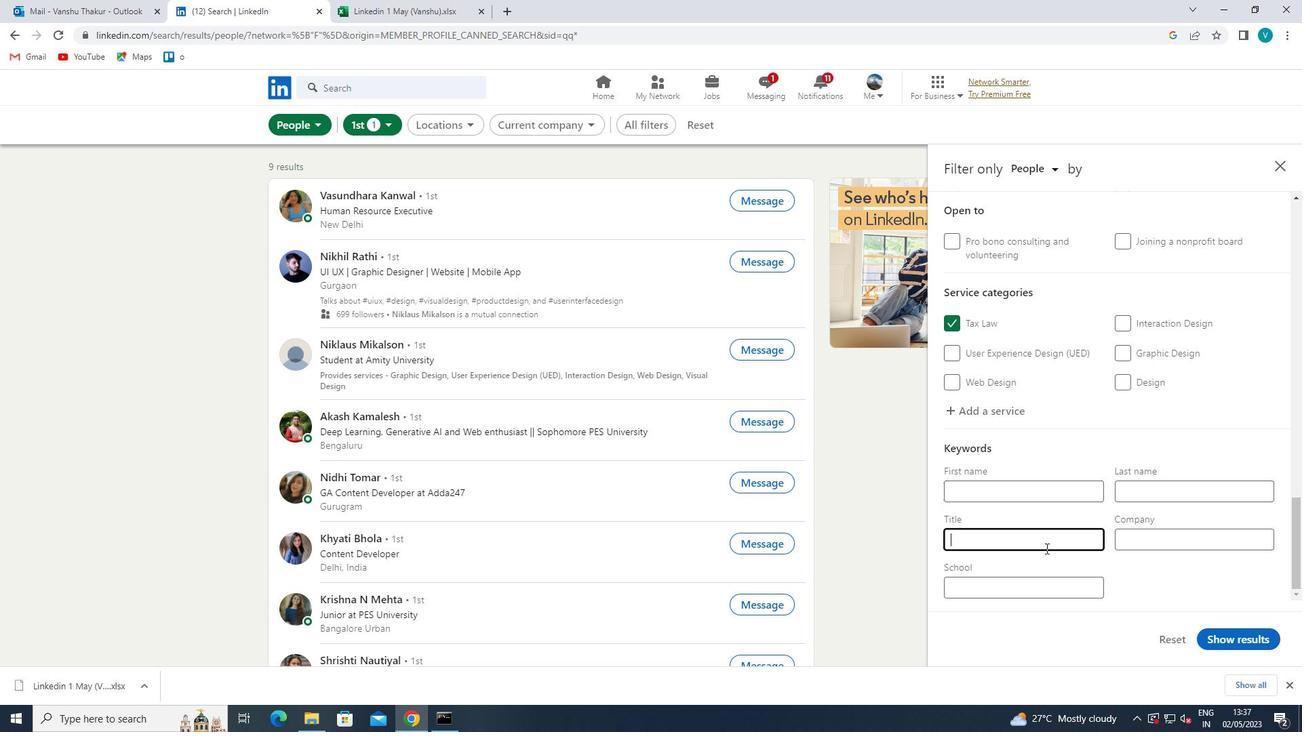 
Action: Key pressed <Key.shift><Key.shift><Key.shift><Key.shift><Key.shift><Key.shift><Key.shift><Key.shift>WAITER/<Key.shift><Key.shift><Key.shift><Key.shift>WAITRESS<Key.space>
Screenshot: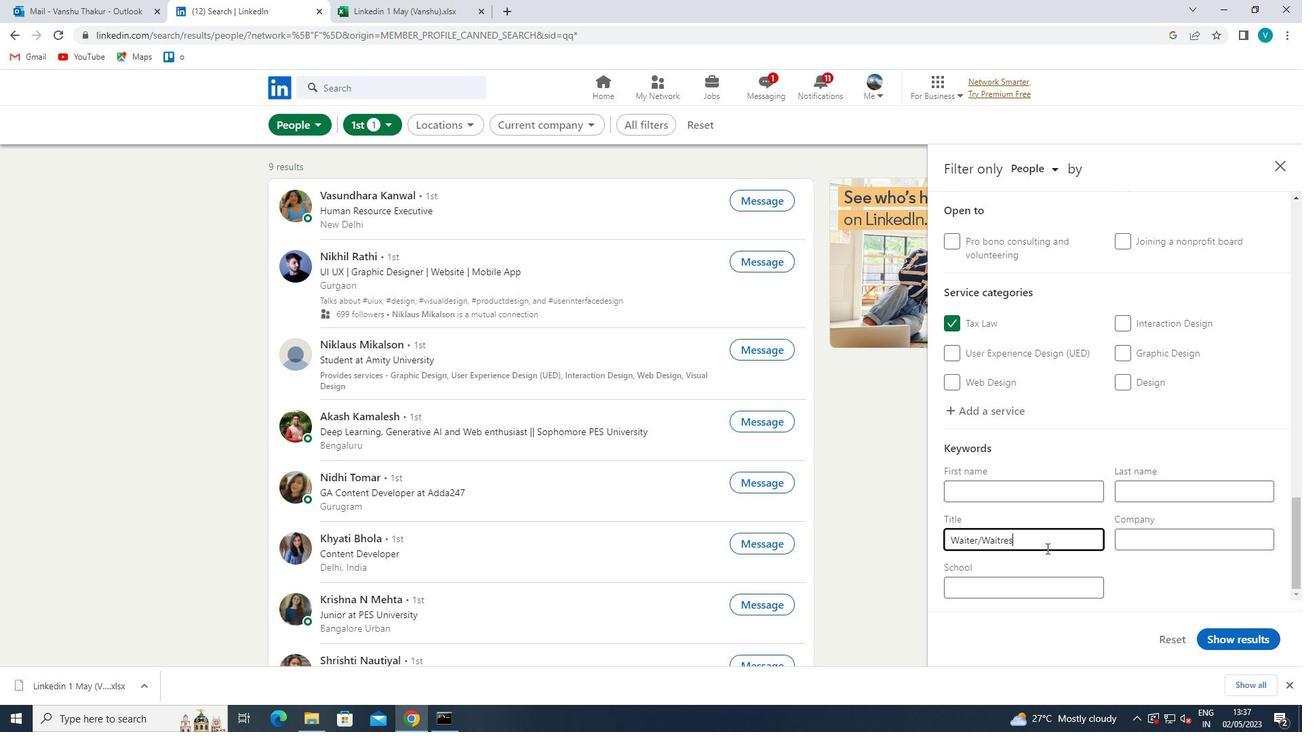 
Action: Mouse moved to (1209, 631)
Screenshot: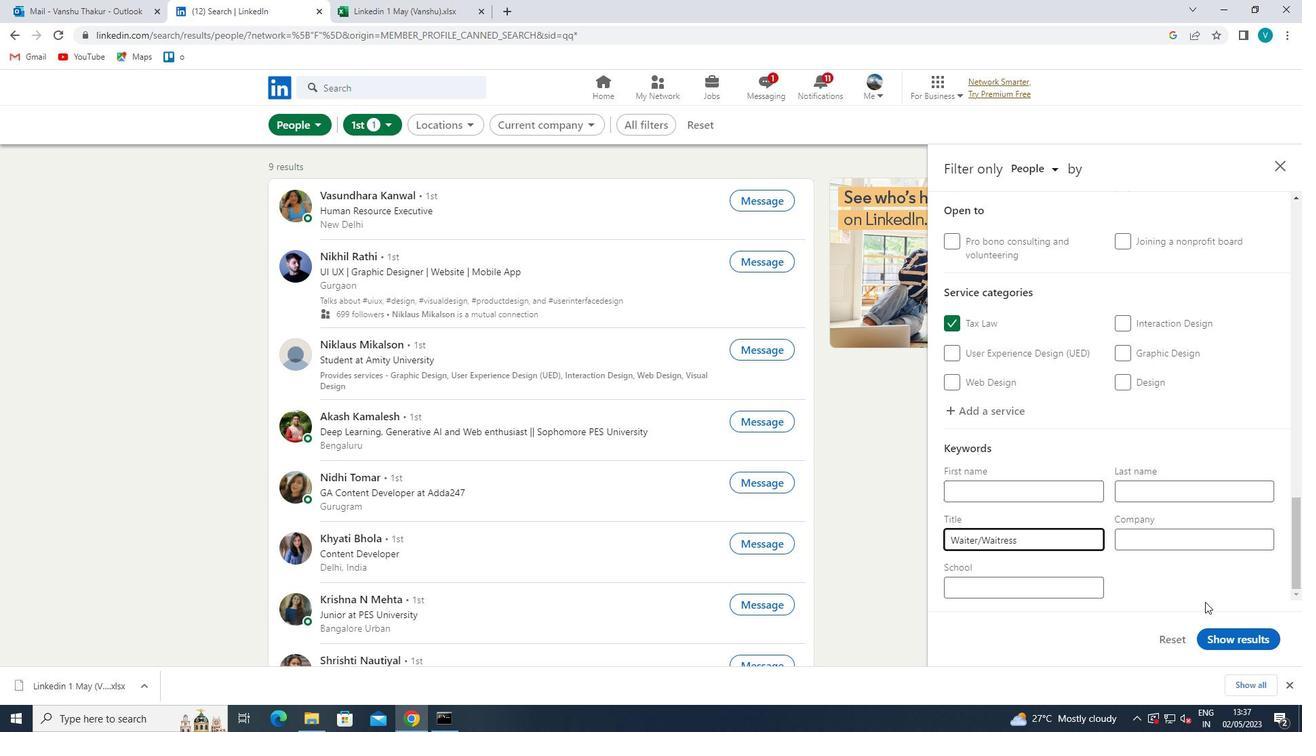 
Action: Mouse pressed left at (1209, 631)
Screenshot: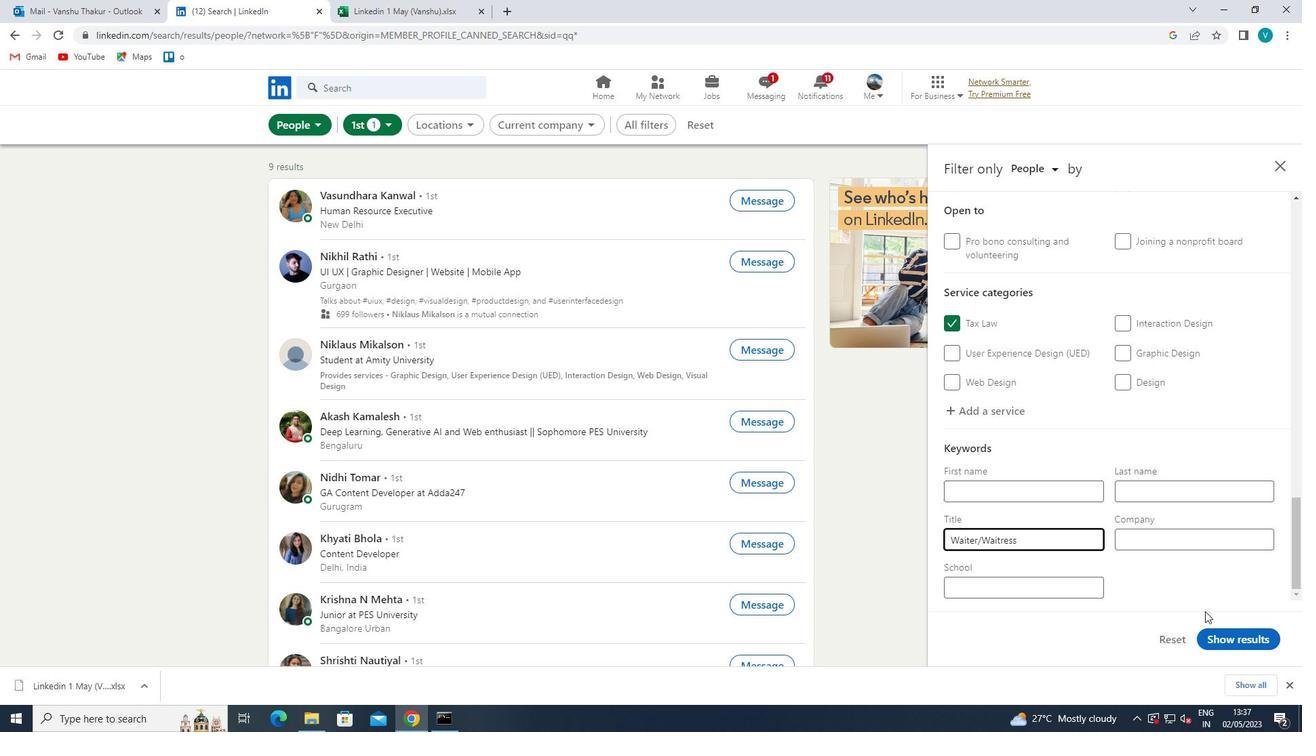 
